 Task: Get directions from San Jacinto Battleground State Historic Site, Texas, United States to Shenandoah National Park, Virginia, United States and explore the nearby supermarkets
Action: Mouse moved to (242, 52)
Screenshot: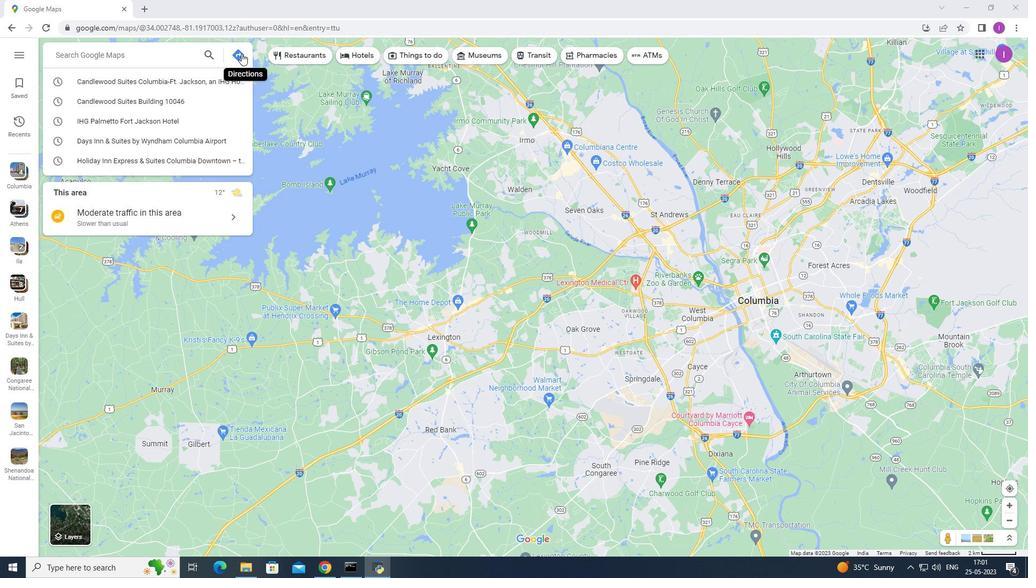 
Action: Mouse pressed left at (242, 52)
Screenshot: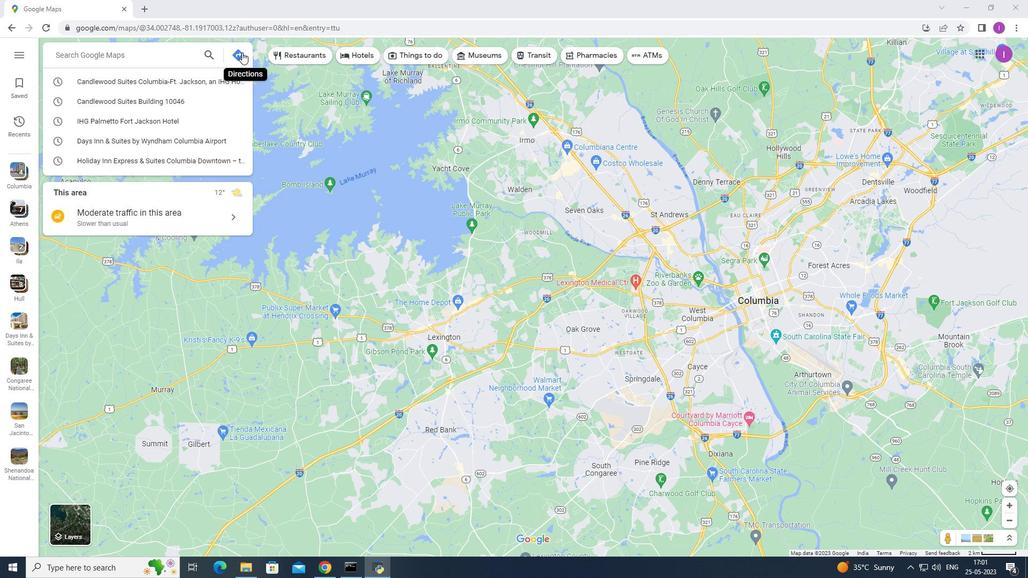
Action: Mouse moved to (135, 90)
Screenshot: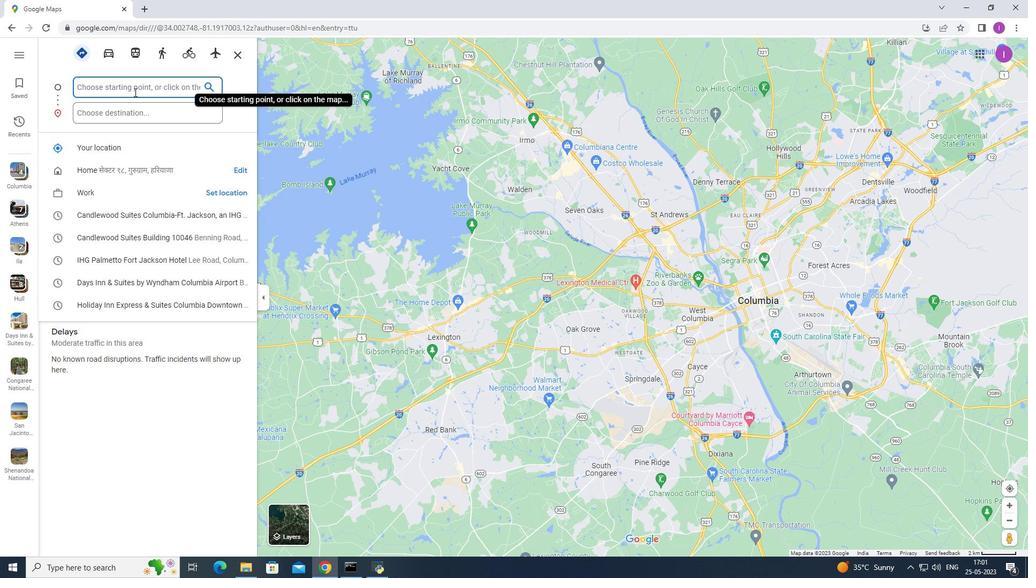 
Action: Key pressed san
Screenshot: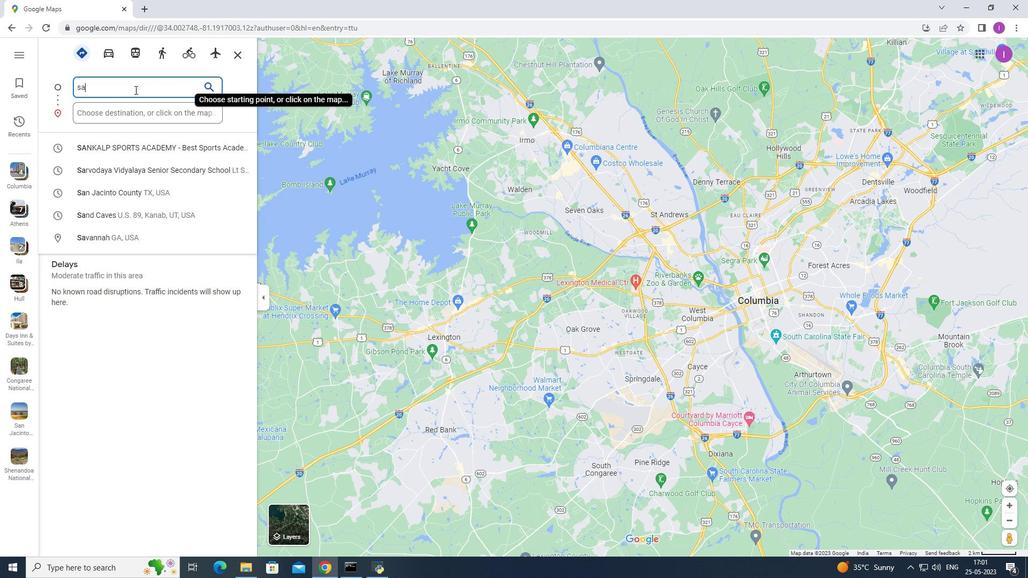 
Action: Mouse moved to (125, 171)
Screenshot: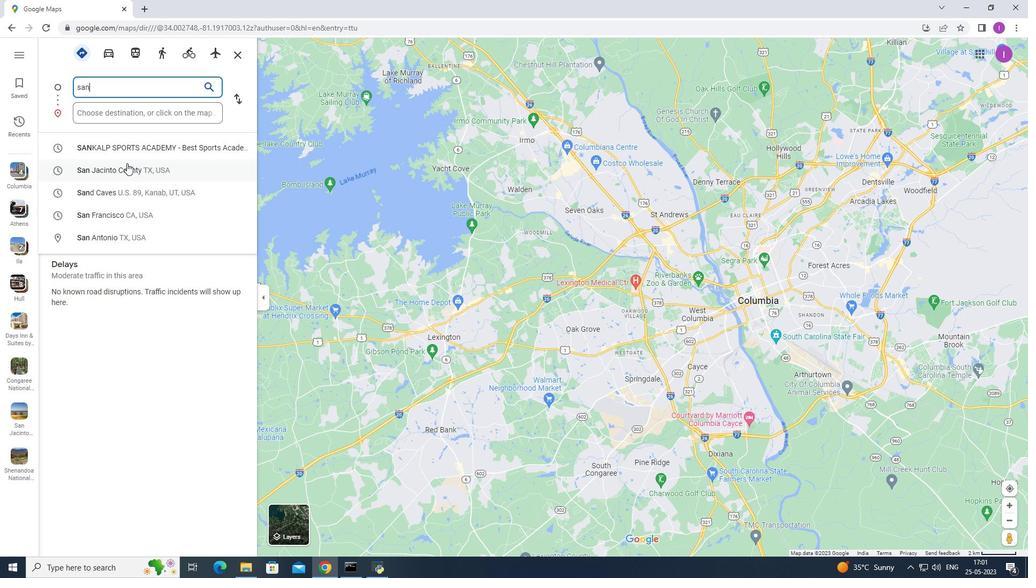 
Action: Mouse pressed left at (125, 171)
Screenshot: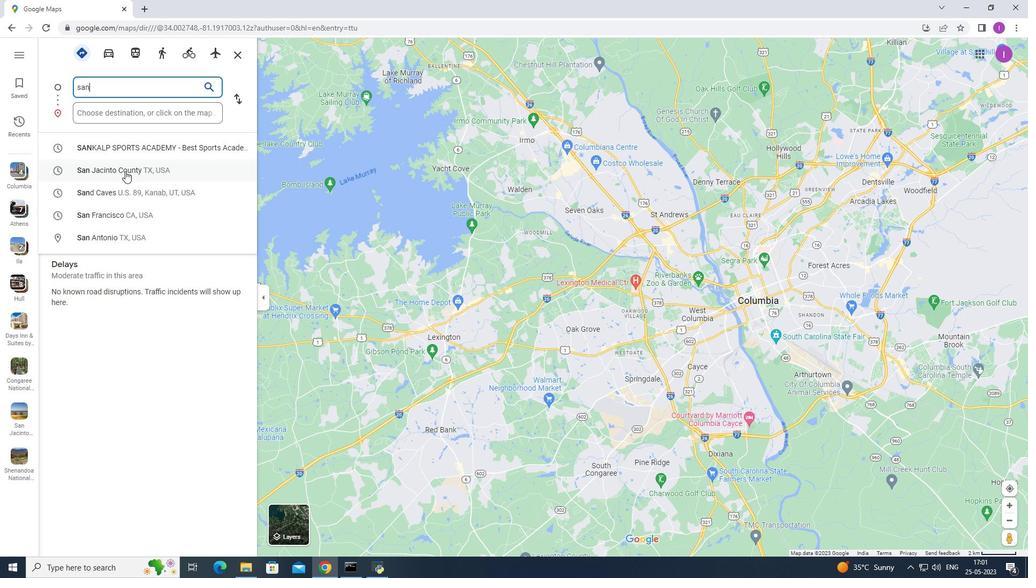 
Action: Mouse moved to (113, 113)
Screenshot: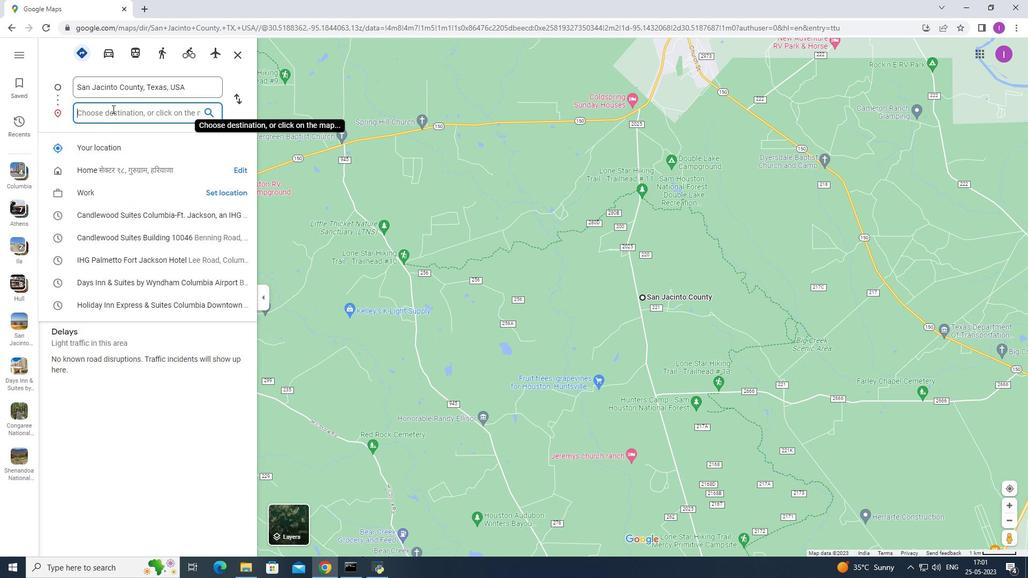 
Action: Mouse pressed left at (113, 113)
Screenshot: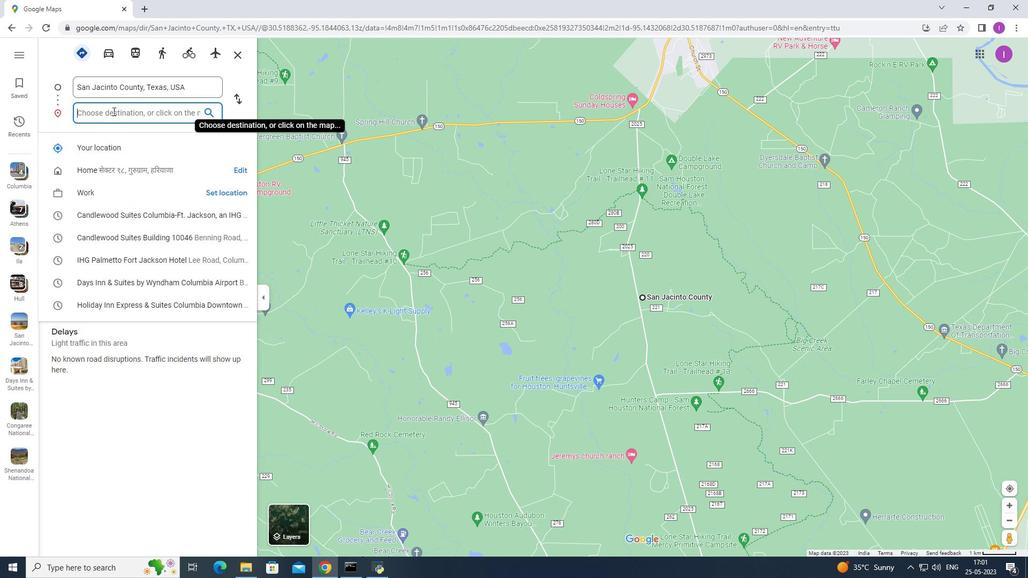 
Action: Mouse moved to (116, 111)
Screenshot: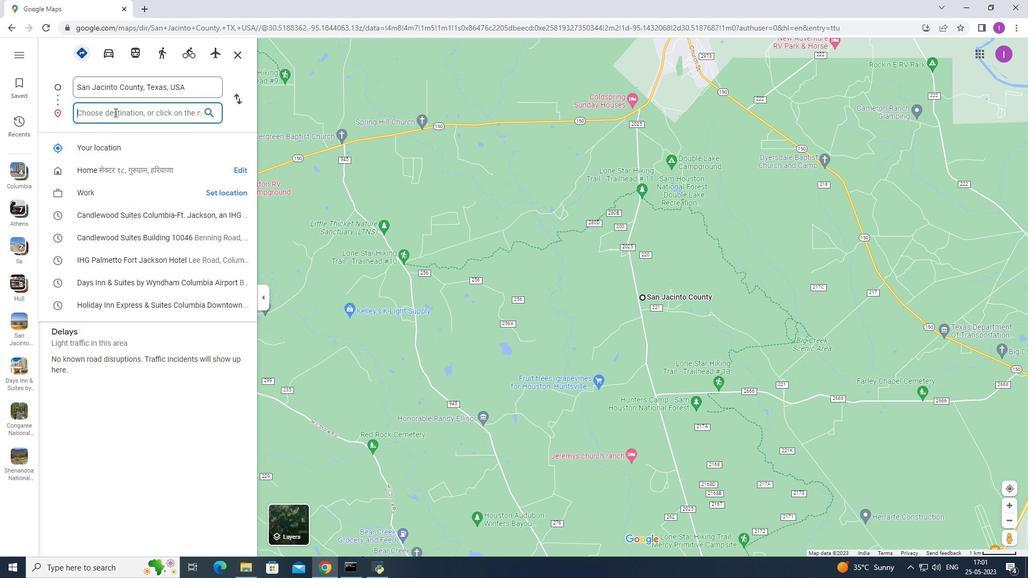 
Action: Key pressed sh
Screenshot: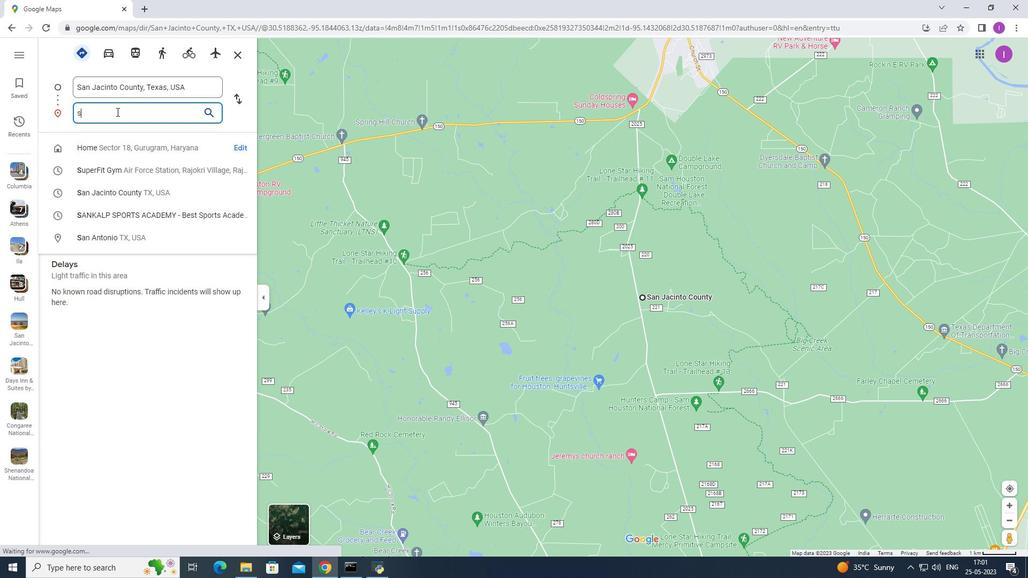 
Action: Mouse moved to (113, 213)
Screenshot: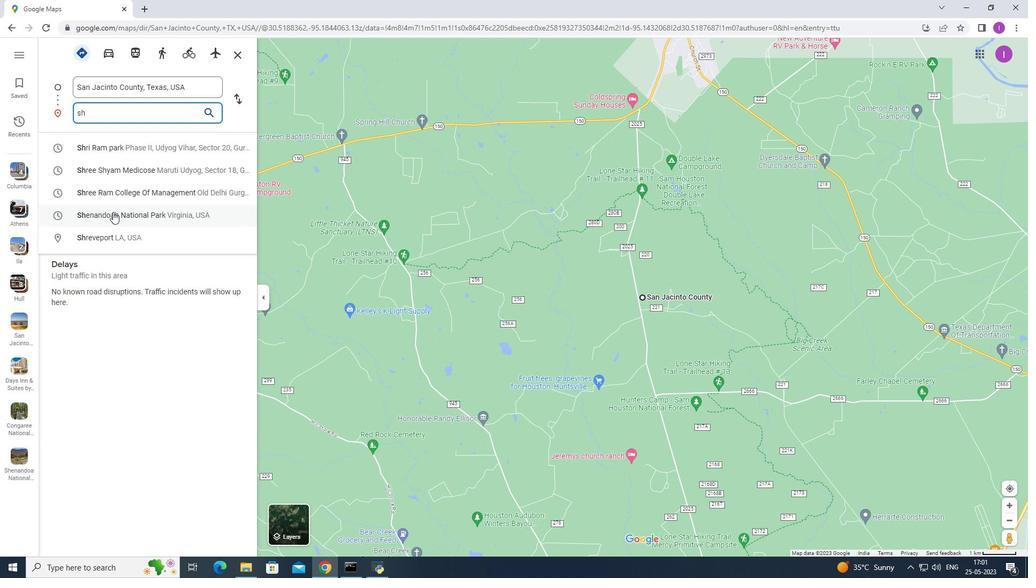
Action: Mouse pressed left at (113, 213)
Screenshot: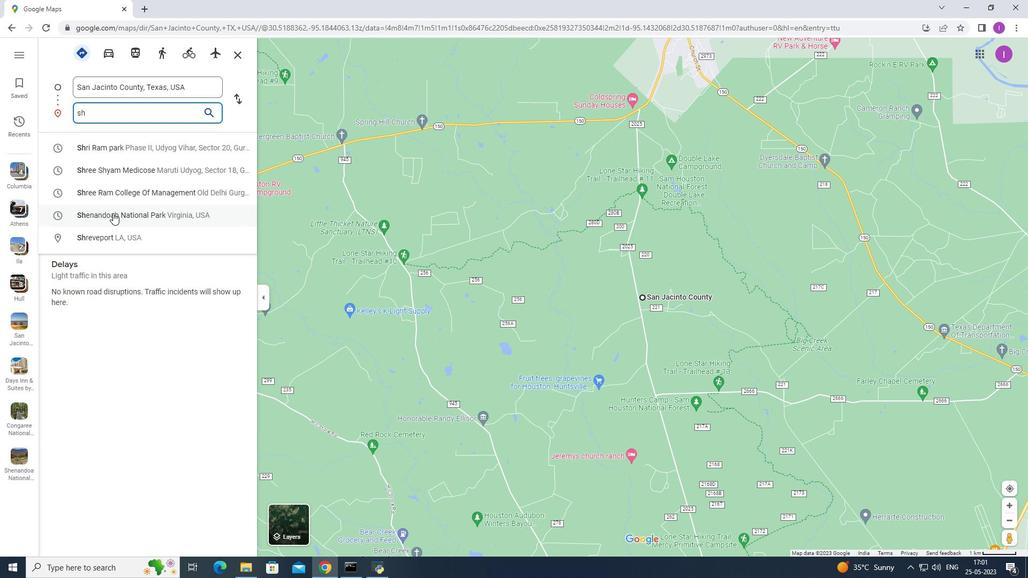 
Action: Mouse moved to (8, 23)
Screenshot: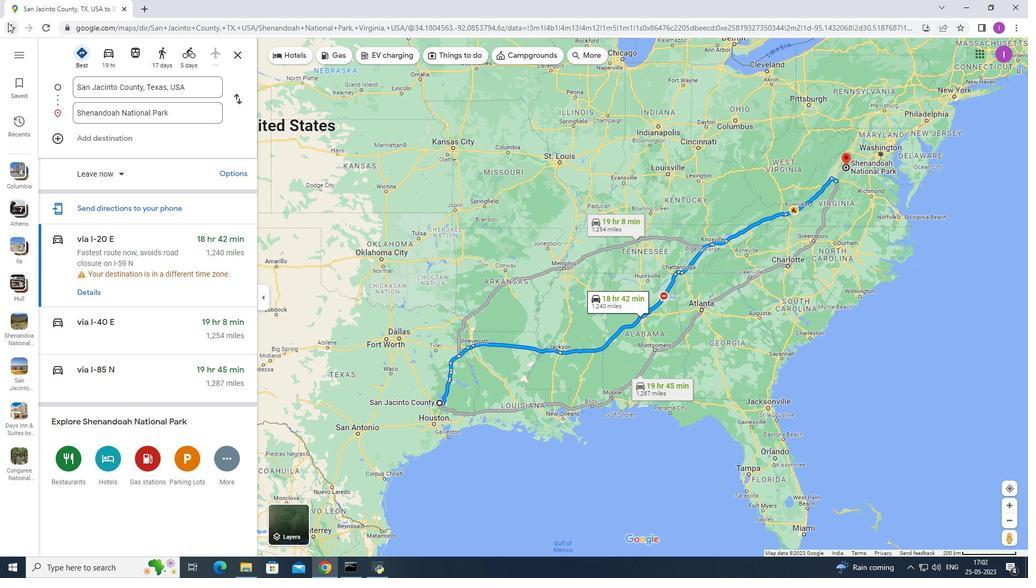 
Action: Mouse pressed left at (8, 23)
Screenshot: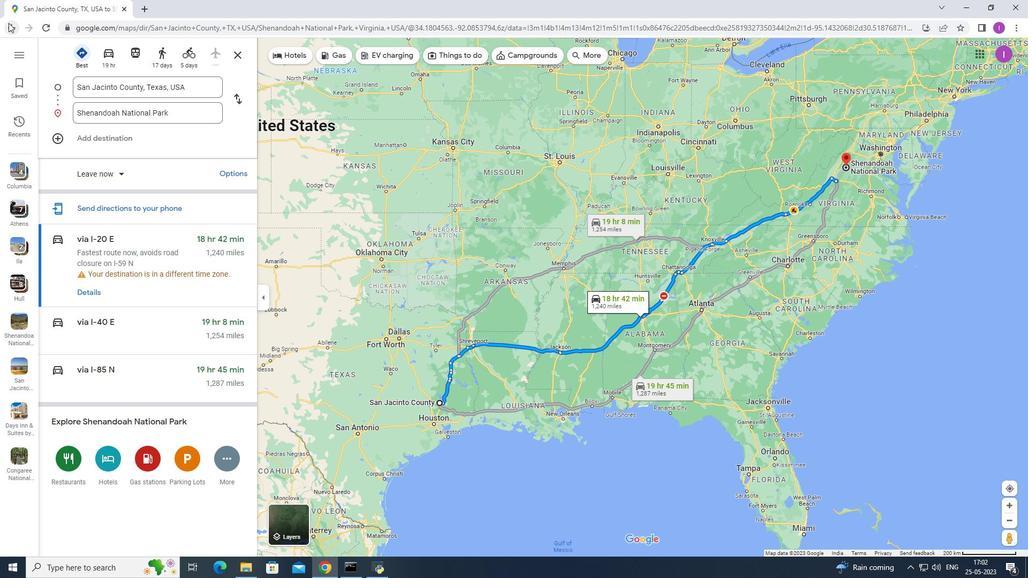 
Action: Mouse moved to (10, 28)
Screenshot: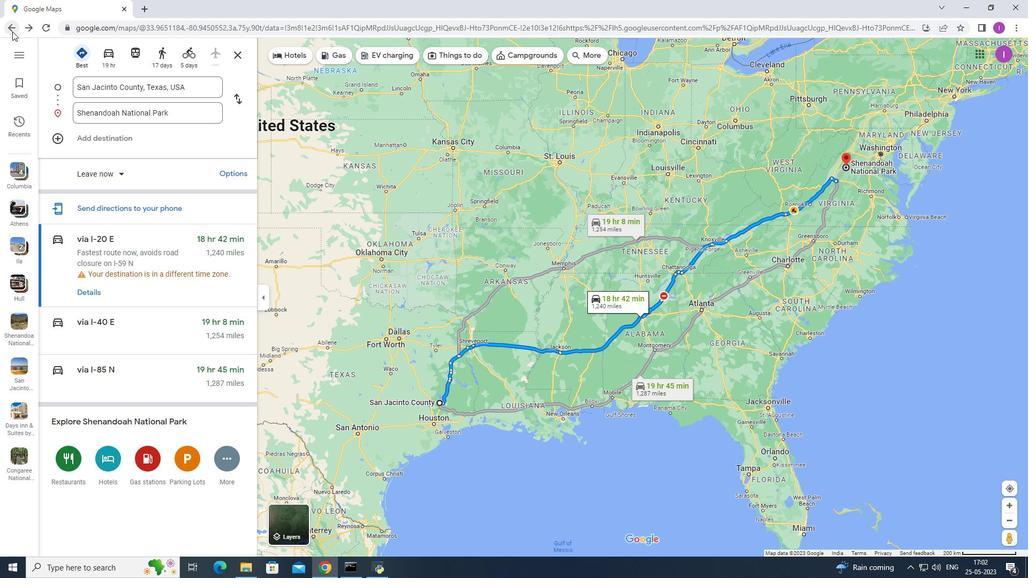 
Action: Mouse pressed left at (10, 28)
Screenshot: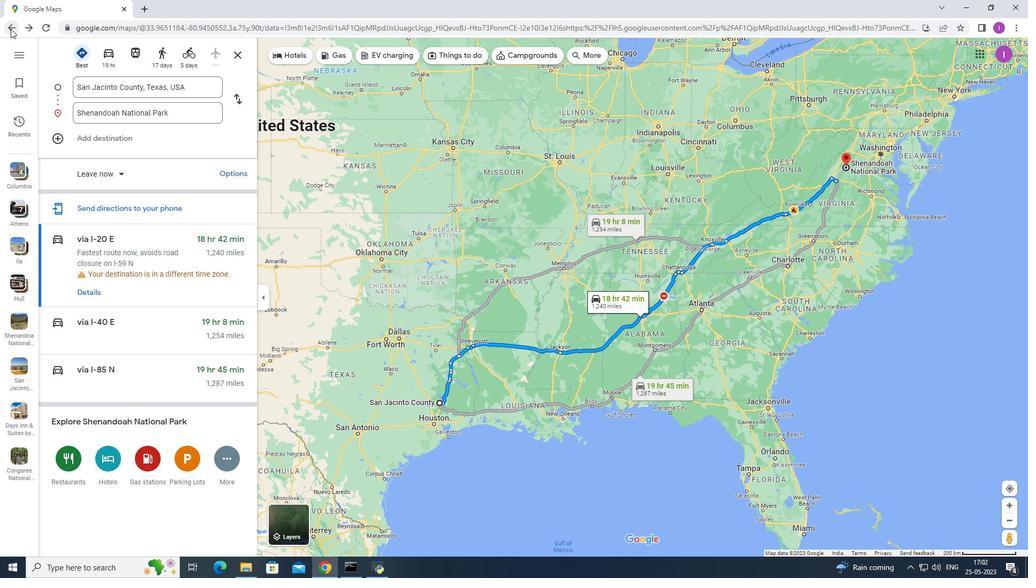 
Action: Mouse moved to (240, 51)
Screenshot: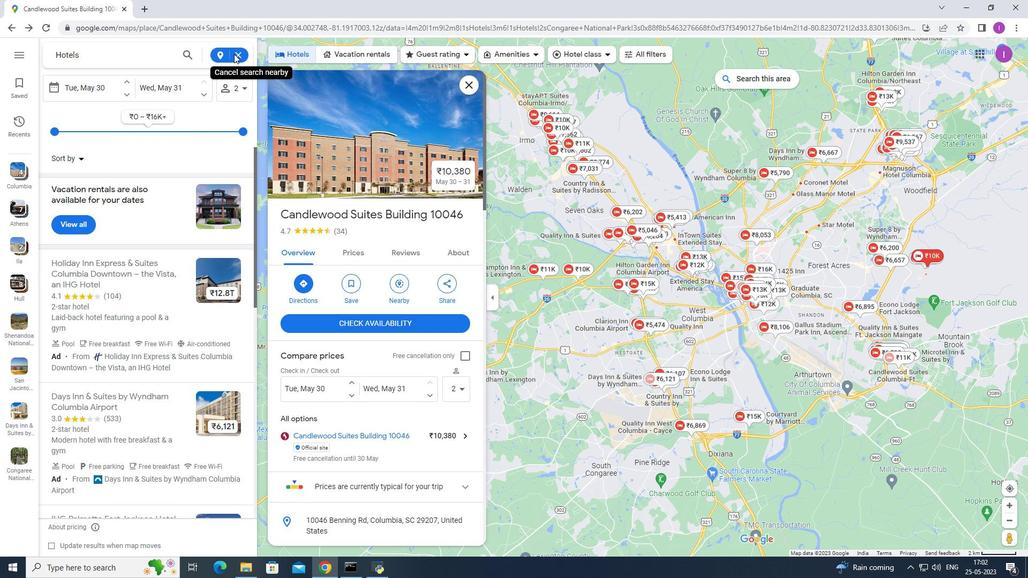 
Action: Mouse pressed left at (240, 51)
Screenshot: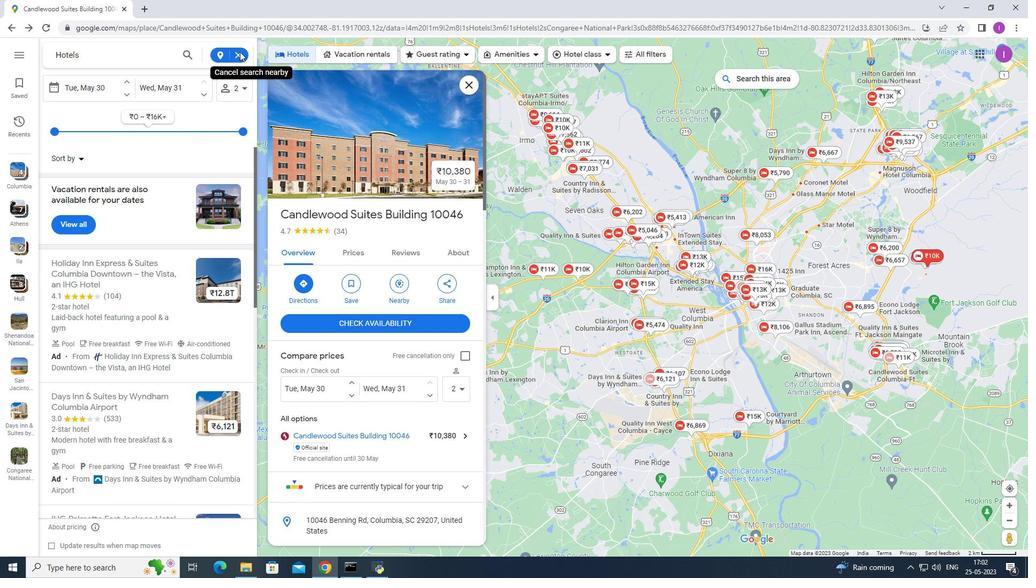 
Action: Mouse moved to (237, 56)
Screenshot: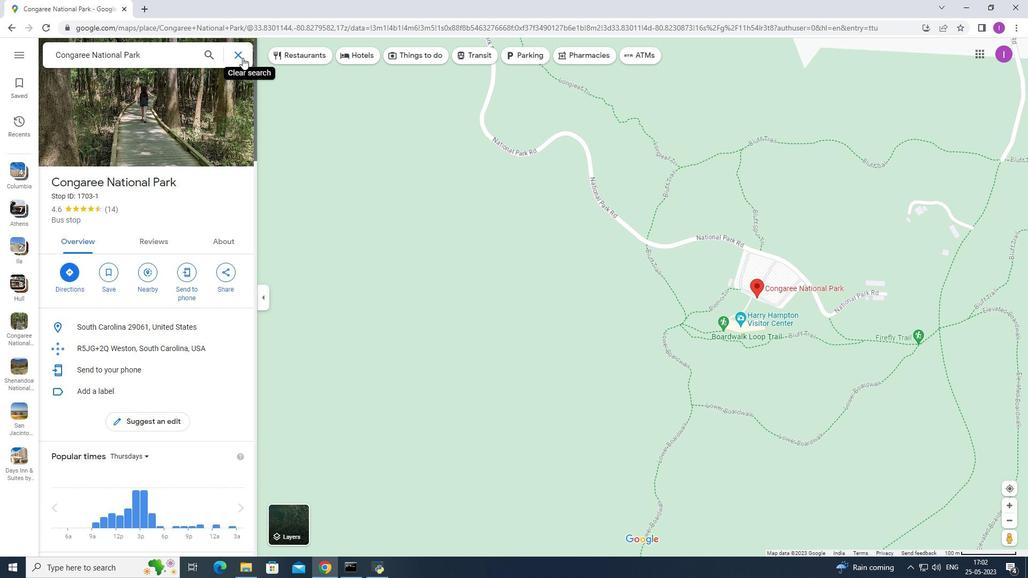 
Action: Mouse pressed left at (237, 56)
Screenshot: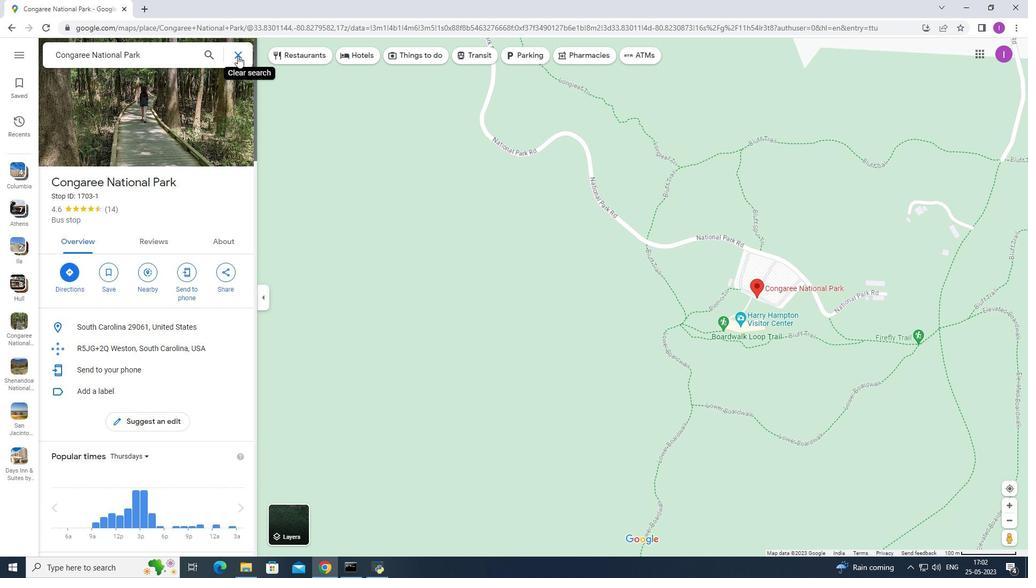 
Action: Mouse moved to (235, 53)
Screenshot: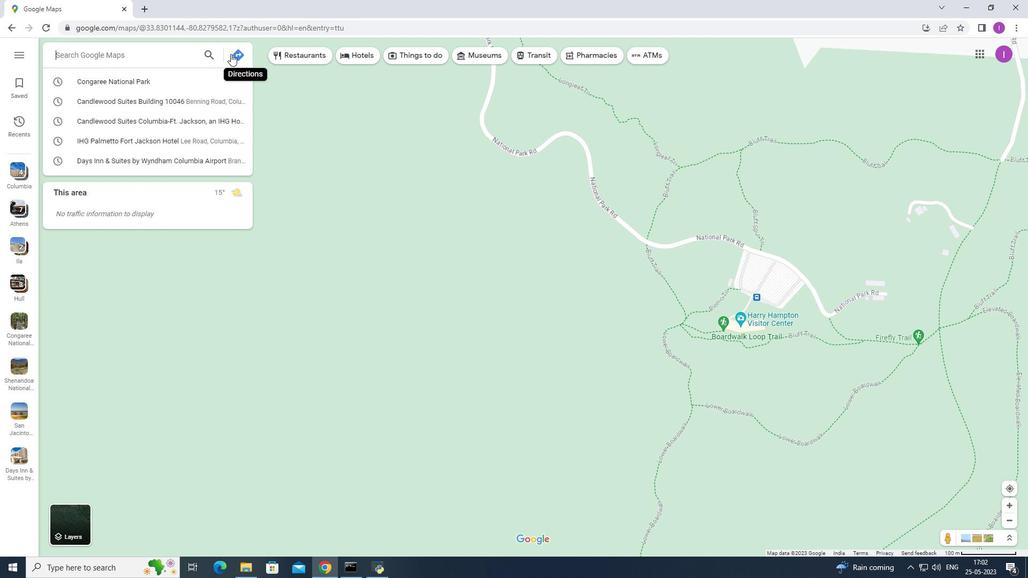 
Action: Mouse pressed left at (235, 53)
Screenshot: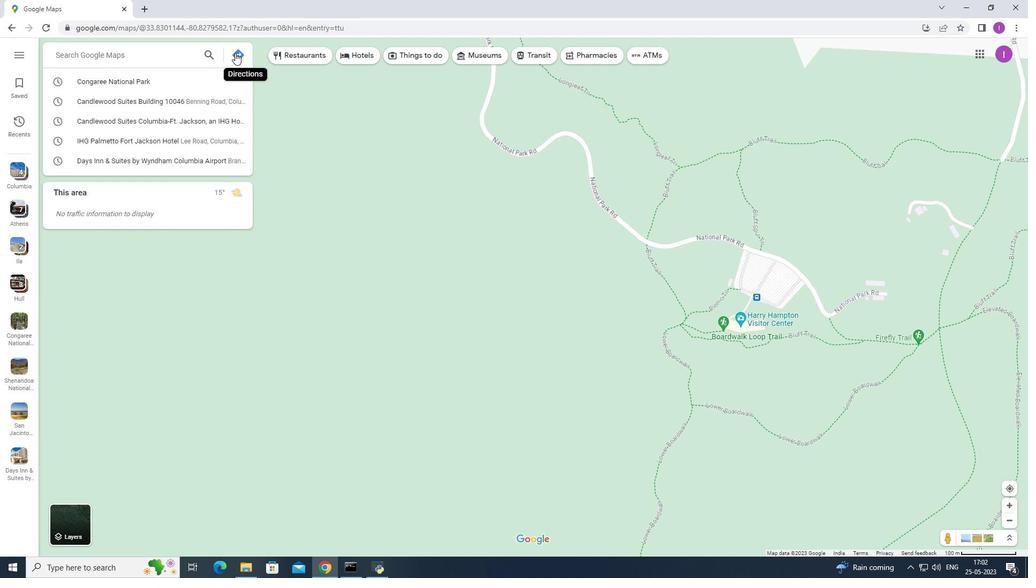 
Action: Mouse moved to (179, 105)
Screenshot: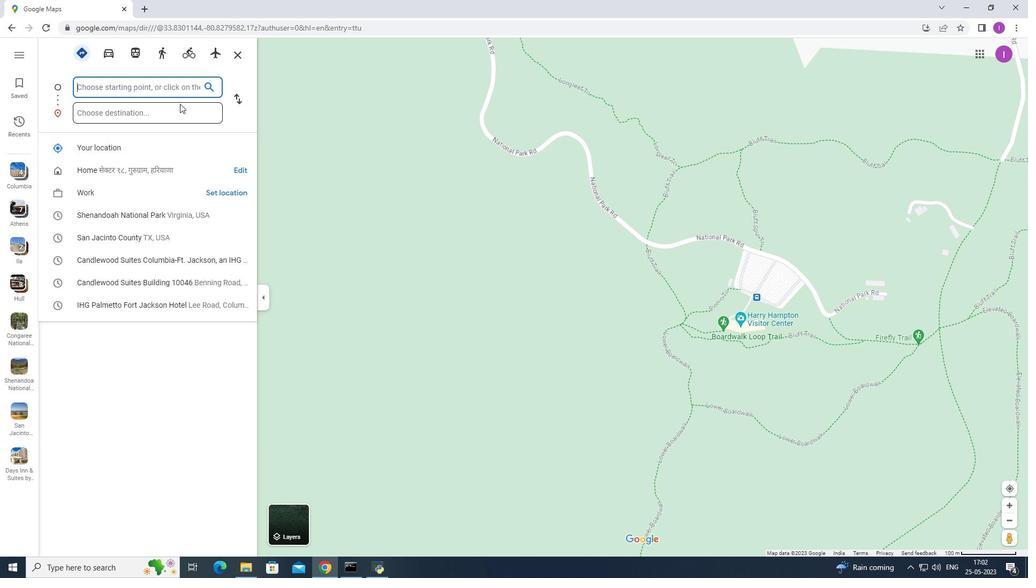 
Action: Key pressed sa
Screenshot: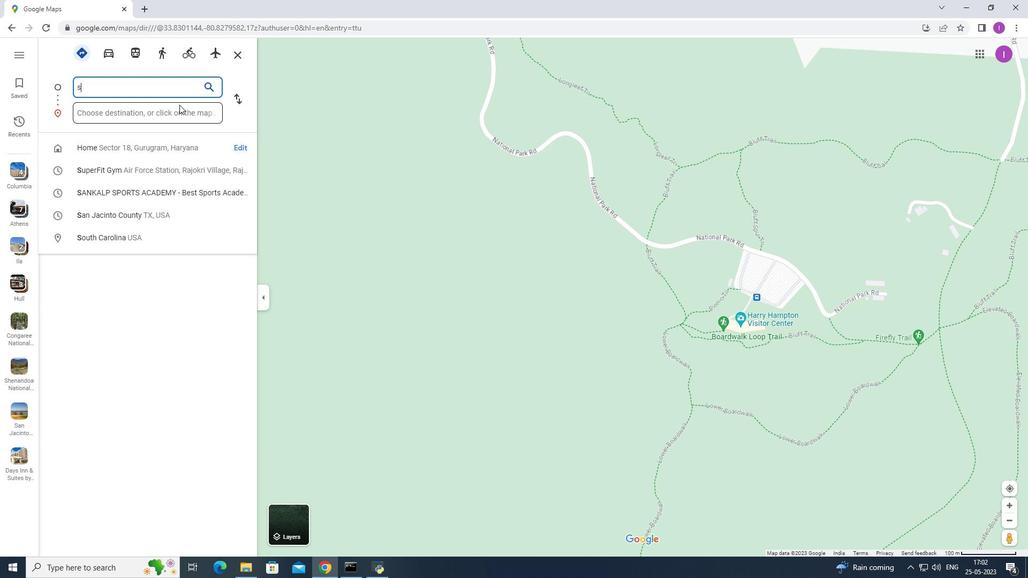 
Action: Mouse moved to (178, 105)
Screenshot: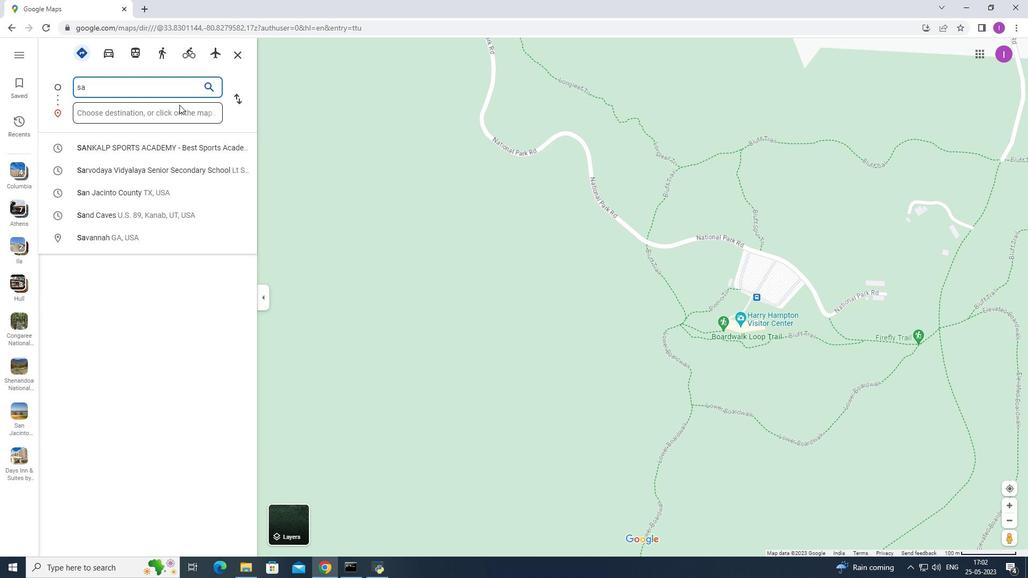 
Action: Key pressed n
Screenshot: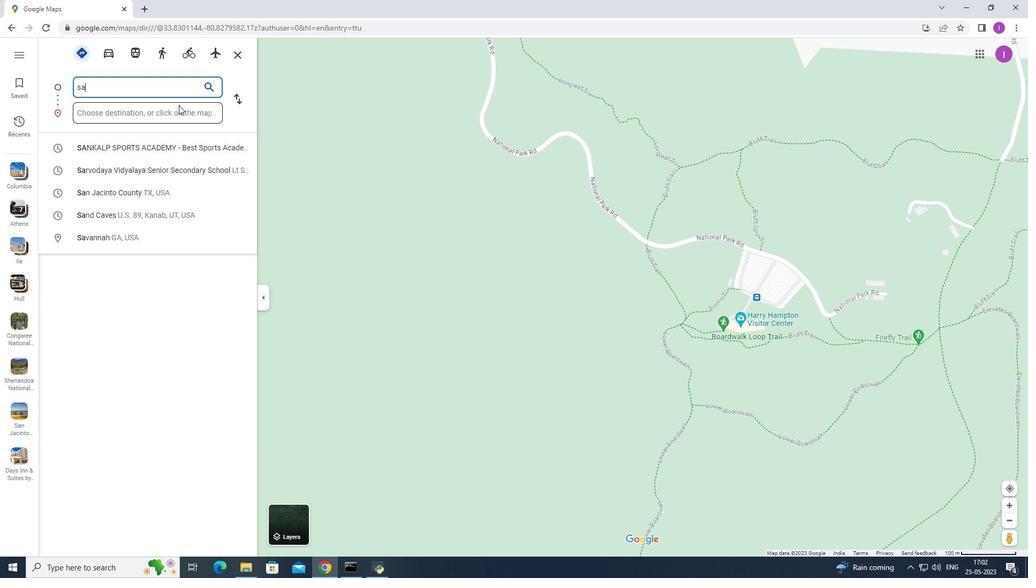 
Action: Mouse moved to (118, 145)
Screenshot: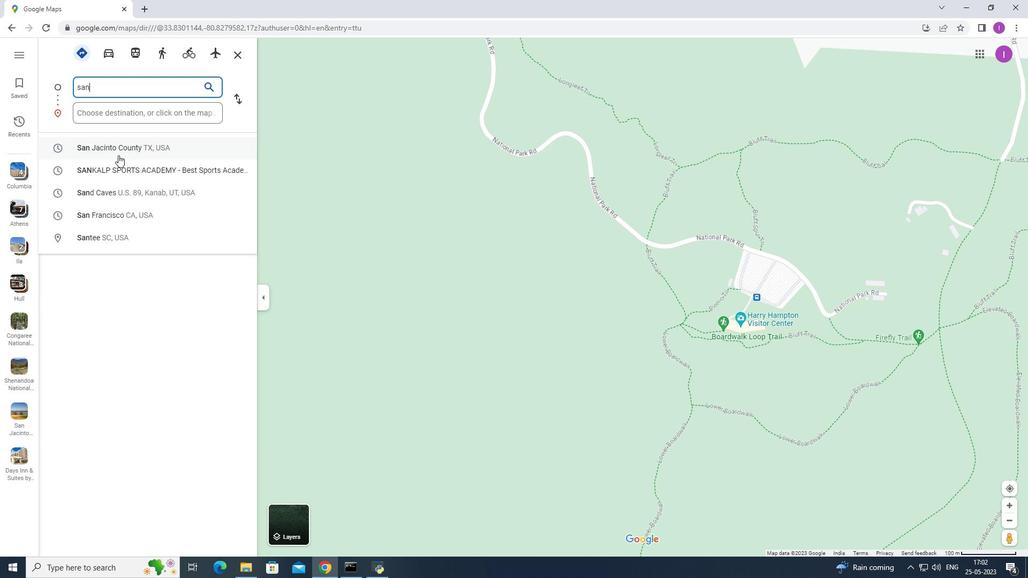 
Action: Mouse pressed left at (118, 145)
Screenshot: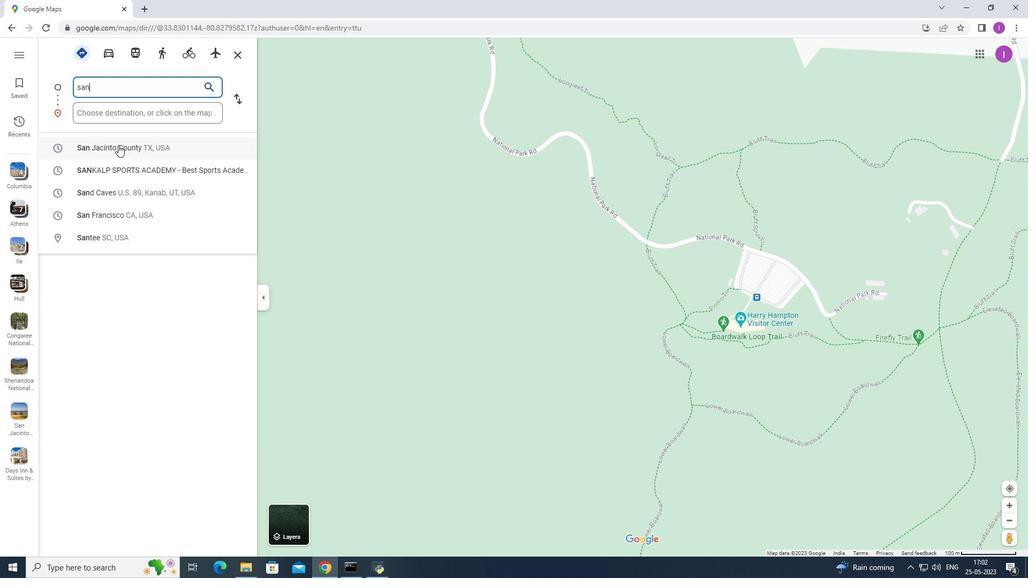 
Action: Mouse moved to (108, 108)
Screenshot: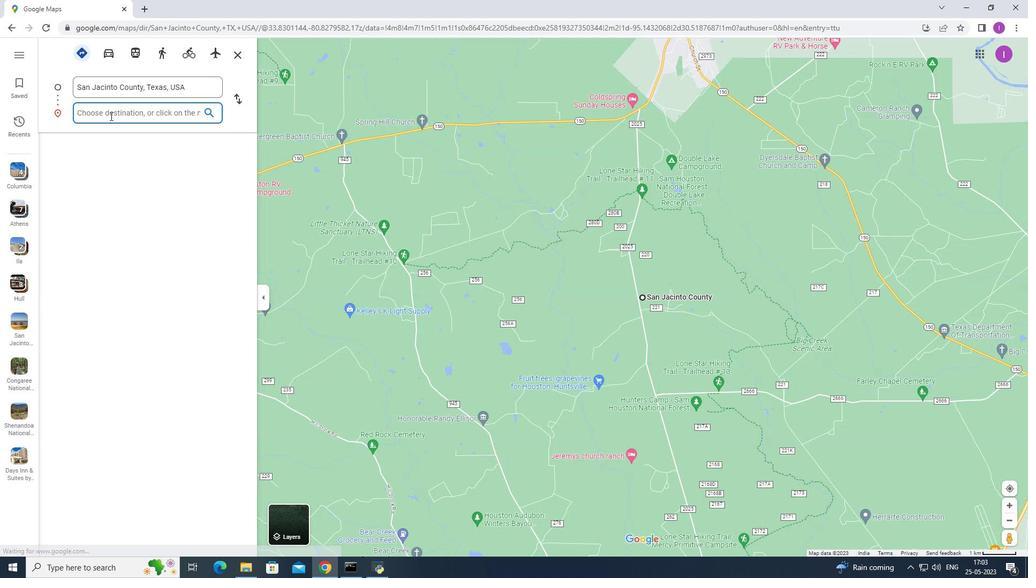 
Action: Mouse pressed left at (108, 108)
Screenshot: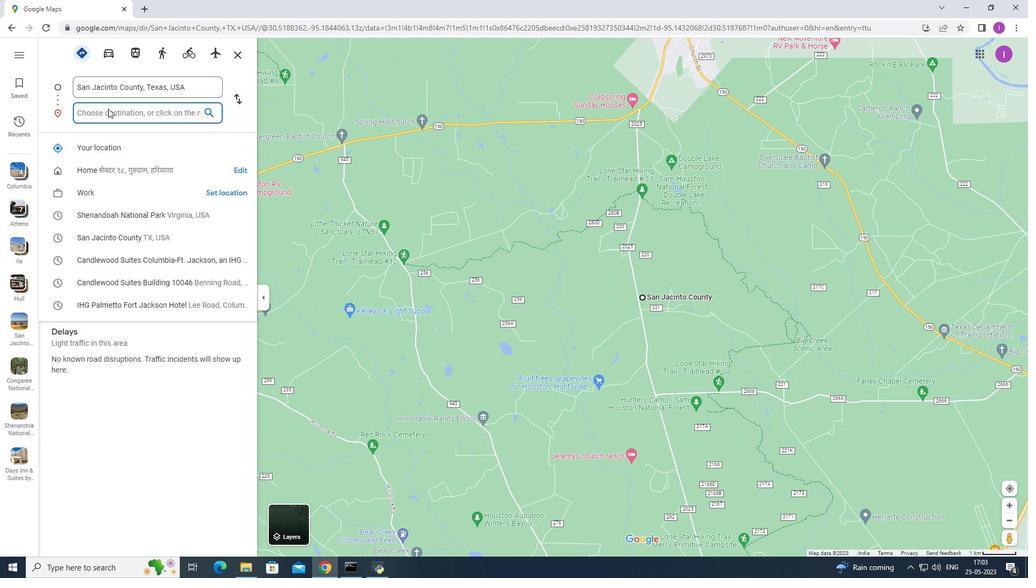 
Action: Mouse moved to (165, 215)
Screenshot: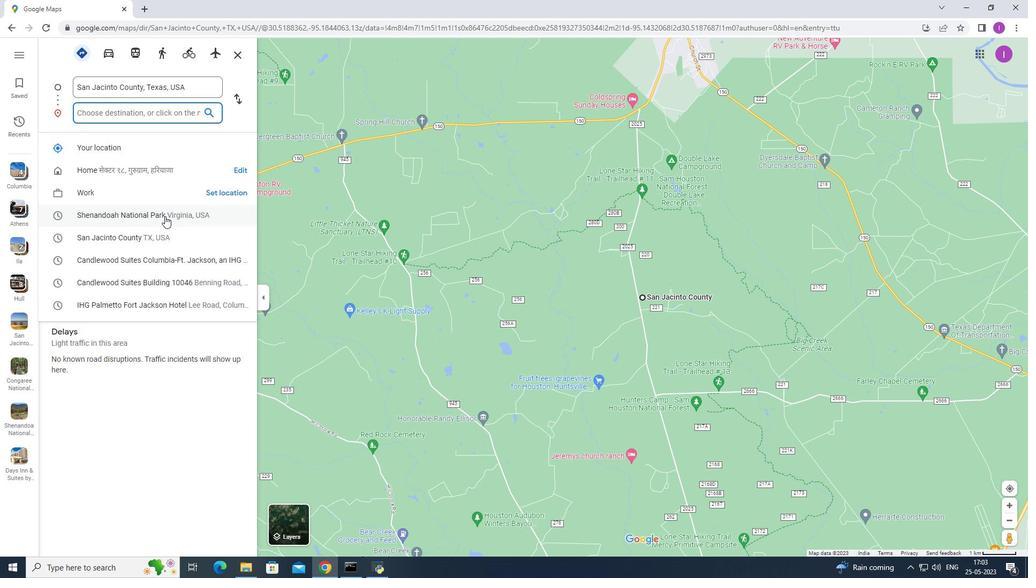 
Action: Mouse pressed left at (165, 215)
Screenshot: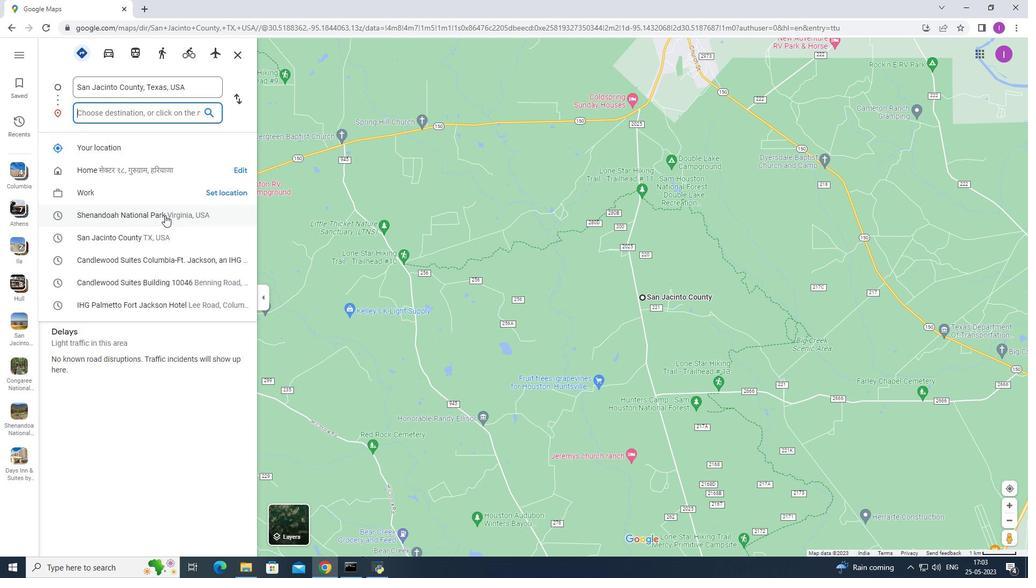 
Action: Mouse moved to (95, 274)
Screenshot: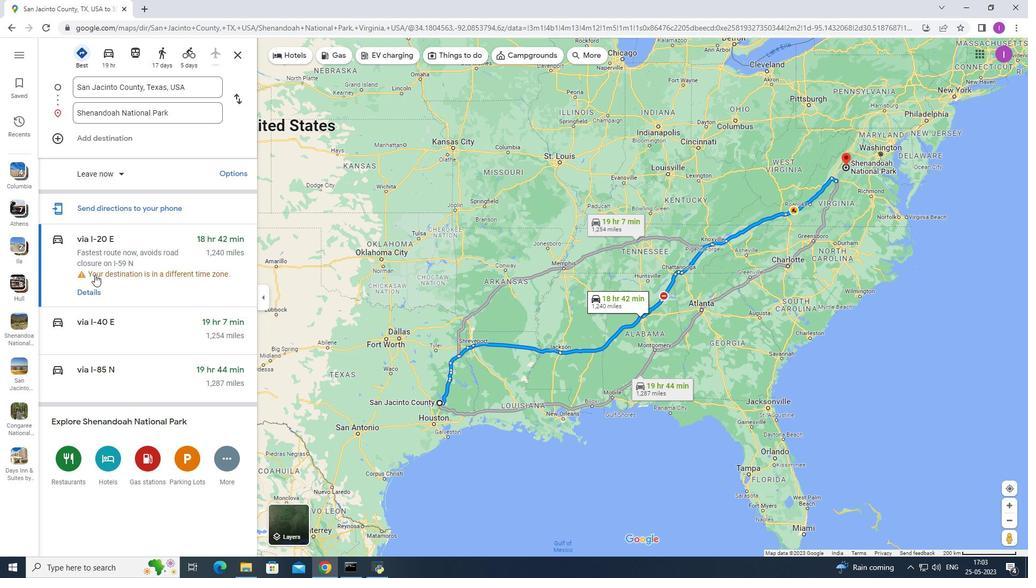 
Action: Mouse scrolled (95, 273) with delta (0, 0)
Screenshot: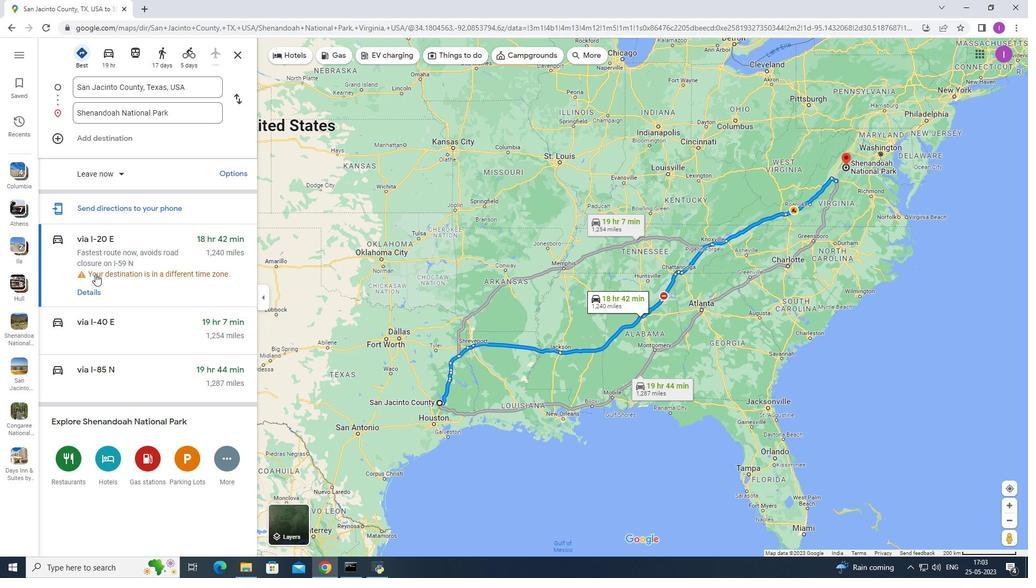 
Action: Mouse scrolled (95, 273) with delta (0, 0)
Screenshot: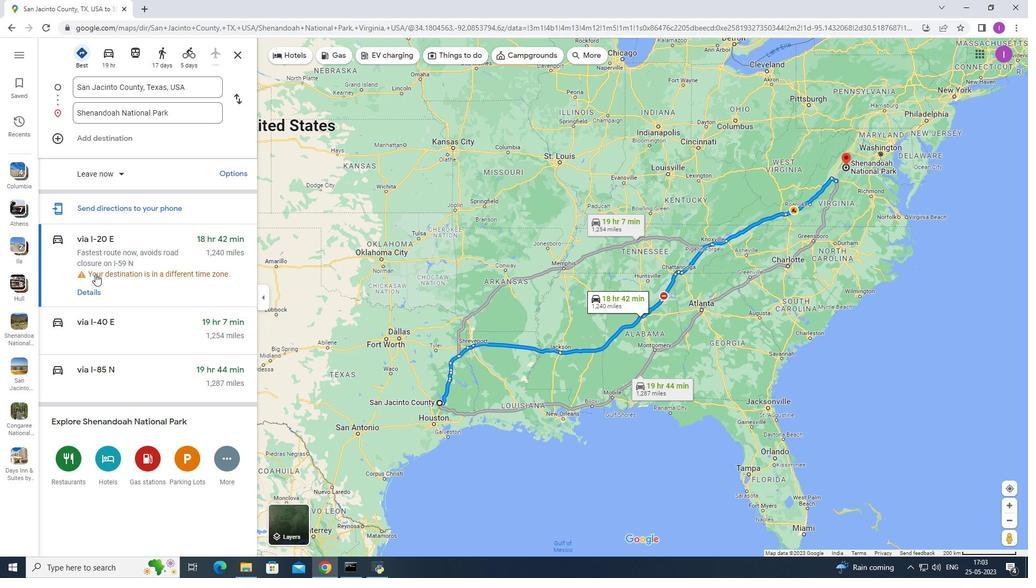 
Action: Mouse scrolled (95, 273) with delta (0, 0)
Screenshot: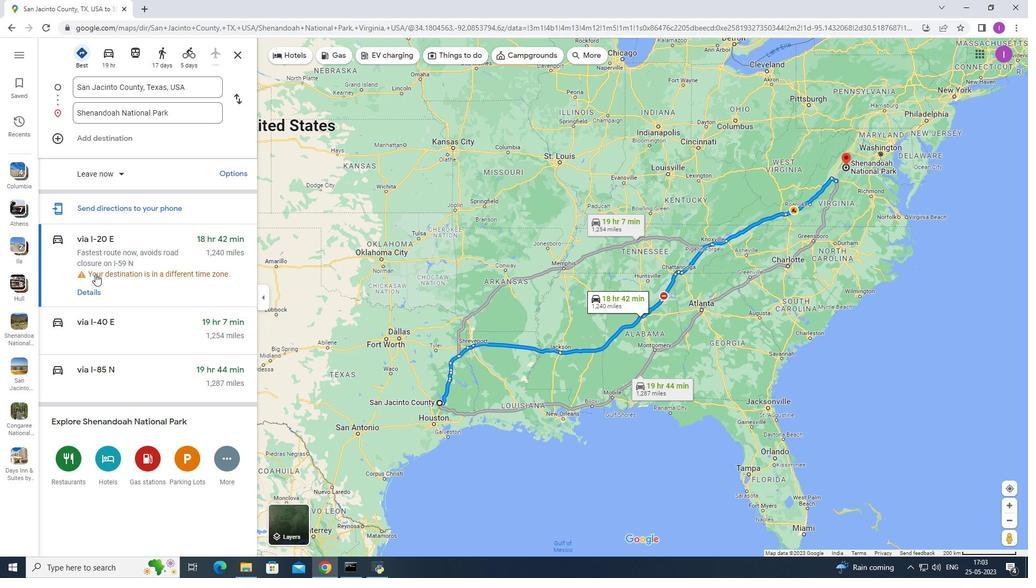 
Action: Mouse scrolled (95, 273) with delta (0, 0)
Screenshot: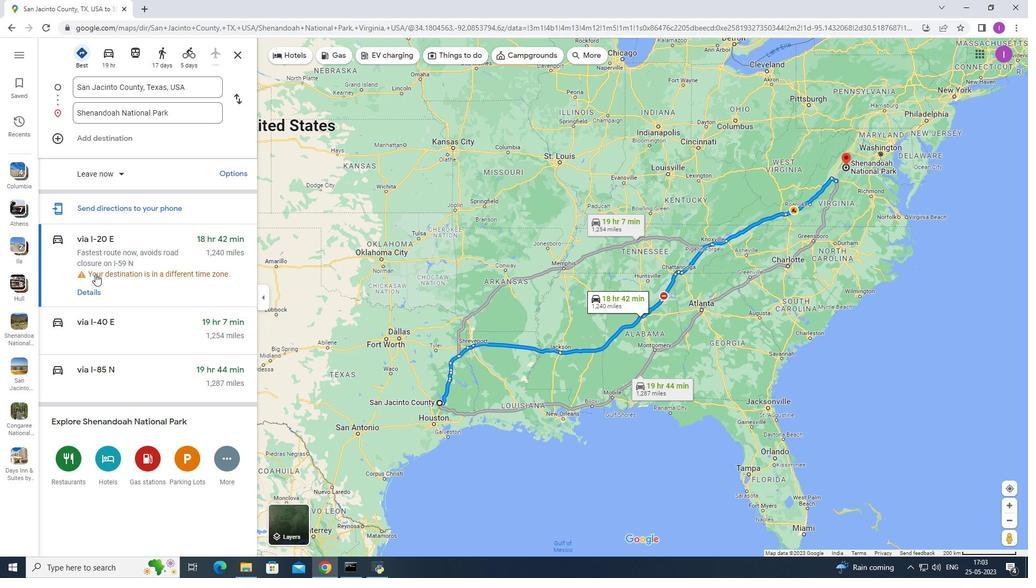 
Action: Mouse moved to (227, 458)
Screenshot: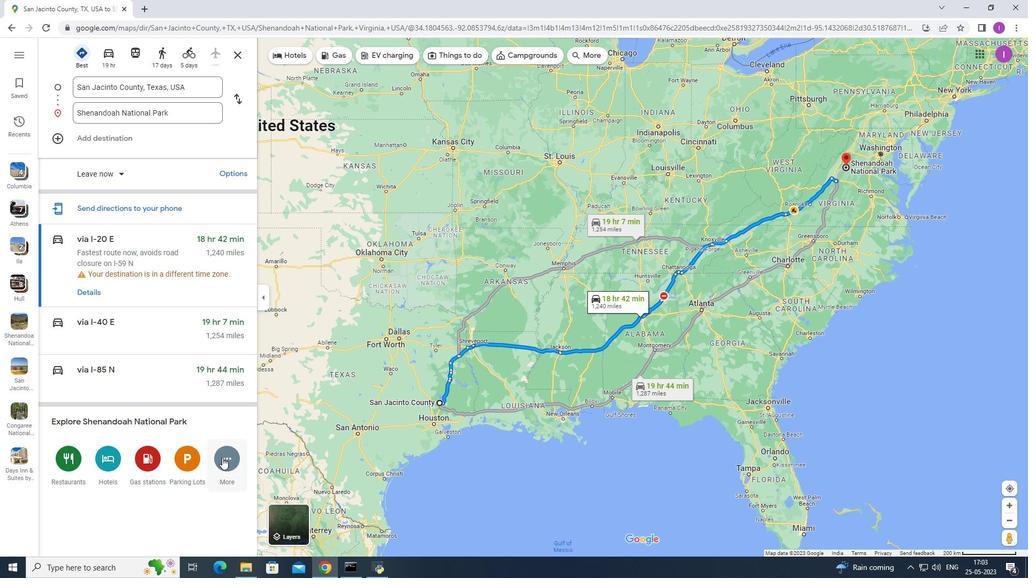 
Action: Mouse pressed left at (227, 458)
Screenshot: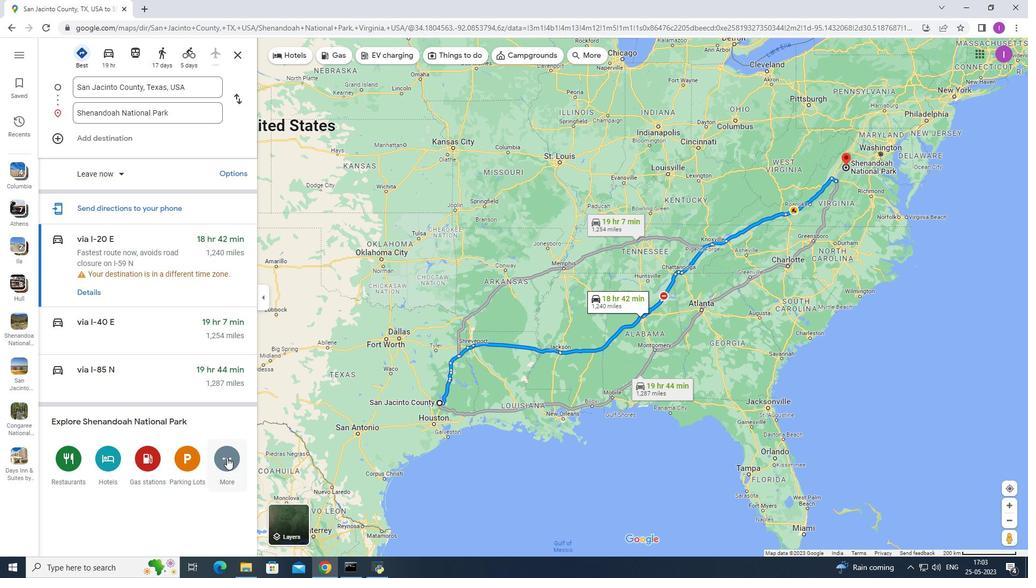 
Action: Mouse moved to (180, 436)
Screenshot: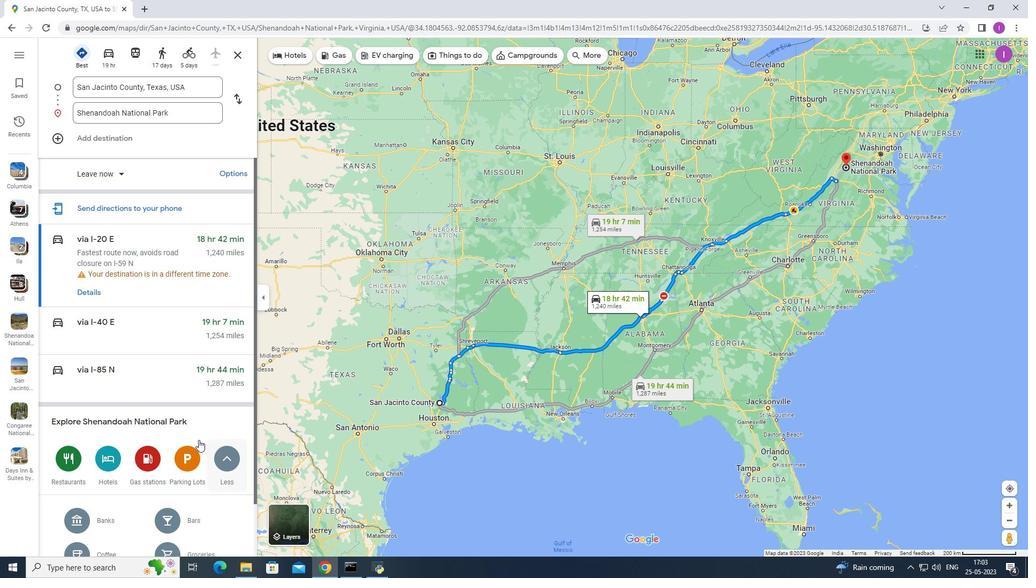 
Action: Mouse scrolled (180, 435) with delta (0, 0)
Screenshot: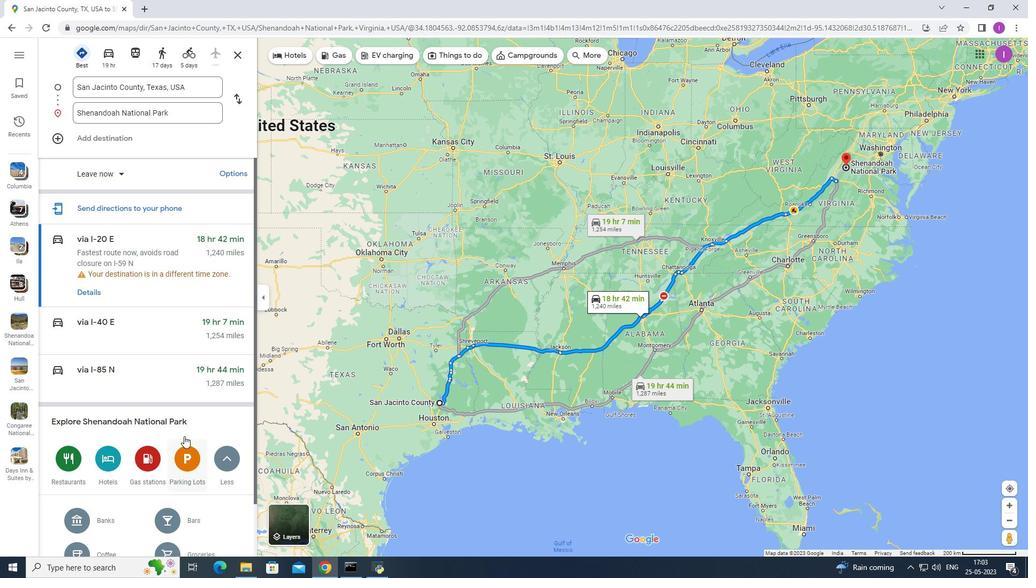 
Action: Mouse scrolled (180, 435) with delta (0, 0)
Screenshot: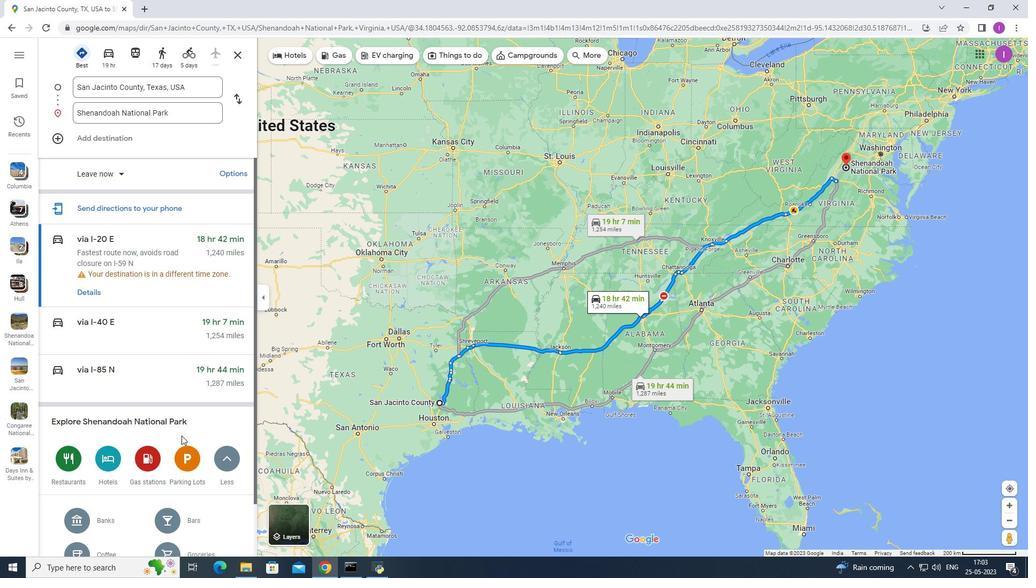 
Action: Mouse scrolled (180, 435) with delta (0, 0)
Screenshot: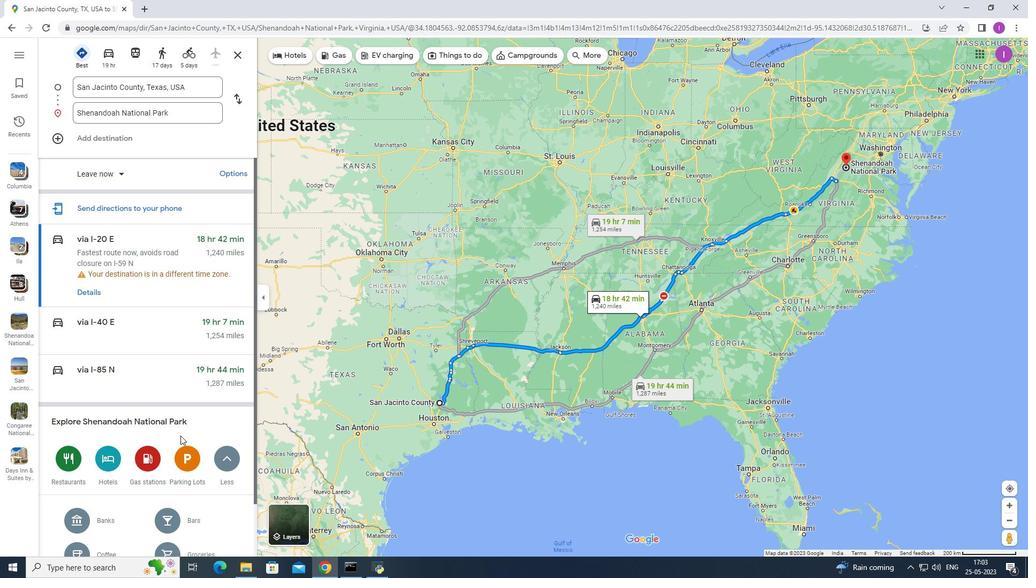 
Action: Mouse scrolled (180, 435) with delta (0, 0)
Screenshot: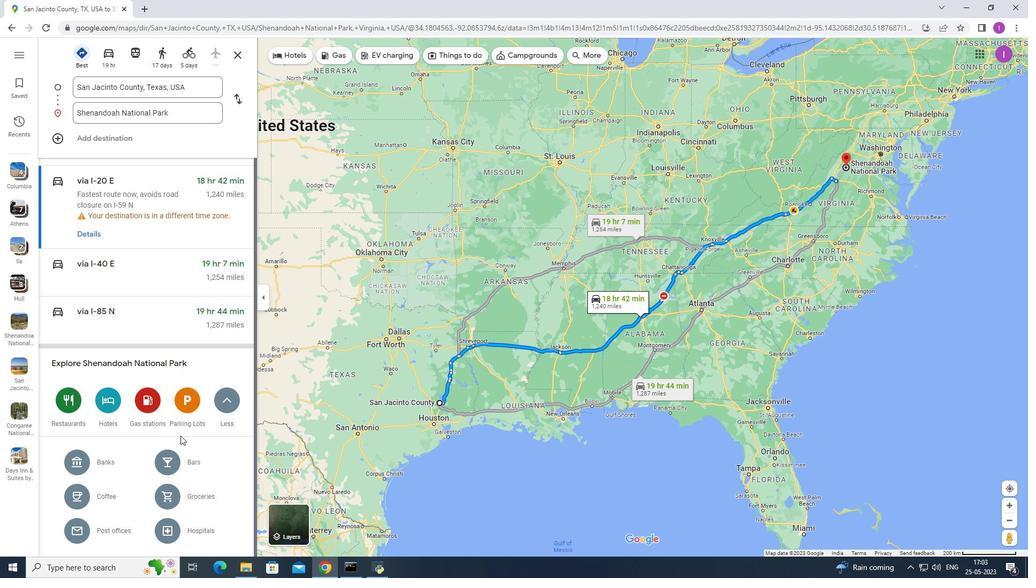 
Action: Mouse scrolled (180, 435) with delta (0, 0)
Screenshot: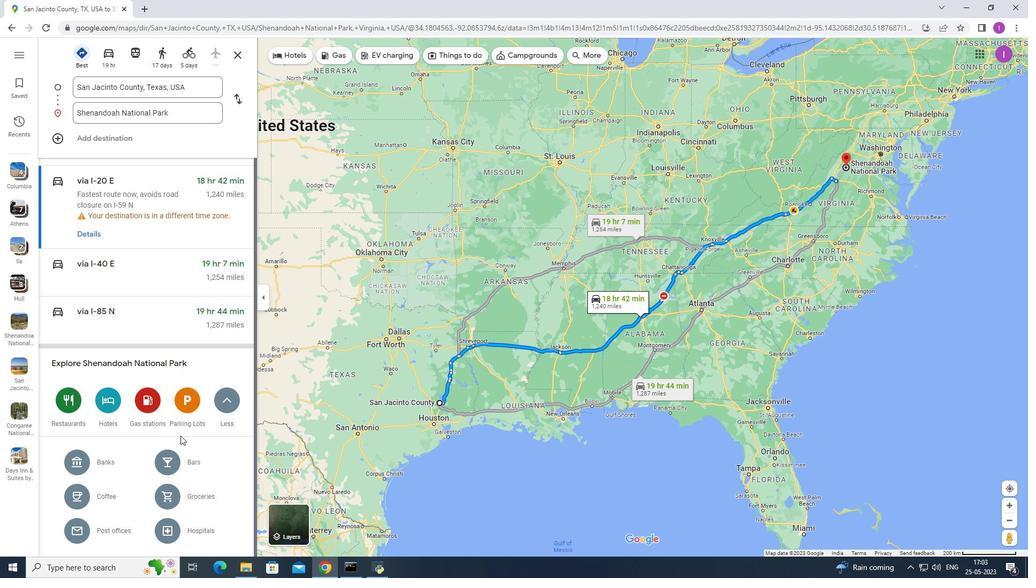 
Action: Mouse moved to (191, 494)
Screenshot: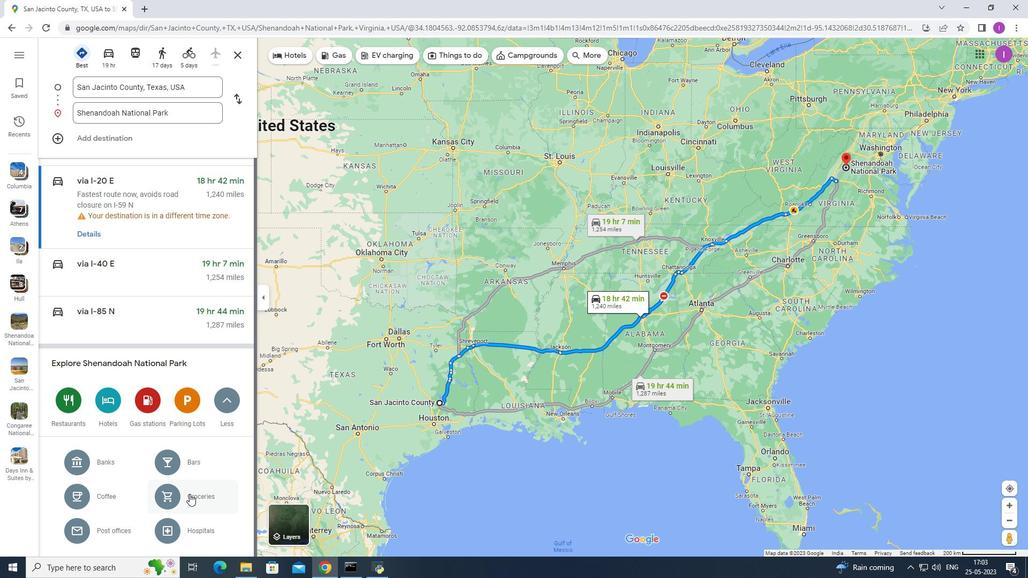 
Action: Mouse pressed left at (191, 494)
Screenshot: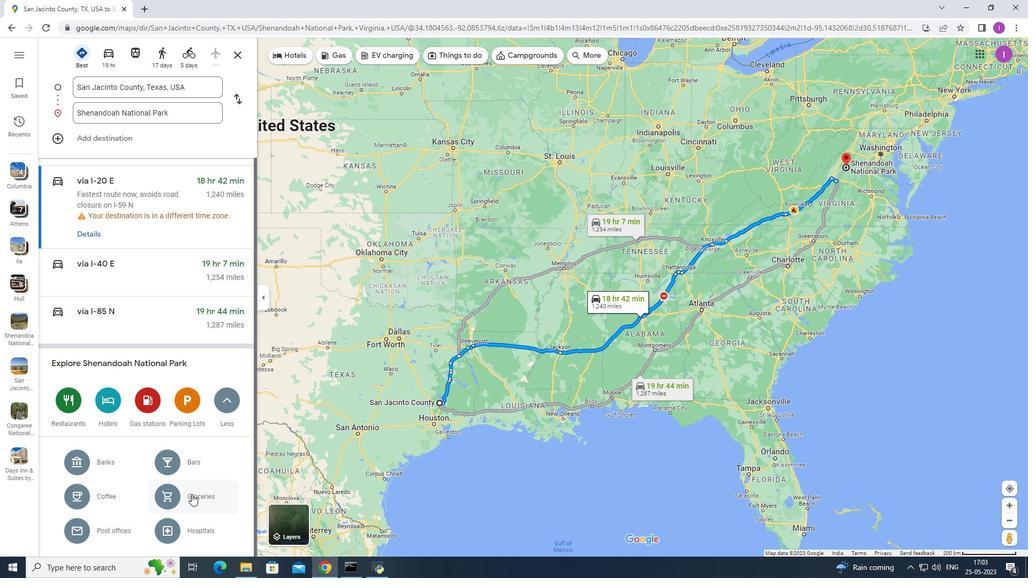 
Action: Mouse moved to (188, 54)
Screenshot: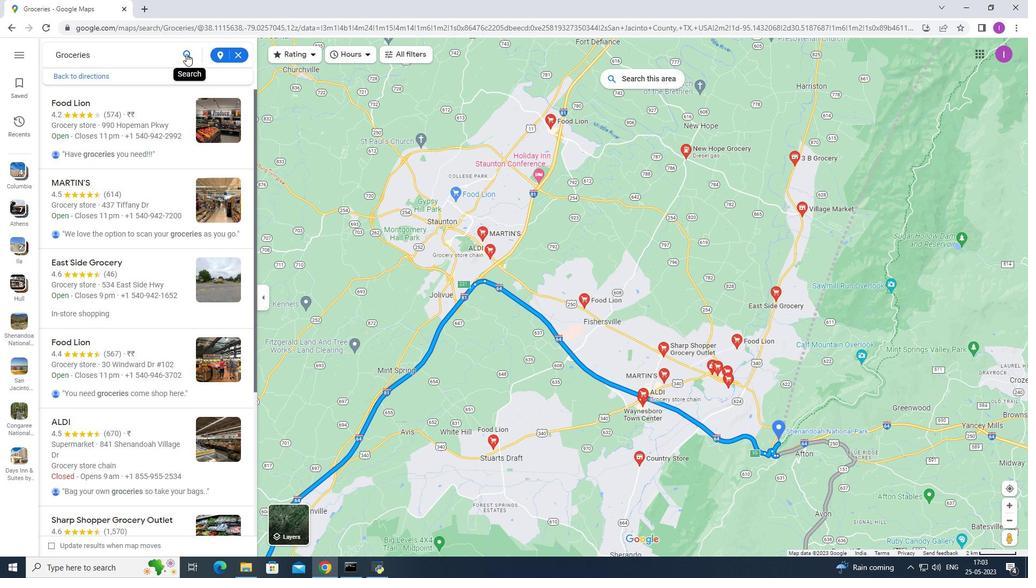 
Action: Mouse pressed left at (188, 54)
Screenshot: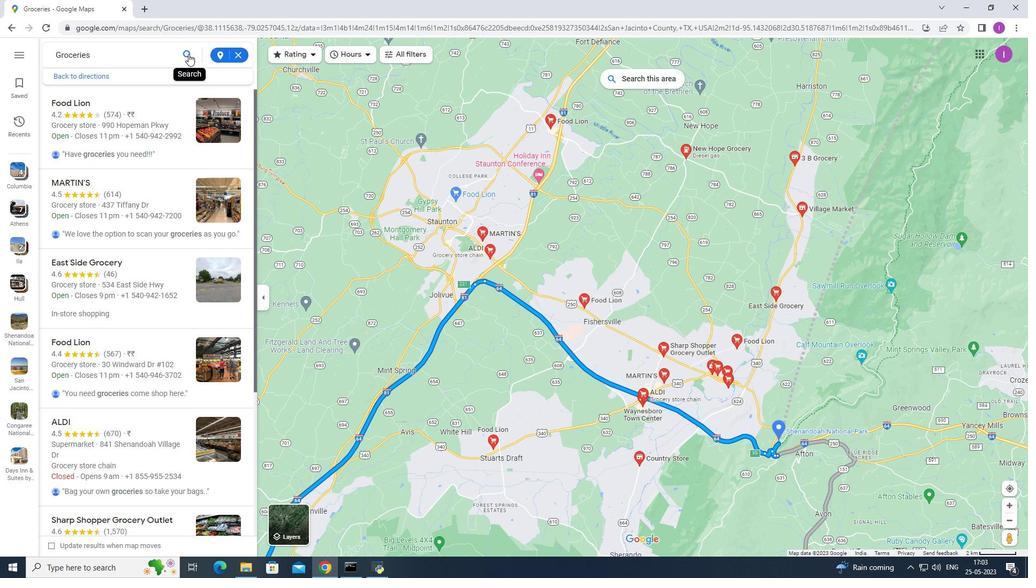 
Action: Mouse moved to (102, 56)
Screenshot: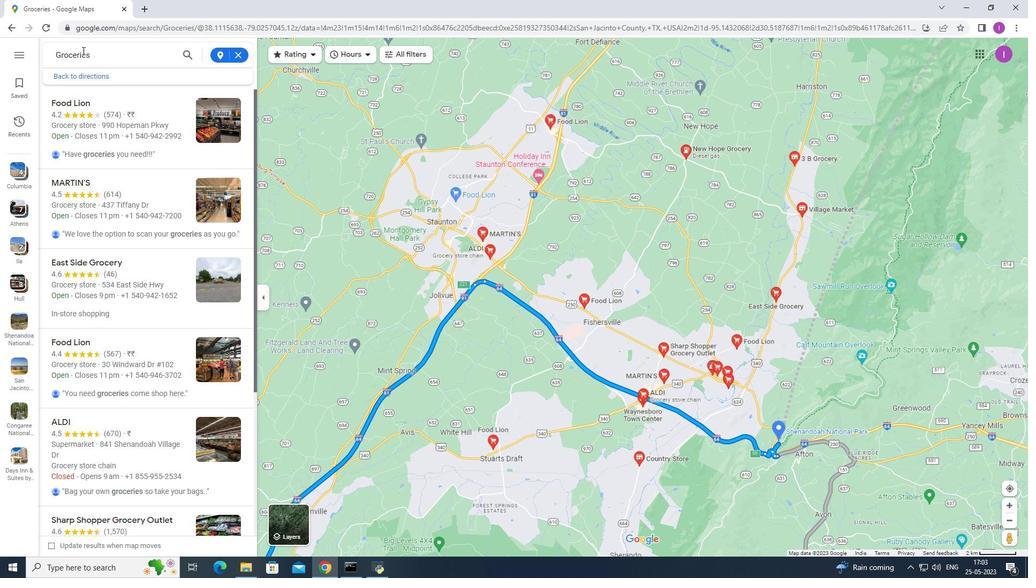 
Action: Mouse pressed left at (102, 56)
Screenshot: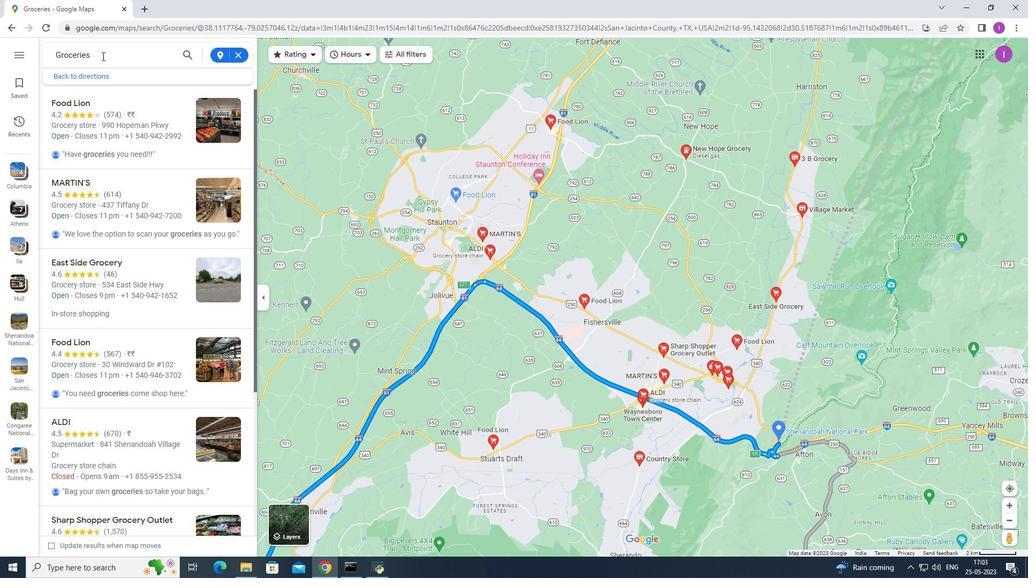 
Action: Mouse moved to (160, 76)
Screenshot: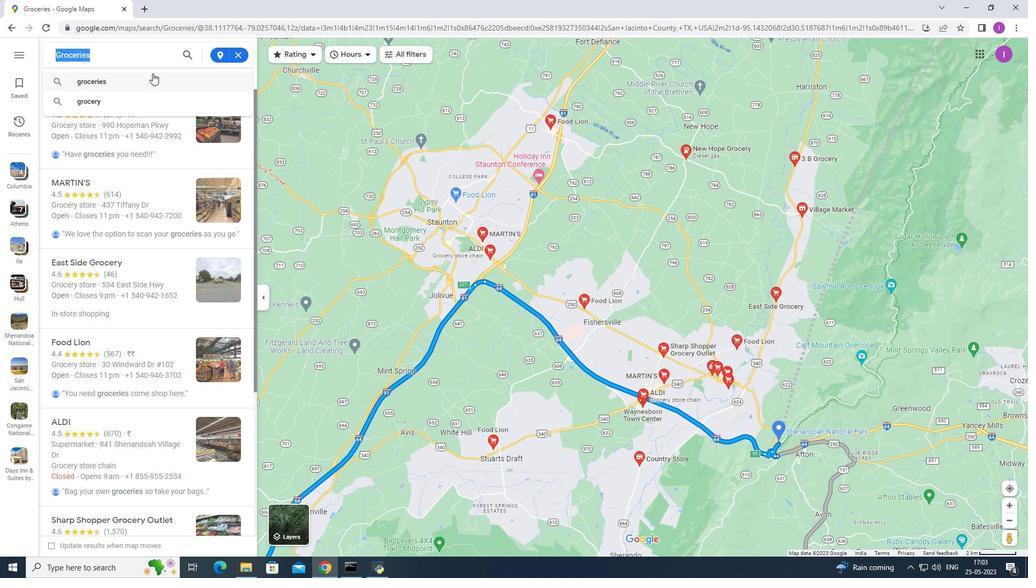 
Action: Key pressed s
Screenshot: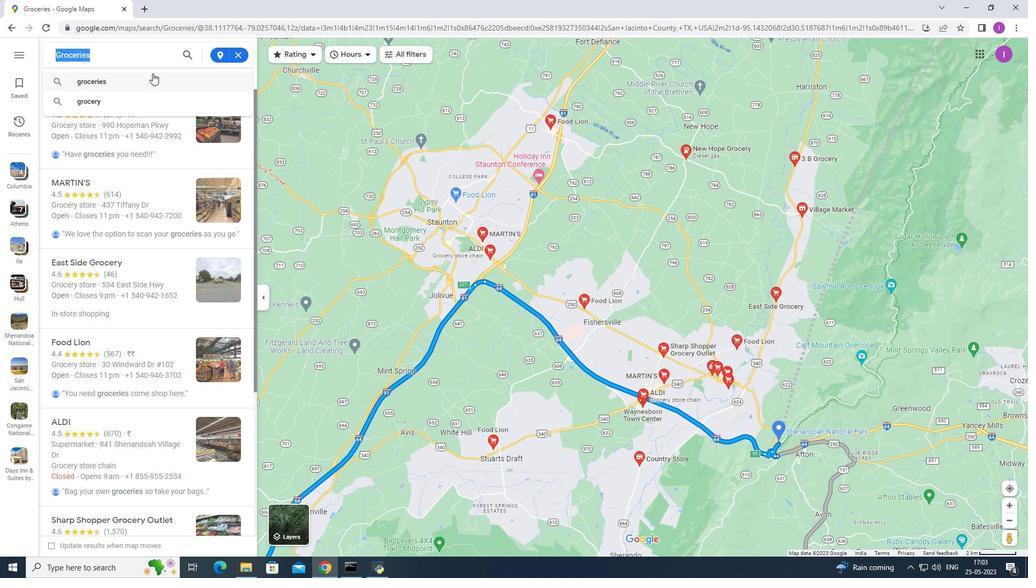 
Action: Mouse moved to (166, 74)
Screenshot: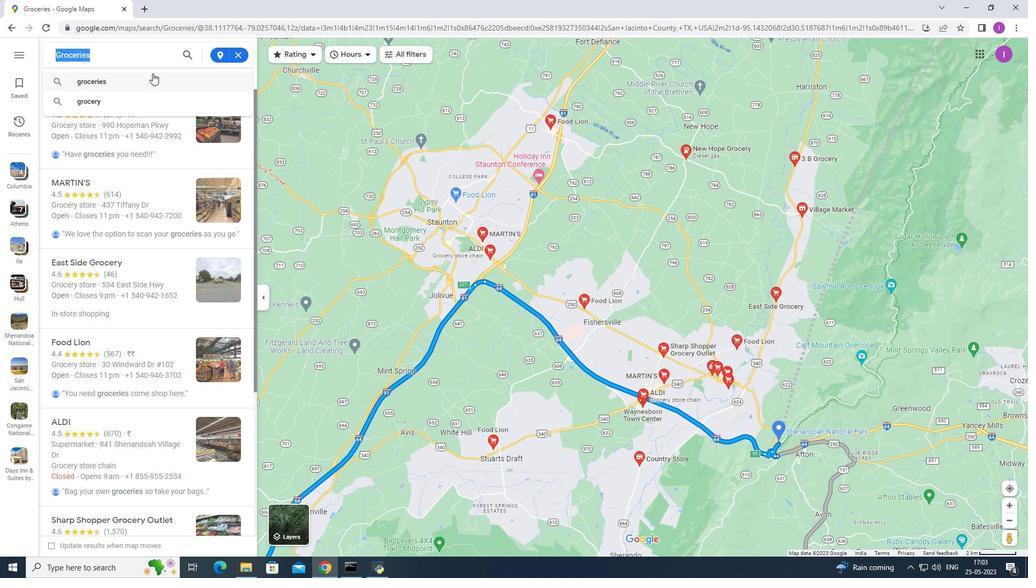 
Action: Key pressed u
Screenshot: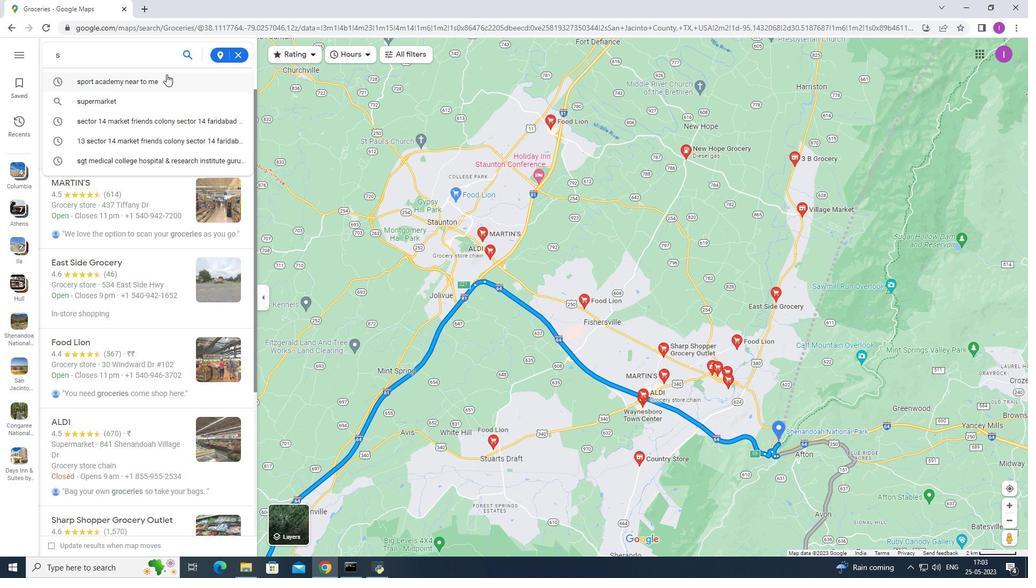 
Action: Mouse moved to (110, 80)
Screenshot: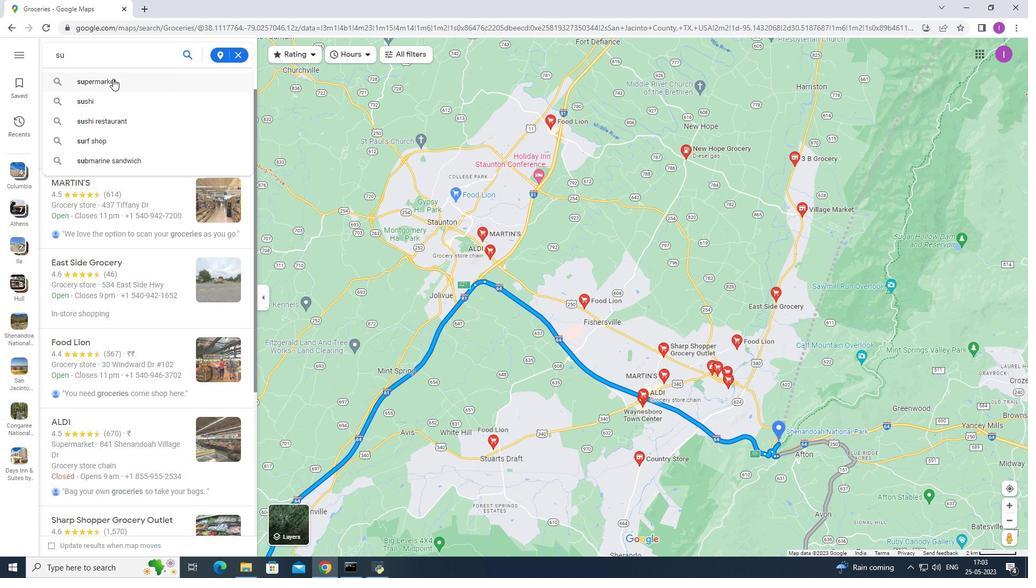 
Action: Mouse pressed left at (110, 80)
Screenshot: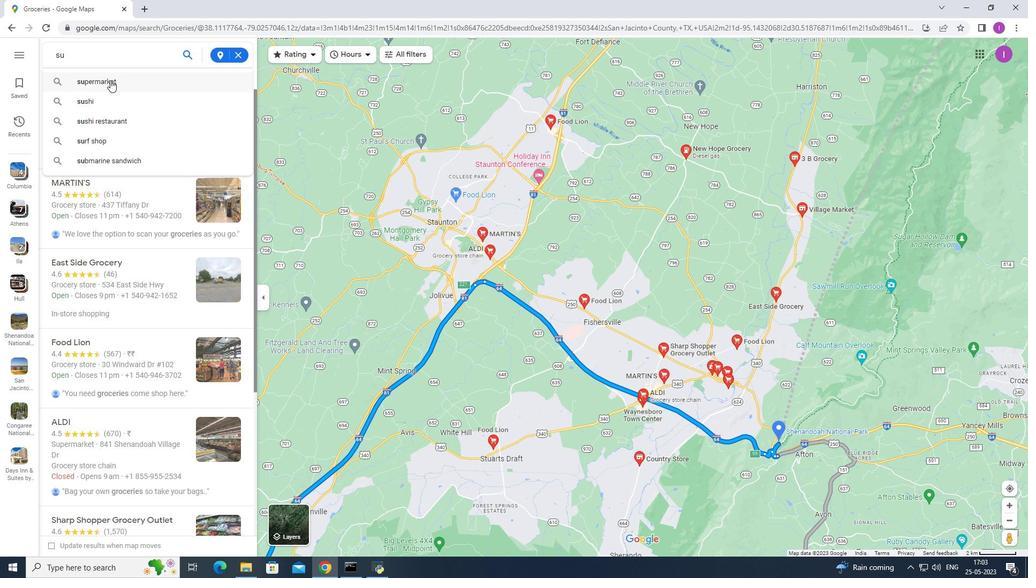 
Action: Mouse moved to (132, 120)
Screenshot: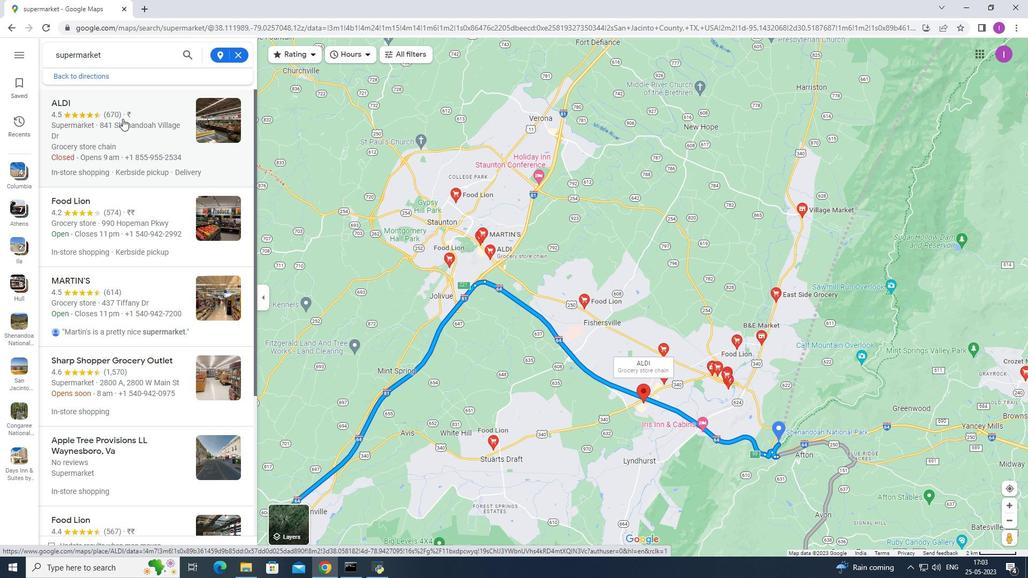 
Action: Mouse pressed left at (132, 120)
Screenshot: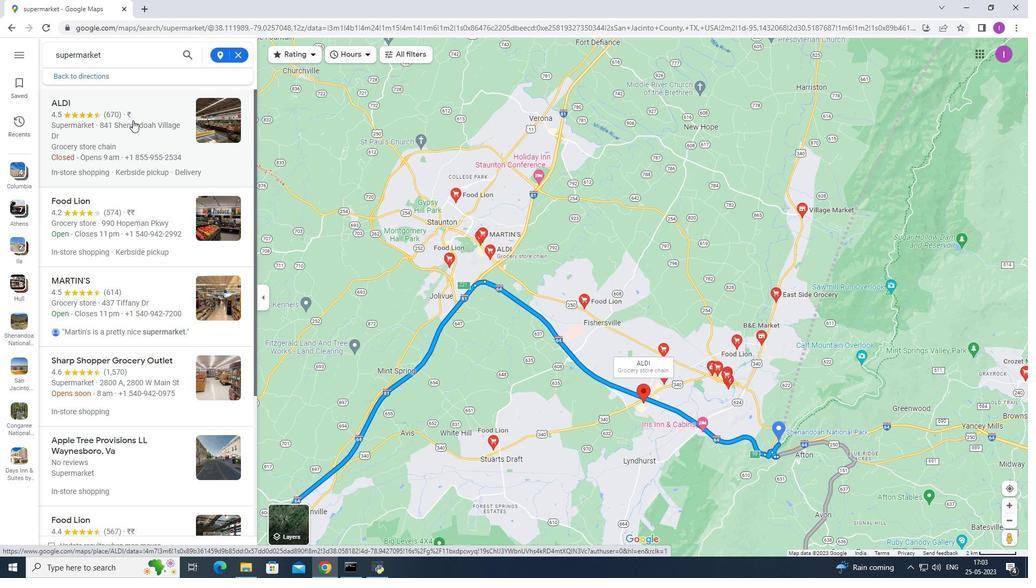 
Action: Mouse moved to (392, 235)
Screenshot: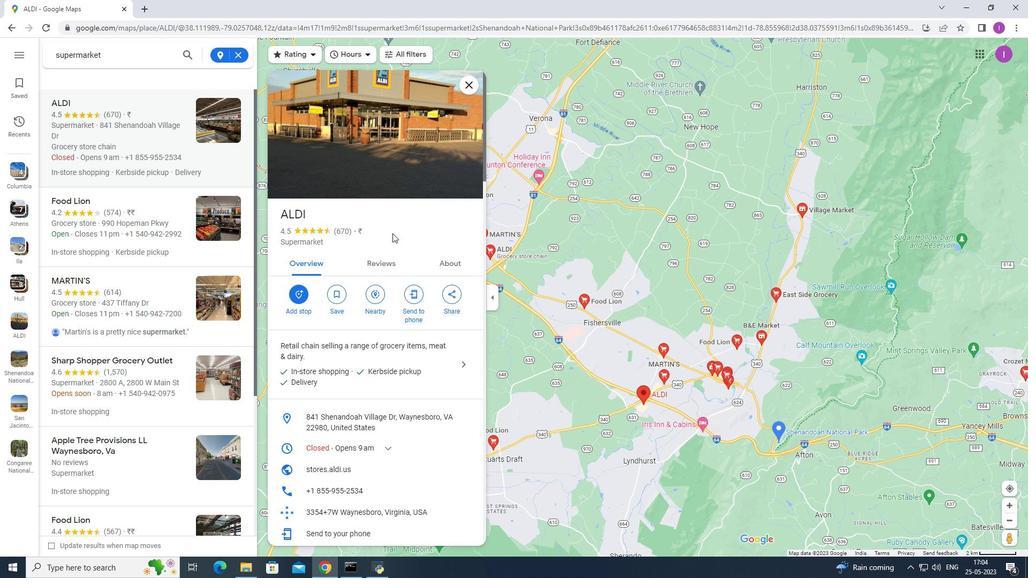 
Action: Mouse scrolled (392, 234) with delta (0, 0)
Screenshot: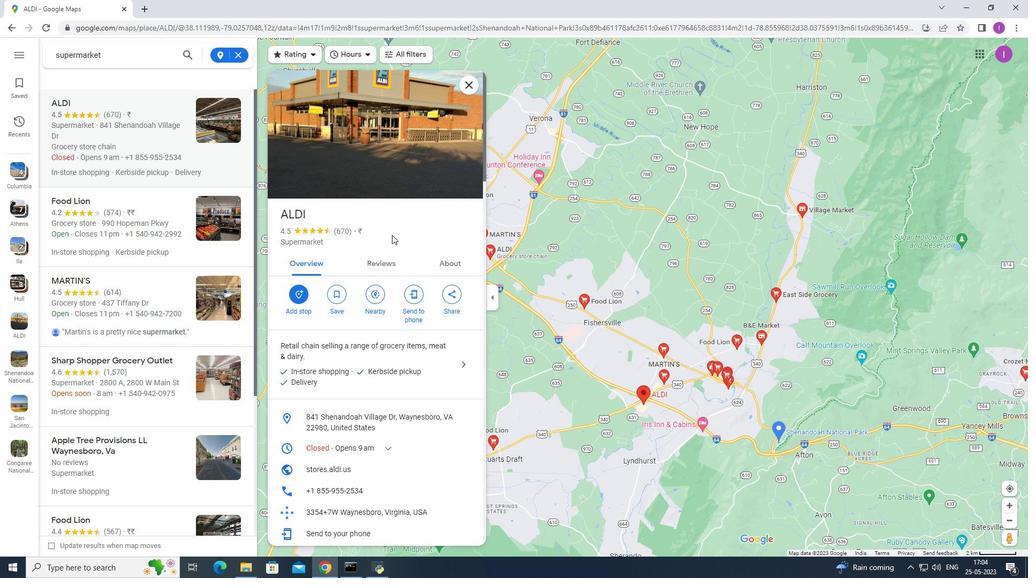 
Action: Mouse moved to (368, 235)
Screenshot: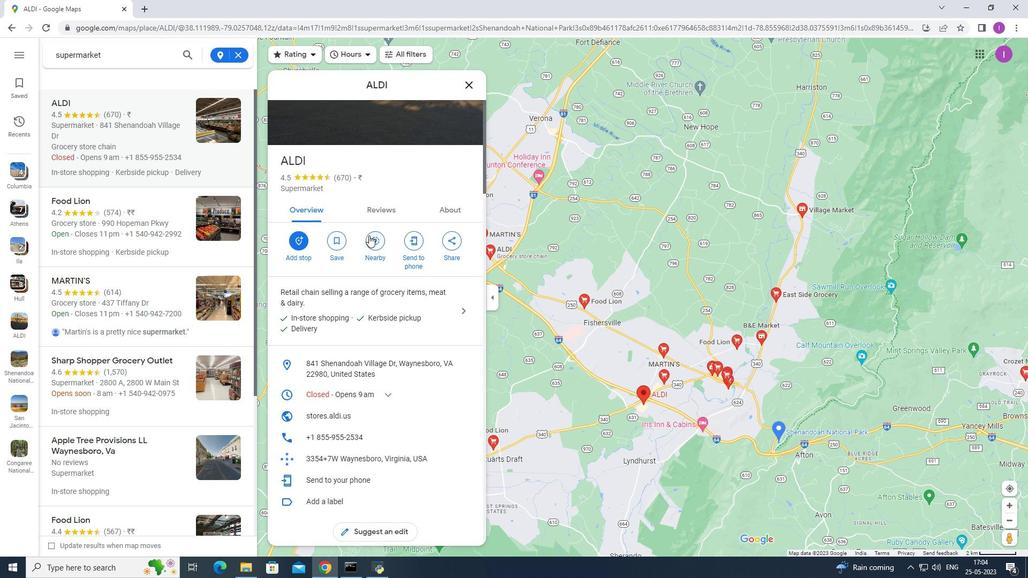 
Action: Mouse scrolled (368, 236) with delta (0, 0)
Screenshot: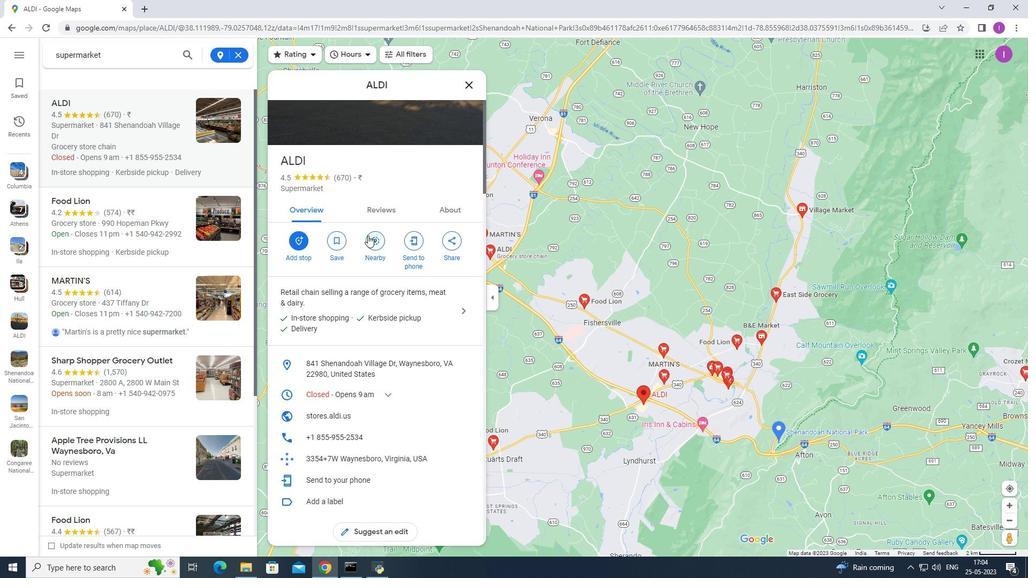 
Action: Mouse scrolled (368, 236) with delta (0, 0)
Screenshot: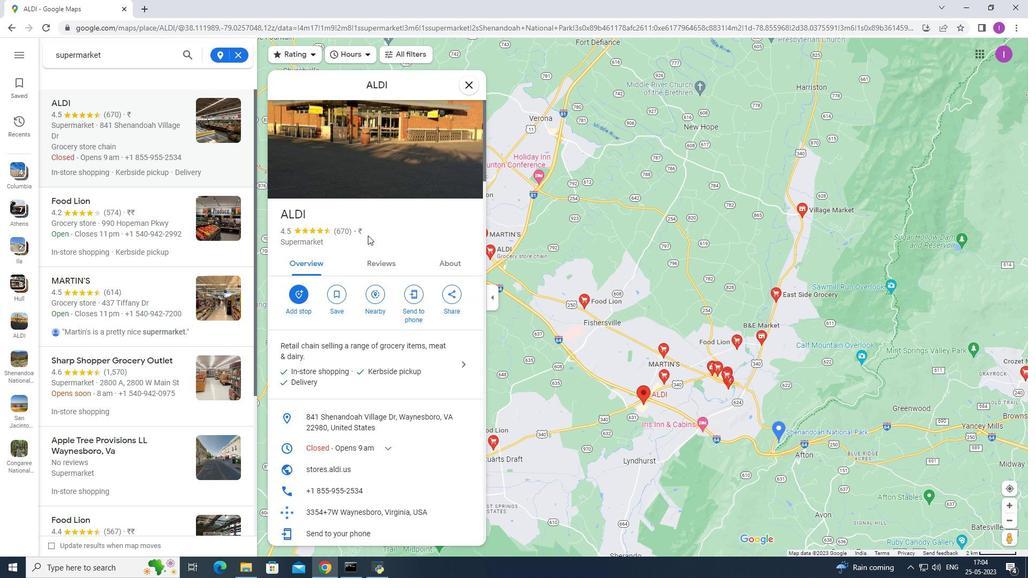 
Action: Mouse scrolled (368, 236) with delta (0, 0)
Screenshot: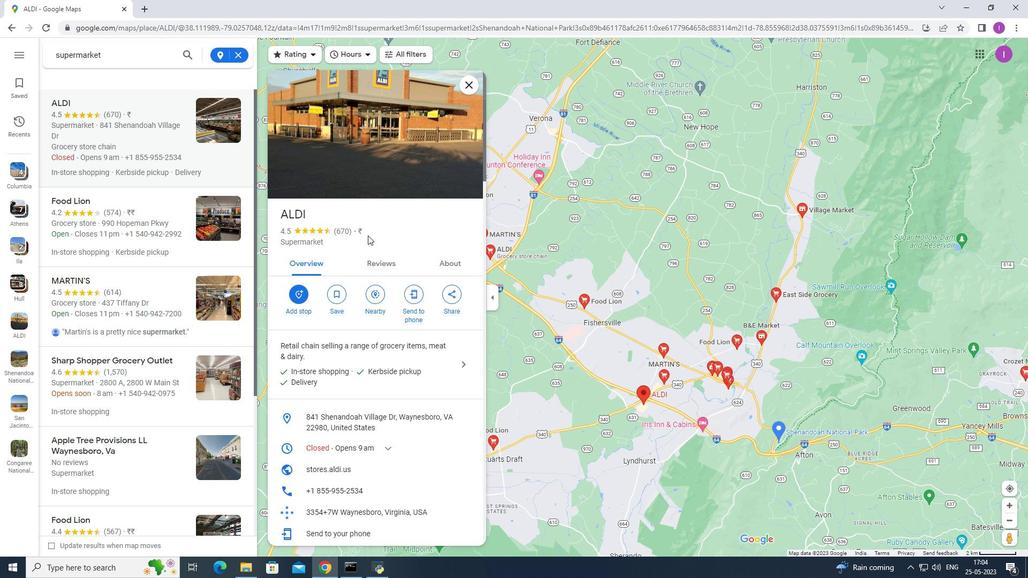 
Action: Mouse moved to (338, 108)
Screenshot: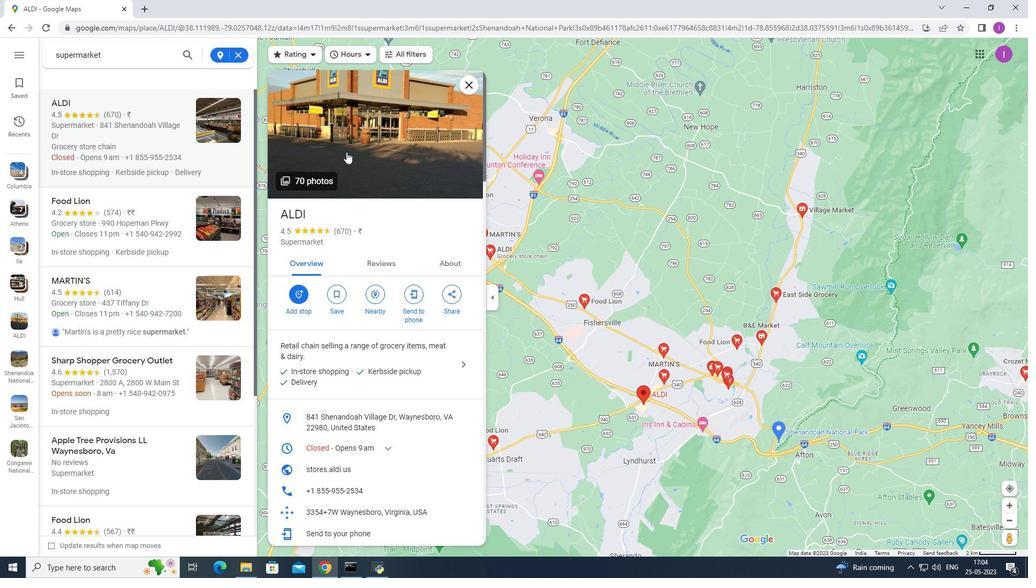 
Action: Mouse scrolled (338, 108) with delta (0, 0)
Screenshot: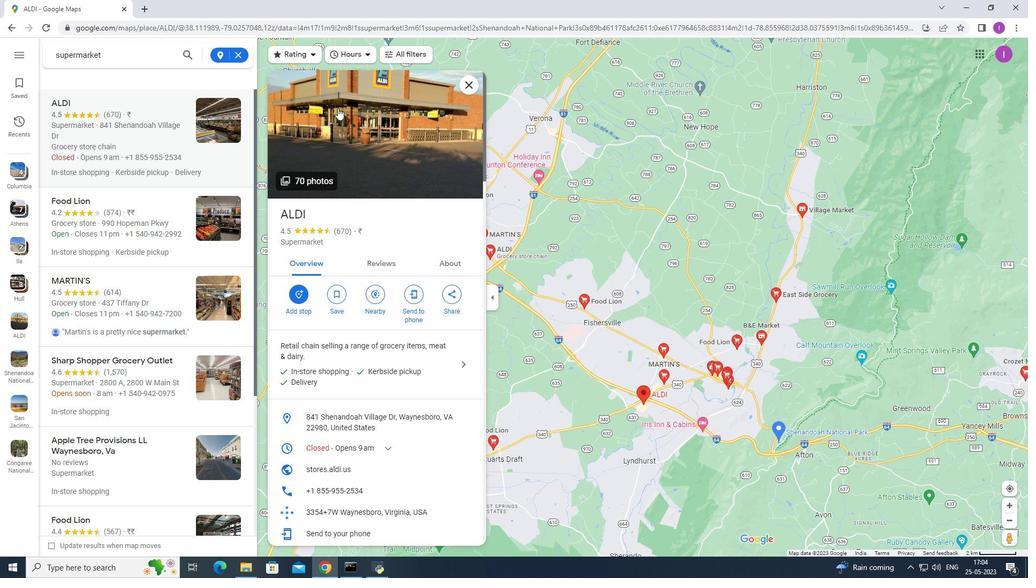 
Action: Mouse scrolled (338, 108) with delta (0, 0)
Screenshot: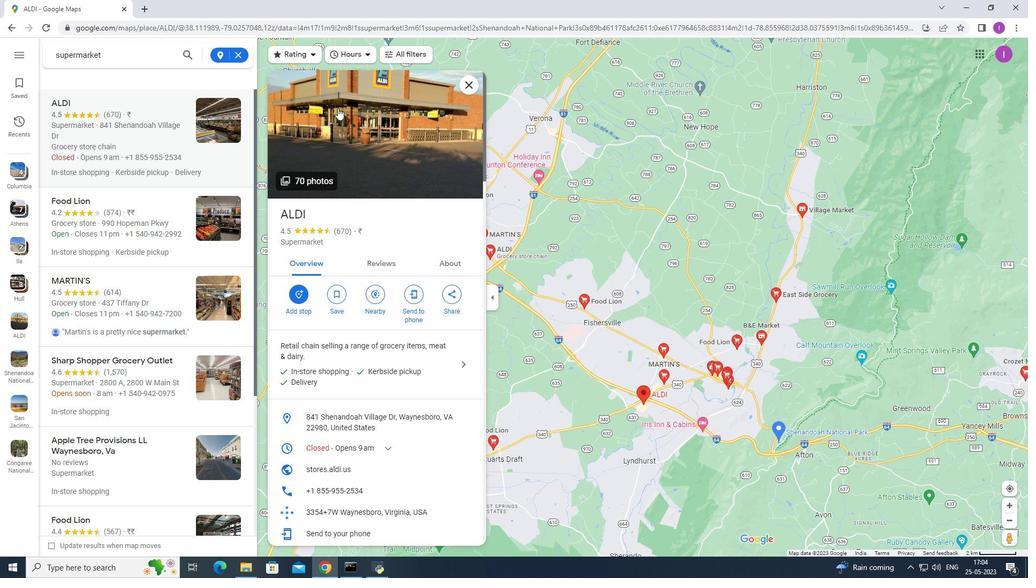 
Action: Mouse moved to (363, 133)
Screenshot: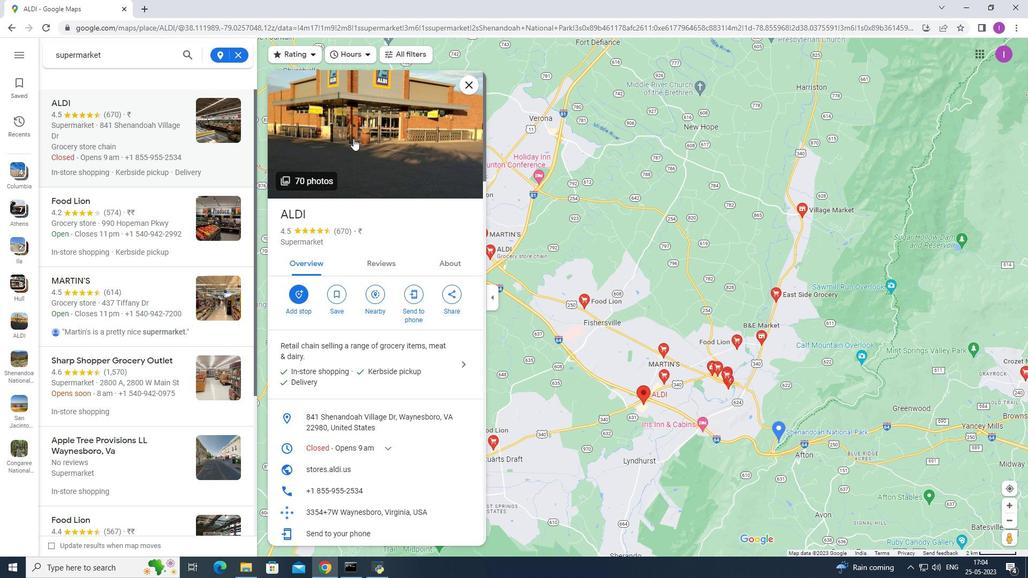 
Action: Mouse pressed left at (363, 133)
Screenshot: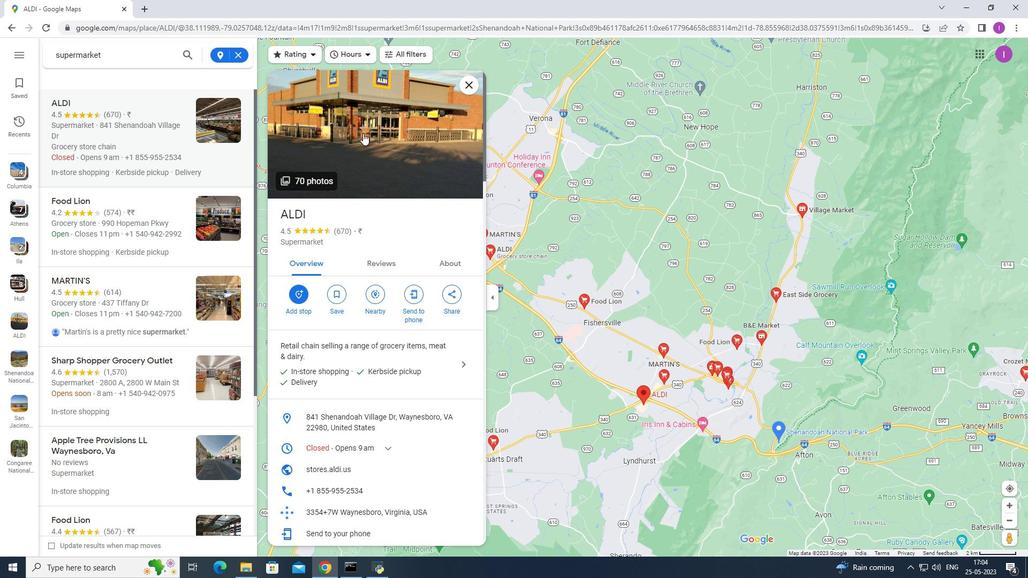 
Action: Mouse moved to (464, 132)
Screenshot: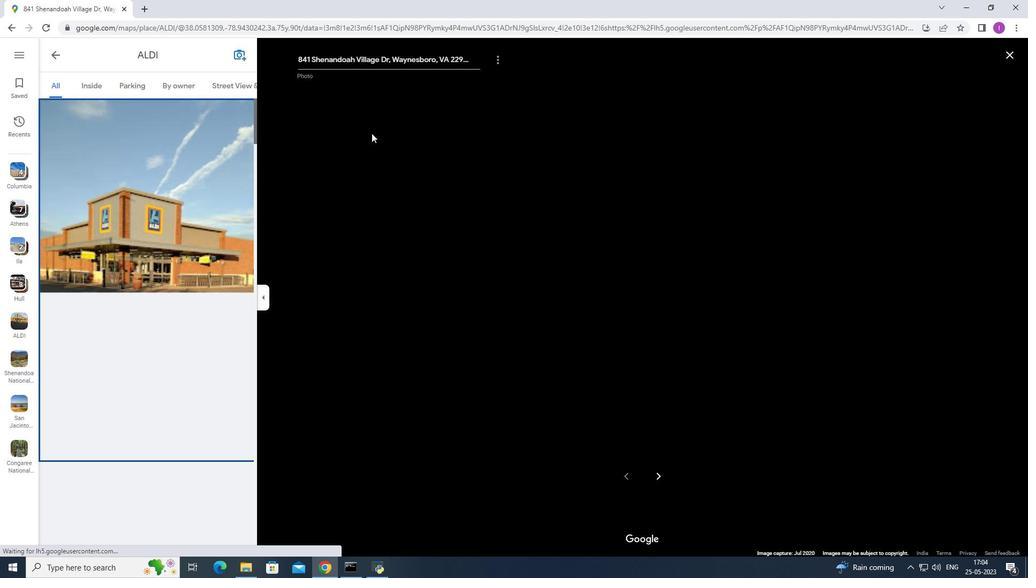 
Action: Key pressed <Key.right><Key.right><Key.right><Key.right><Key.right><Key.right><Key.right><Key.right><Key.right><Key.right><Key.right><Key.right><Key.right><Key.right><Key.right><Key.right><Key.right><Key.right><Key.right><Key.right><Key.right><Key.right><Key.right><Key.right><Key.right><Key.right><Key.right><Key.right><Key.right><Key.right><Key.right><Key.right><Key.right><Key.right><Key.right><Key.right><Key.right><Key.right><Key.right><Key.right><Key.right><Key.right><Key.right><Key.right><Key.right><Key.right><Key.right><Key.right><Key.right><Key.right><Key.right><Key.right><Key.right><Key.right><Key.right><Key.right><Key.right>
Screenshot: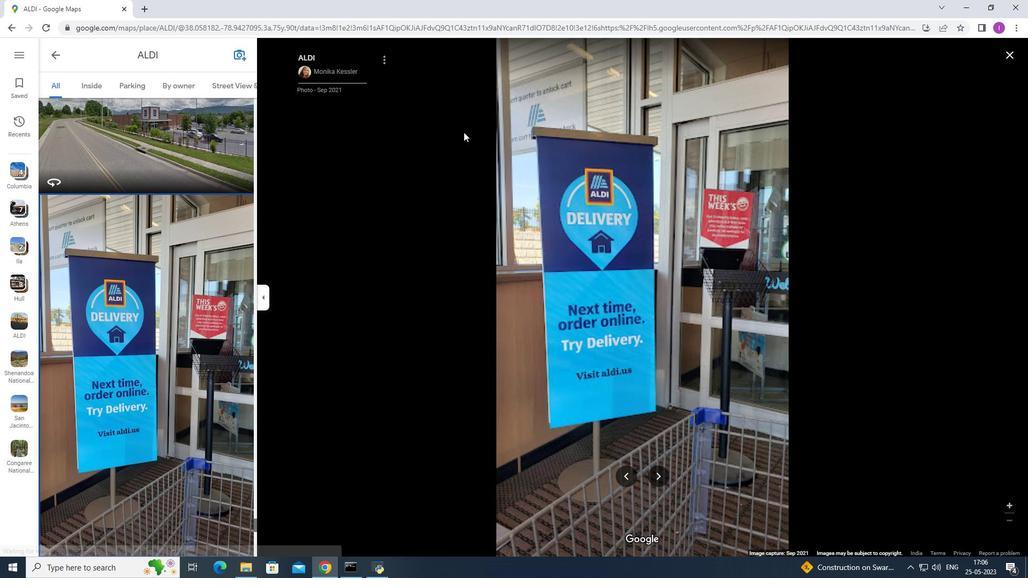 
Action: Mouse moved to (14, 27)
Screenshot: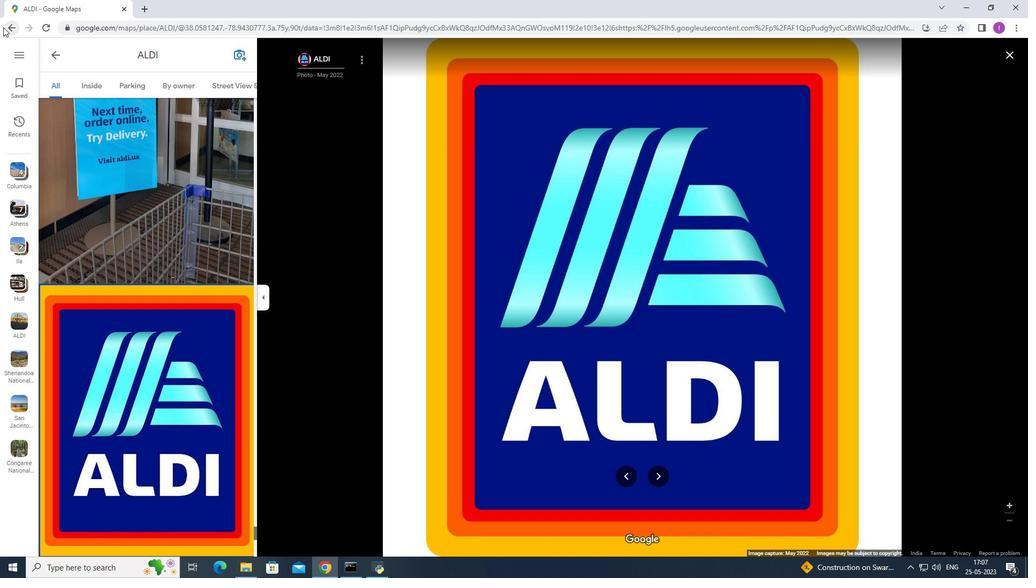 
Action: Mouse pressed left at (14, 27)
Screenshot: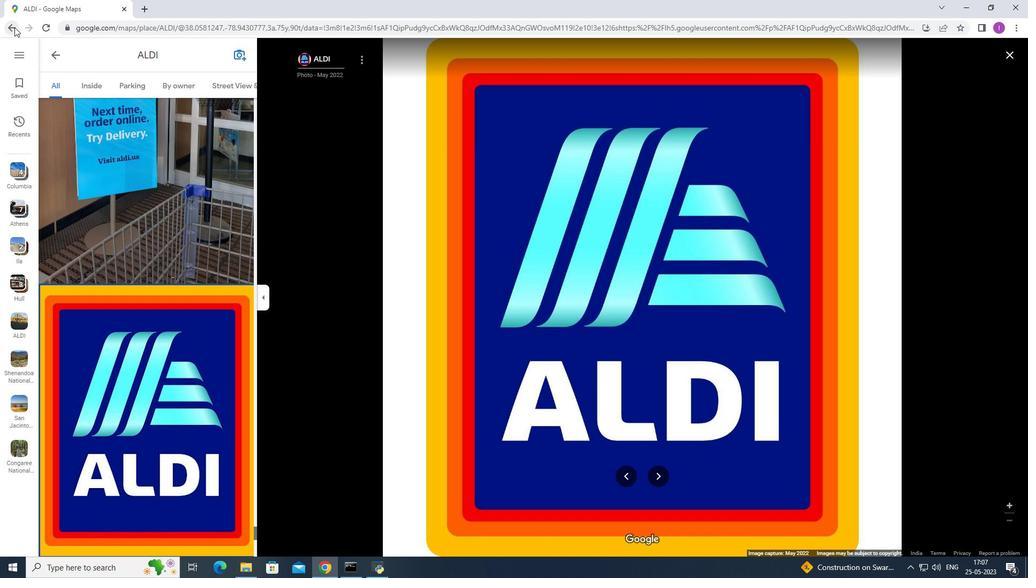 
Action: Mouse moved to (11, 31)
Screenshot: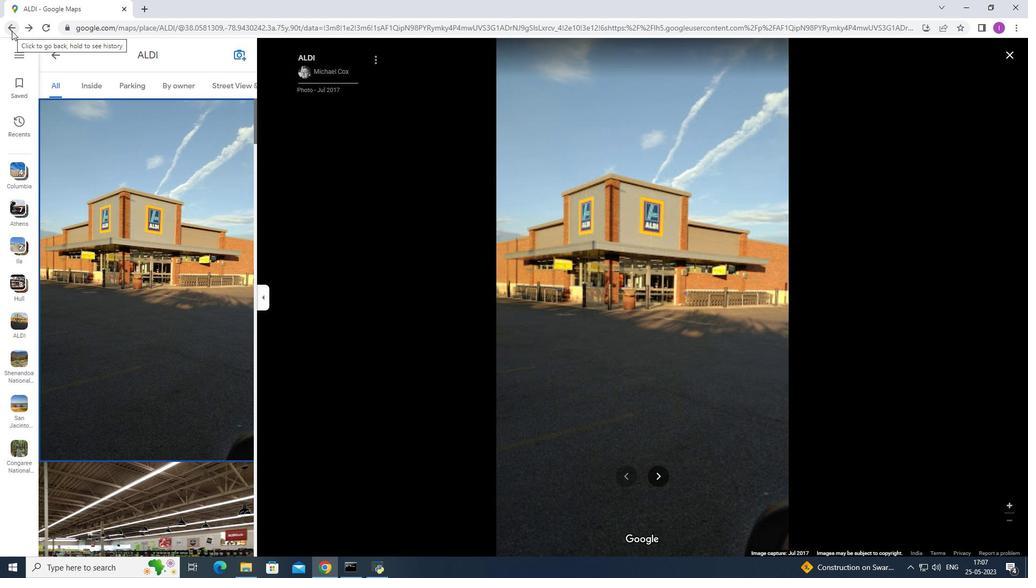 
Action: Mouse pressed left at (11, 31)
Screenshot: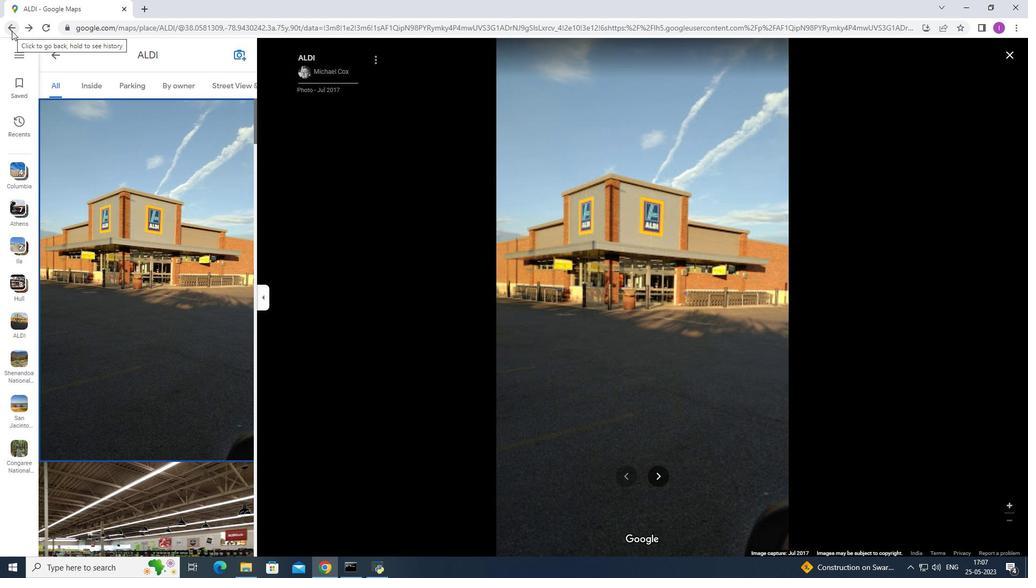 
Action: Mouse pressed left at (11, 31)
Screenshot: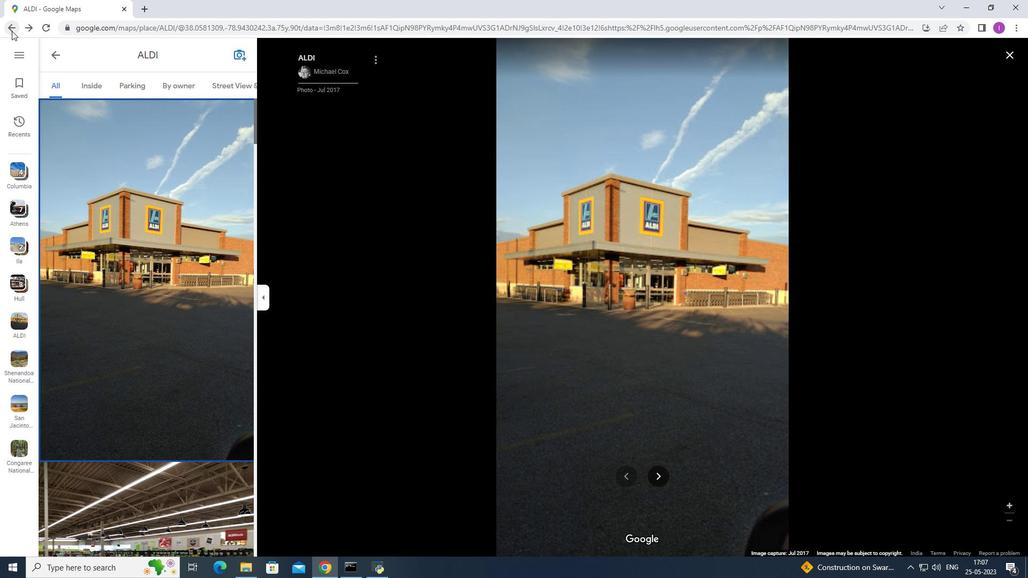
Action: Mouse moved to (11, 31)
Screenshot: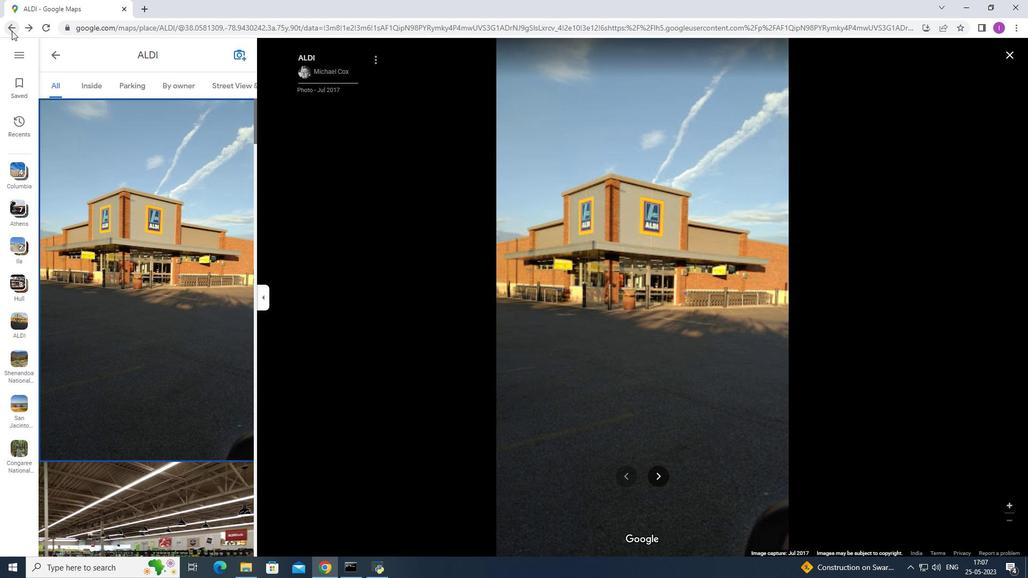 
Action: Mouse pressed left at (11, 31)
Screenshot: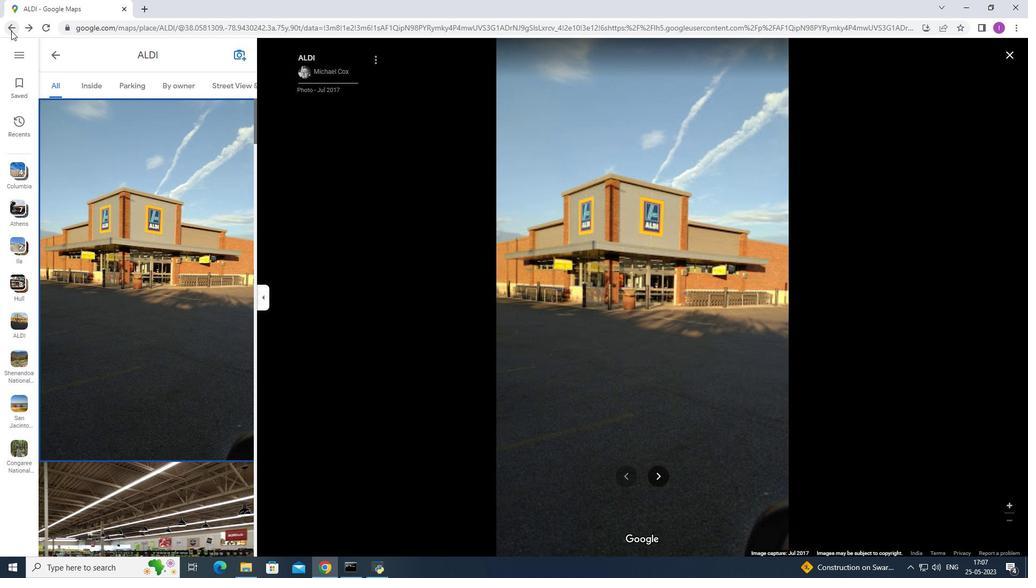 
Action: Mouse moved to (188, 214)
Screenshot: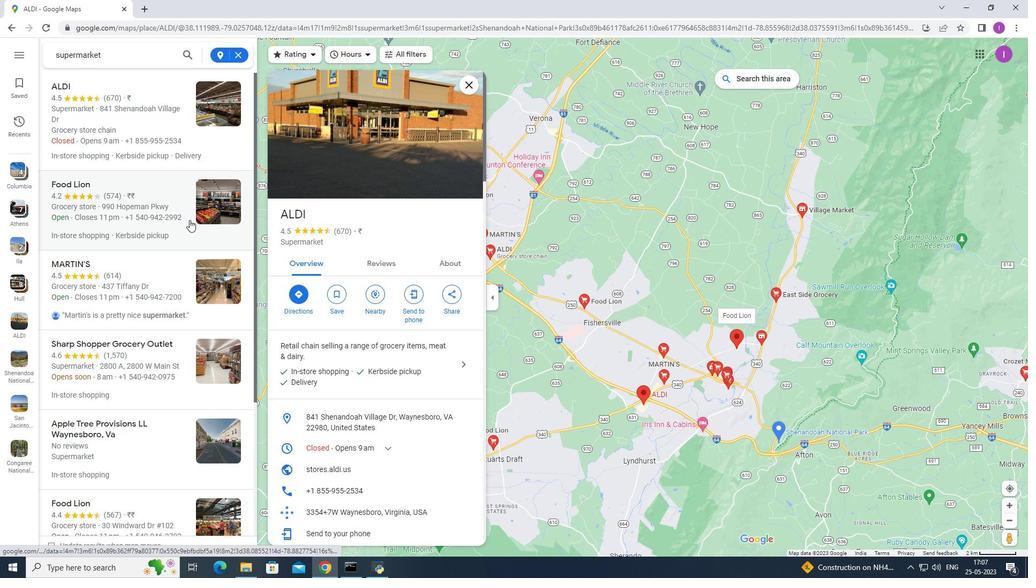 
Action: Mouse scrolled (188, 214) with delta (0, 0)
Screenshot: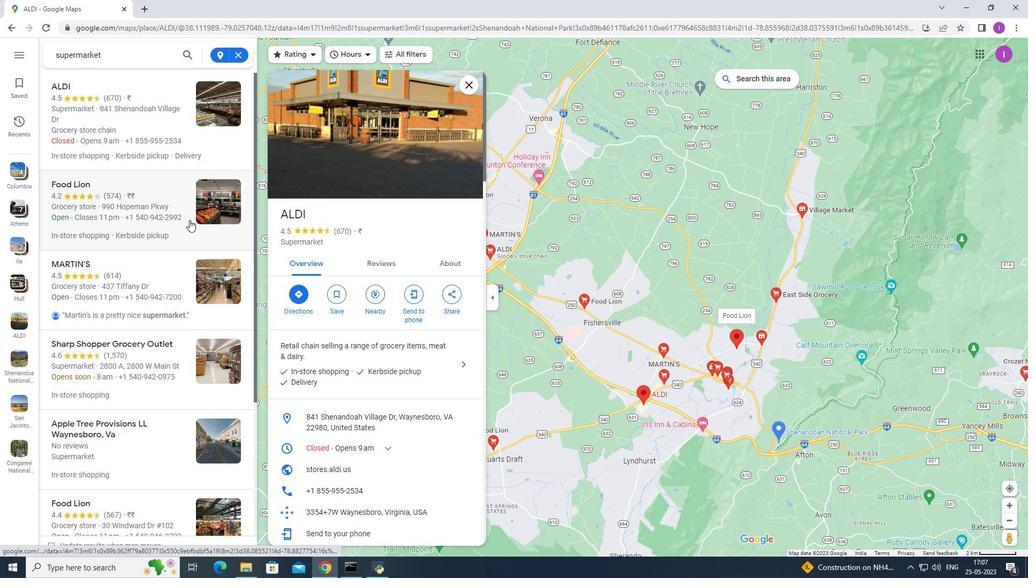 
Action: Mouse scrolled (188, 214) with delta (0, 0)
Screenshot: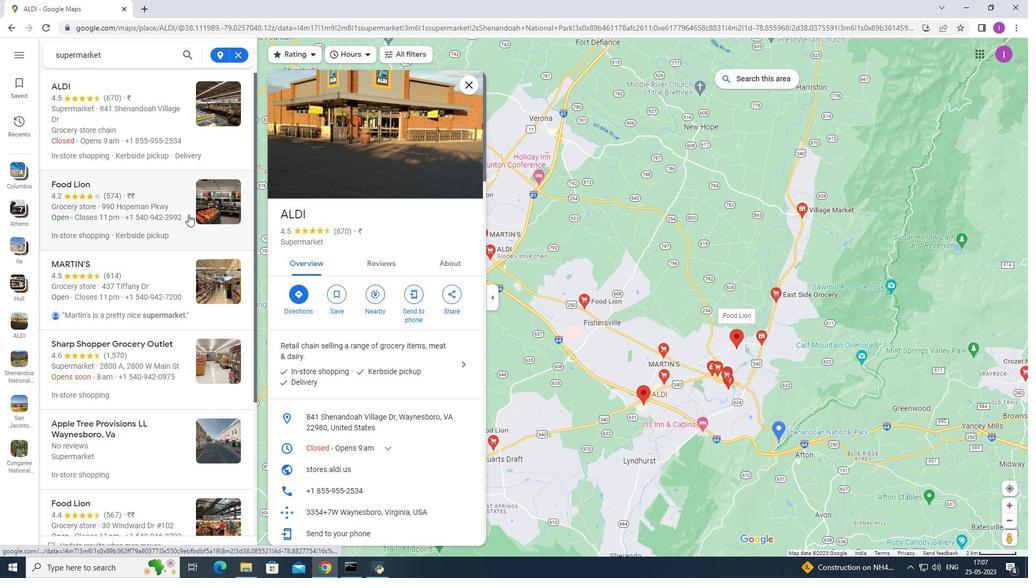 
Action: Mouse scrolled (188, 214) with delta (0, 0)
Screenshot: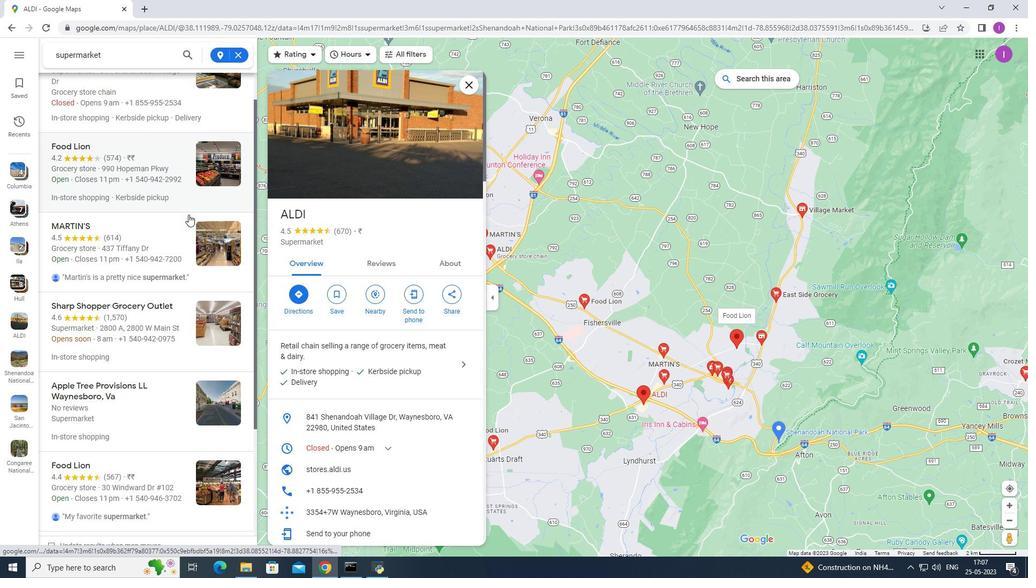 
Action: Mouse moved to (186, 212)
Screenshot: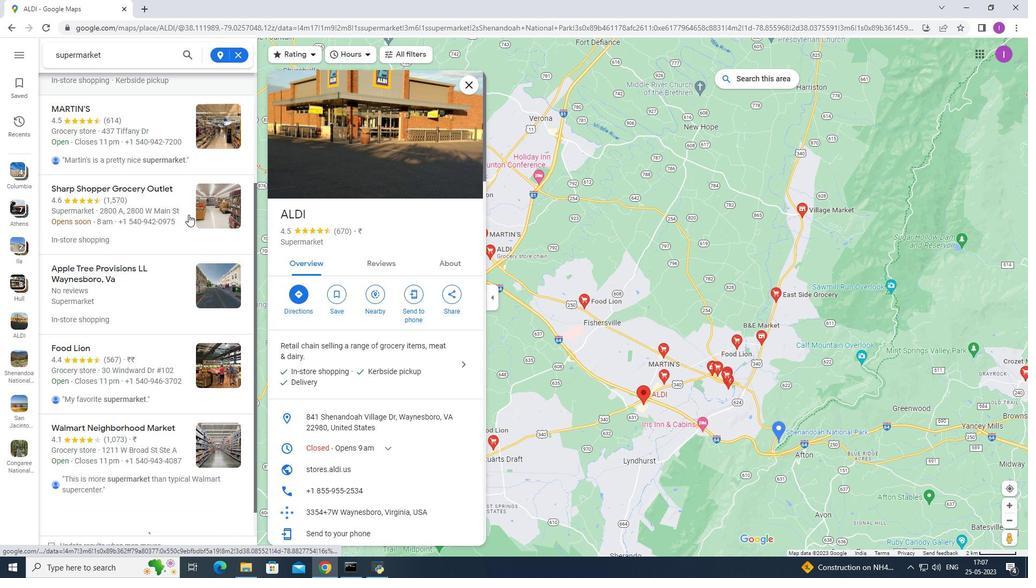 
Action: Mouse scrolled (187, 213) with delta (0, 0)
Screenshot: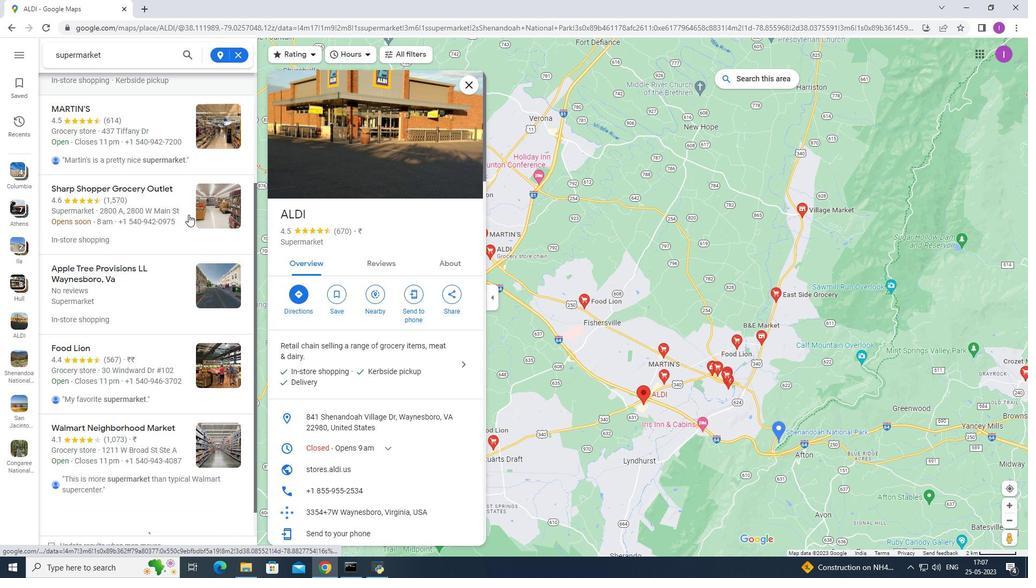 
Action: Mouse scrolled (186, 213) with delta (0, 0)
Screenshot: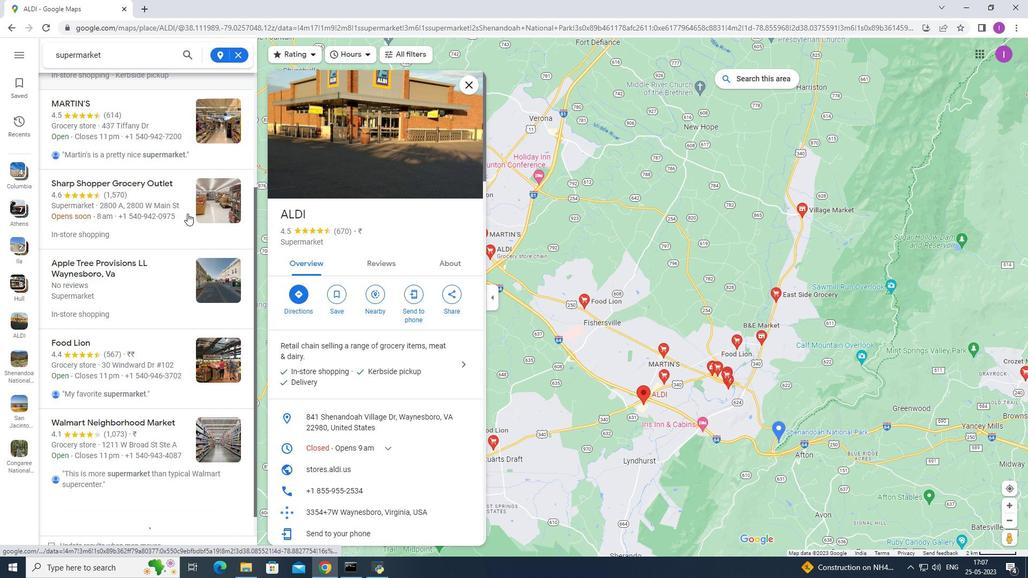 
Action: Mouse moved to (182, 210)
Screenshot: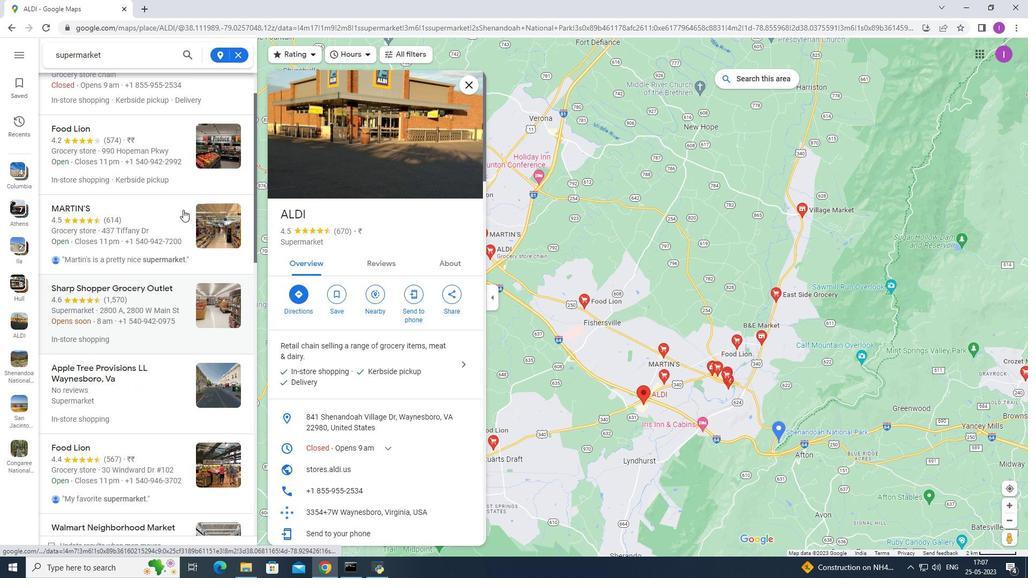 
Action: Mouse scrolled (182, 210) with delta (0, 0)
Screenshot: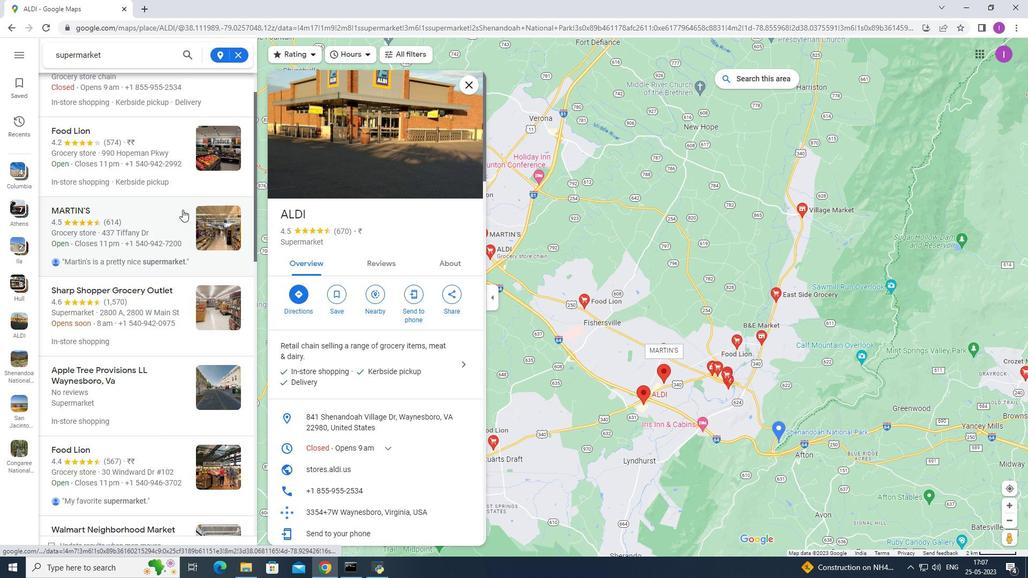 
Action: Mouse scrolled (182, 210) with delta (0, 0)
Screenshot: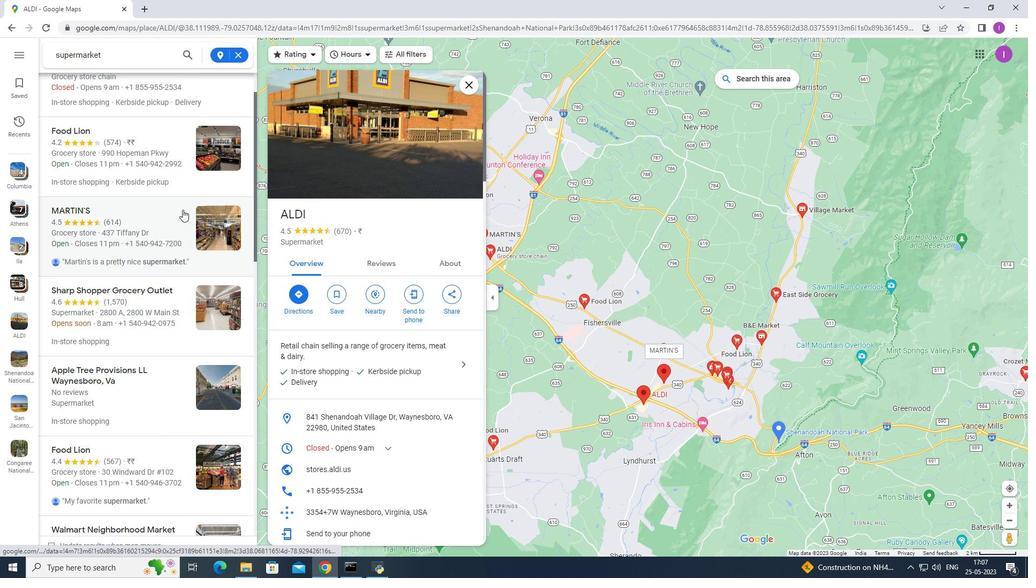 
Action: Mouse scrolled (182, 210) with delta (0, 0)
Screenshot: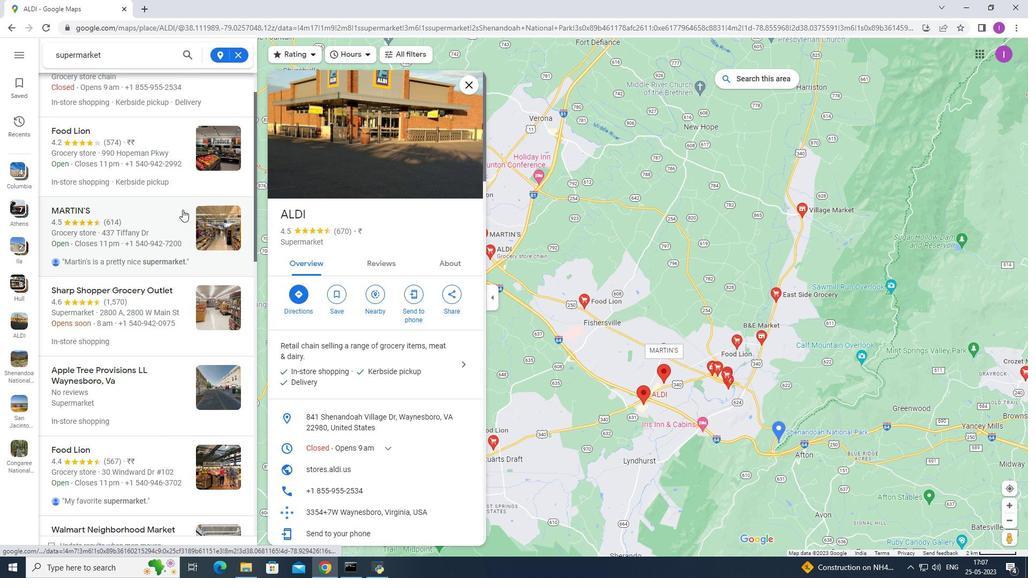 
Action: Mouse moved to (72, 185)
Screenshot: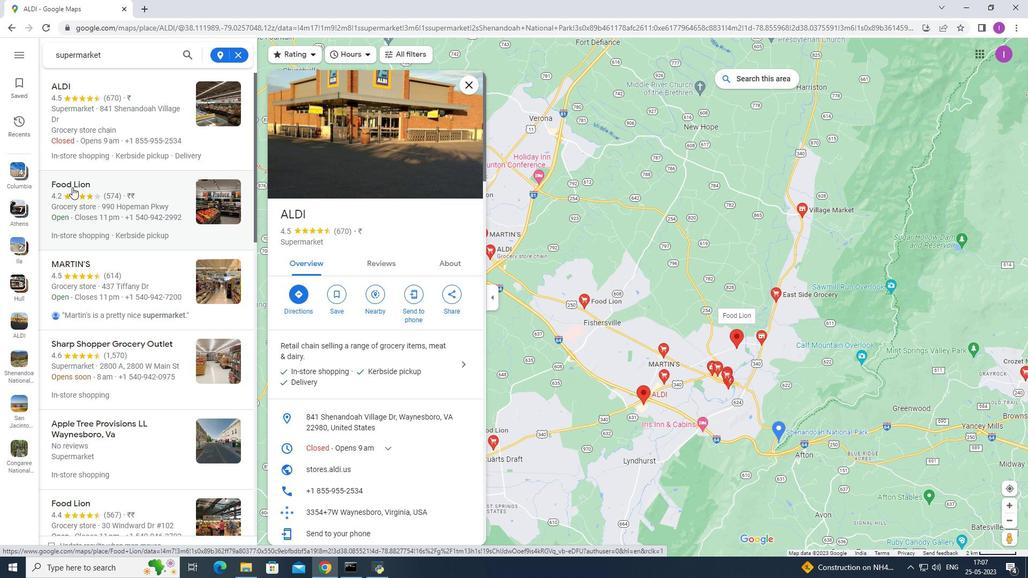 
Action: Mouse pressed left at (72, 185)
Screenshot: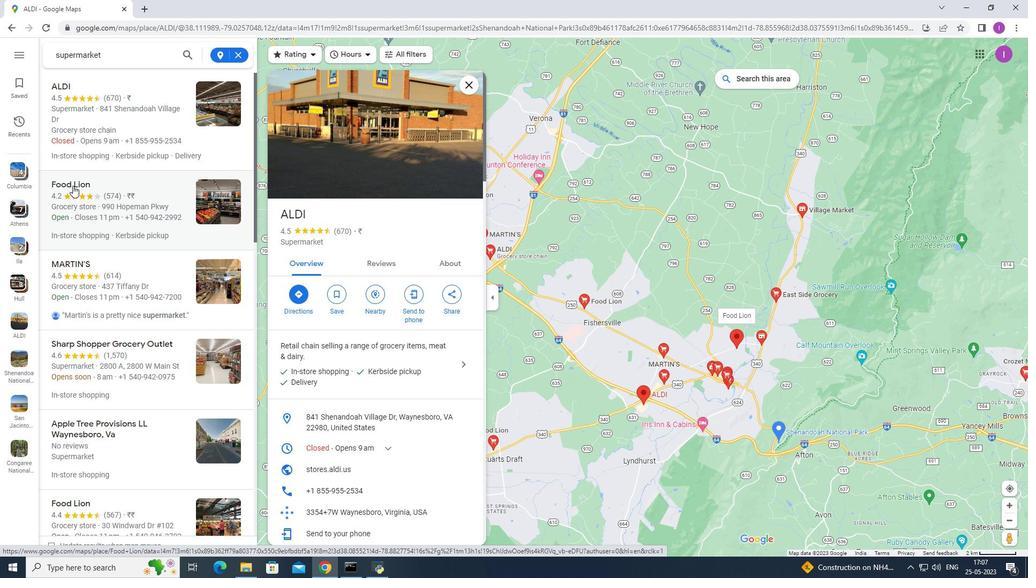 
Action: Mouse pressed left at (72, 185)
Screenshot: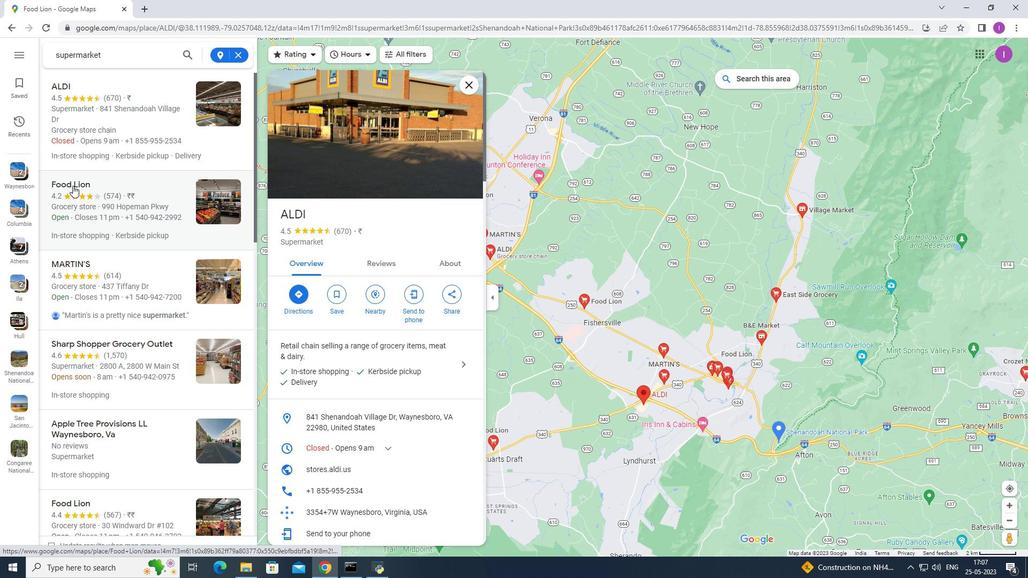 
Action: Mouse moved to (387, 150)
Screenshot: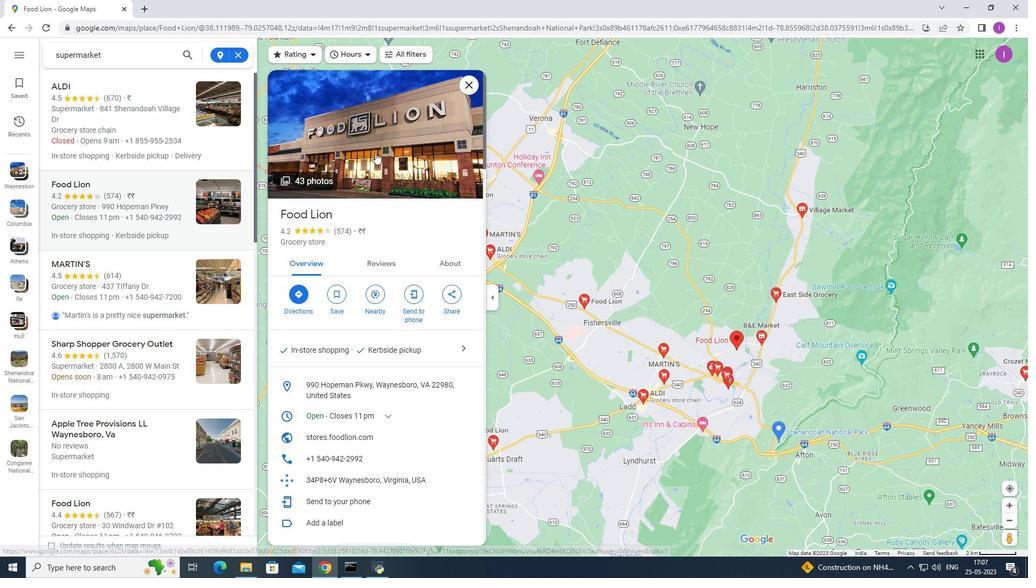 
Action: Mouse pressed left at (387, 150)
Screenshot: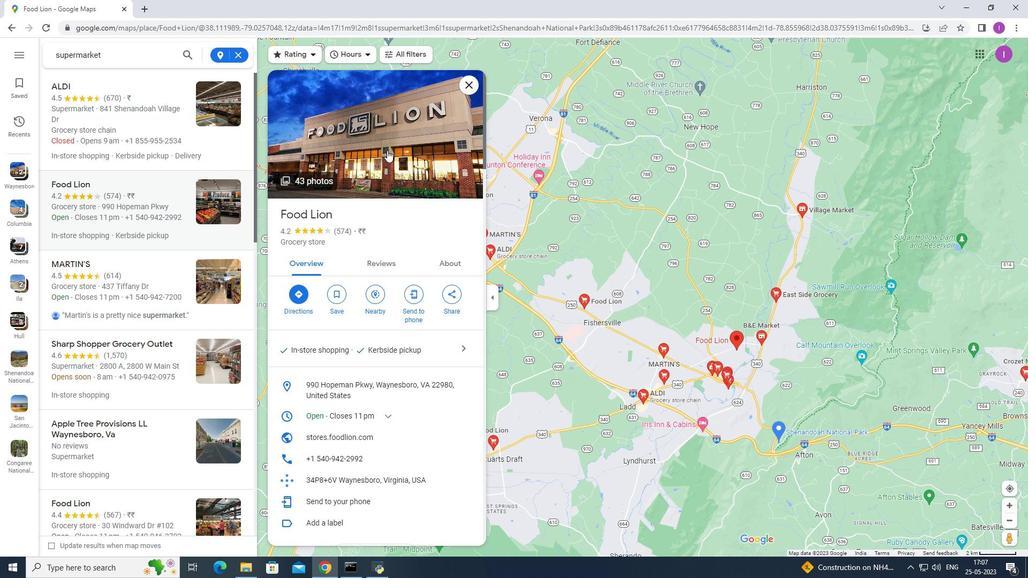 
Action: Mouse moved to (431, 146)
Screenshot: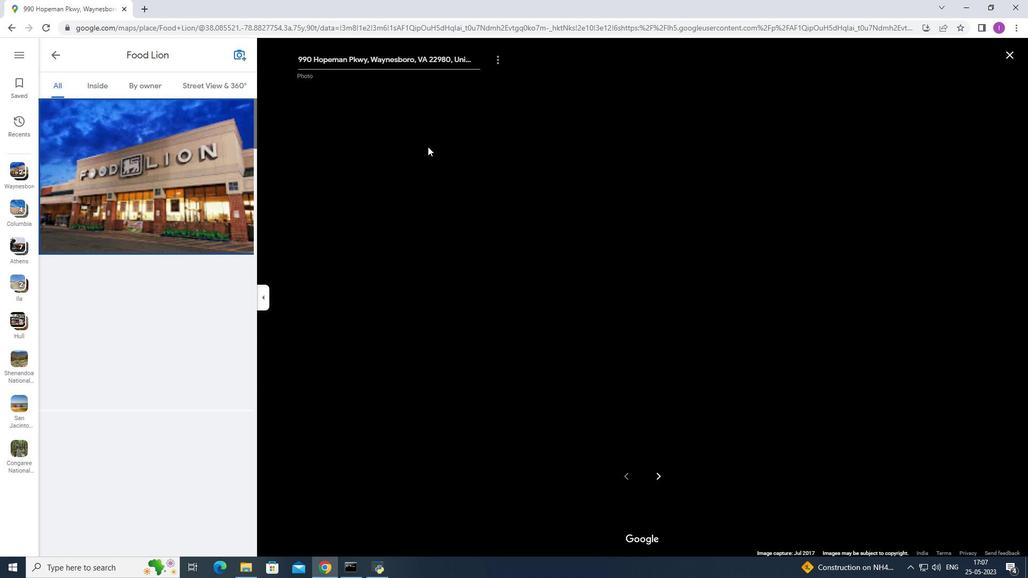 
Action: Key pressed <Key.right><Key.right><Key.right><Key.right><Key.right><Key.right><Key.right><Key.right><Key.right><Key.right><Key.down><Key.down><Key.down><Key.down><Key.down><Key.down><Key.down><Key.down><Key.down><Key.down><Key.right><Key.right><Key.right><Key.right><Key.right><Key.right><Key.right><Key.right><Key.right><Key.right><Key.right><Key.right><Key.right><Key.right><Key.right><Key.right><Key.right><Key.right><Key.right><Key.right><Key.right><Key.right><Key.right><Key.right><Key.right><Key.right><Key.right><Key.right><Key.right><Key.right><Key.right><Key.right><Key.right><Key.right>
Screenshot: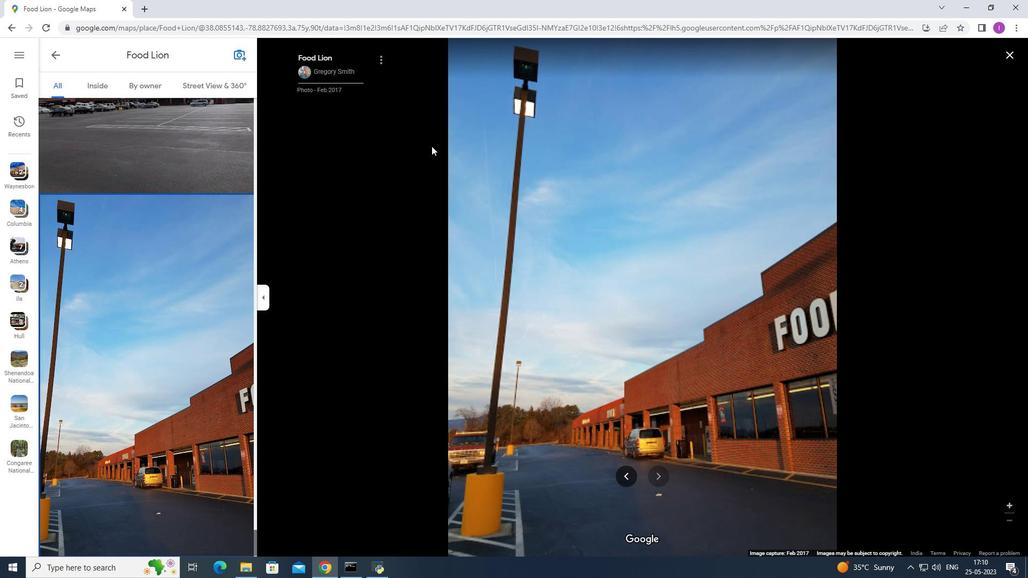 
Action: Mouse moved to (10, 28)
Screenshot: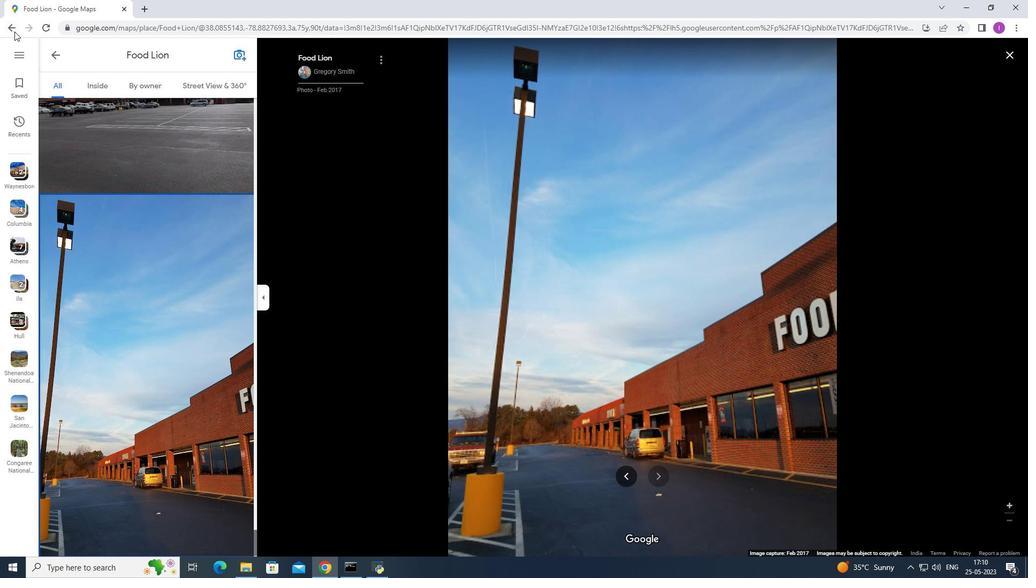 
Action: Mouse pressed left at (10, 28)
Screenshot: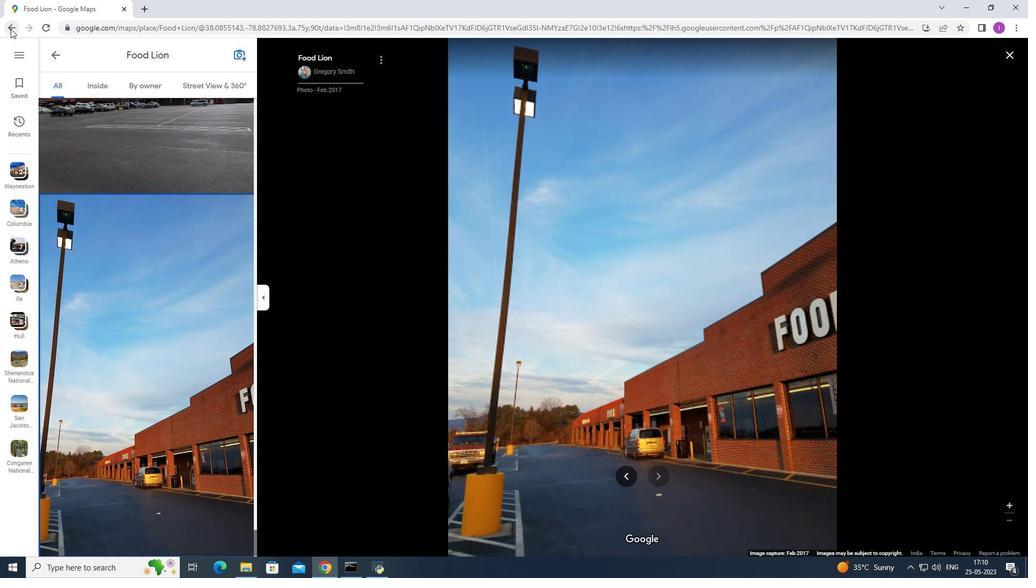 
Action: Mouse moved to (12, 28)
Screenshot: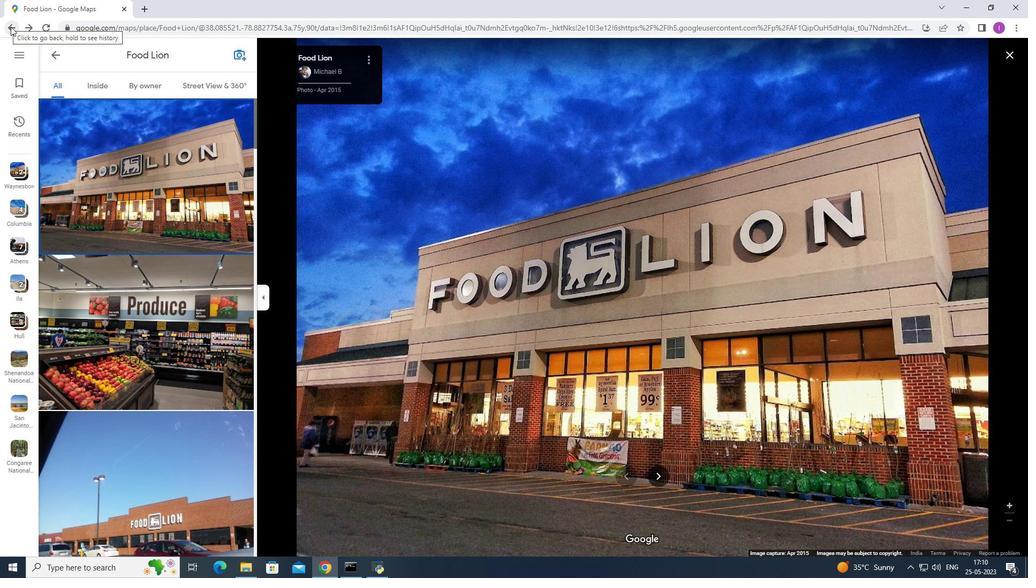 
Action: Mouse pressed left at (12, 28)
Screenshot: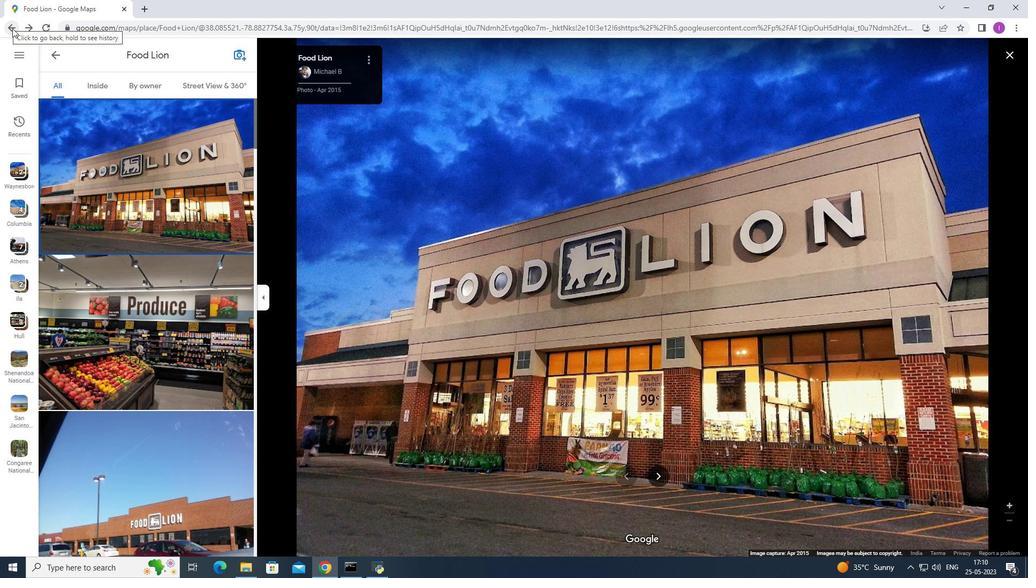 
Action: Mouse moved to (10, 29)
Screenshot: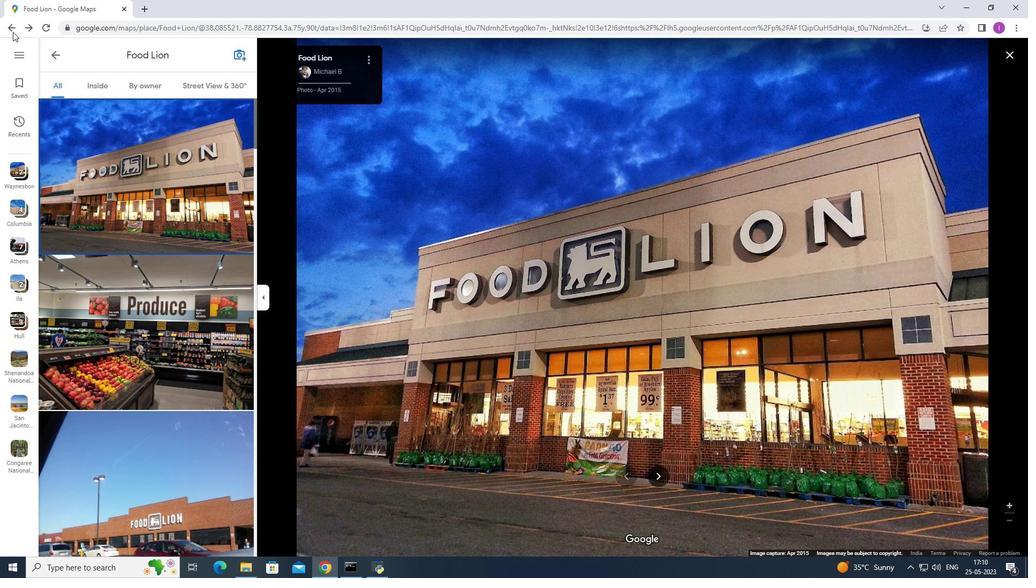 
Action: Mouse pressed left at (10, 29)
Screenshot: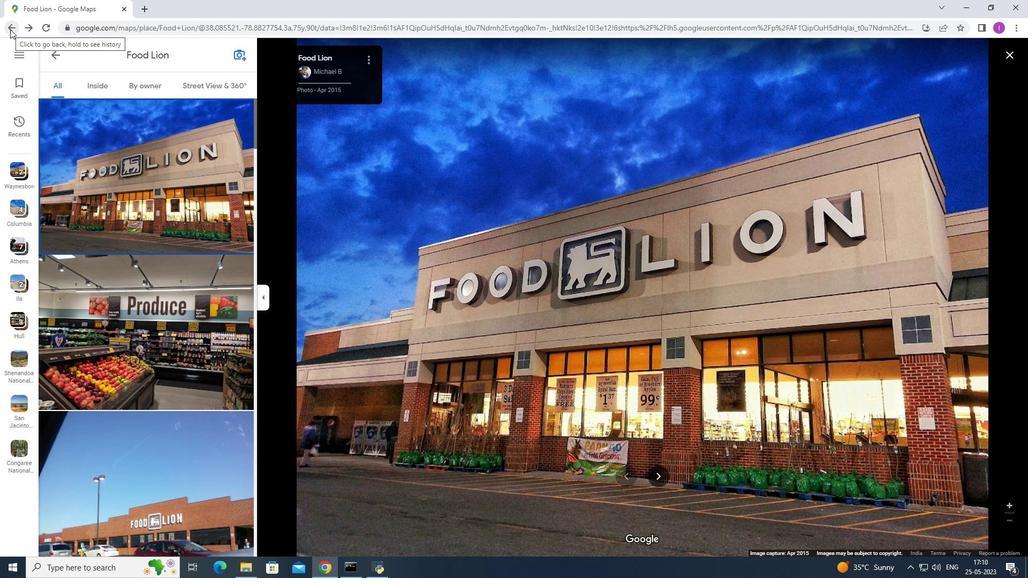 
Action: Mouse moved to (11, 28)
Screenshot: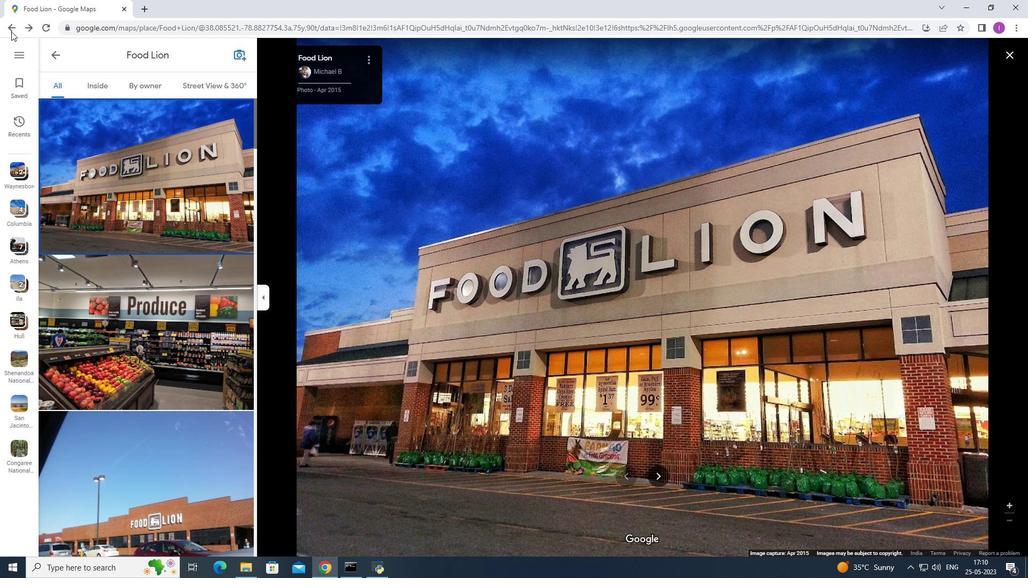 
Action: Mouse pressed left at (11, 28)
Screenshot: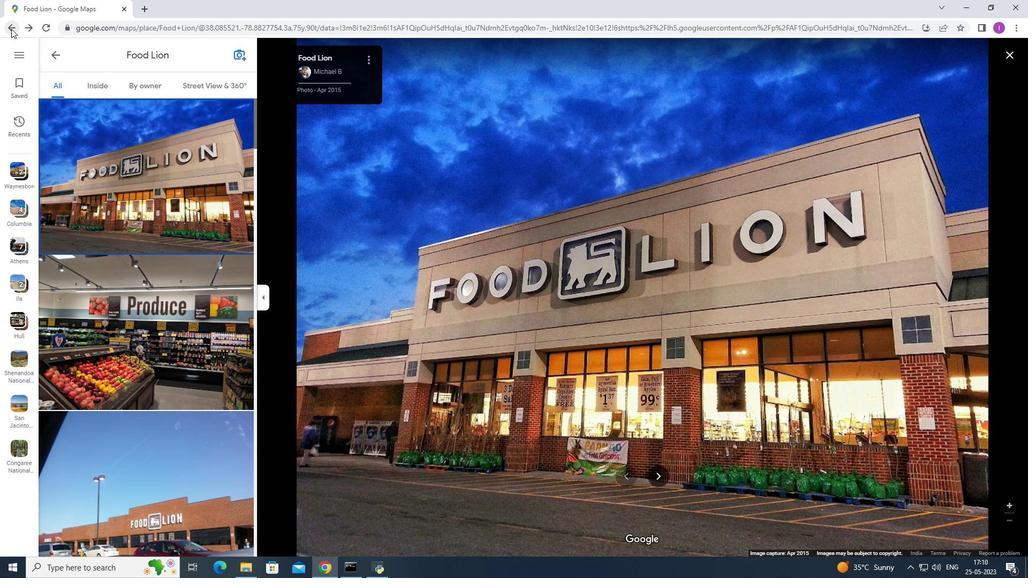 
Action: Mouse moved to (166, 255)
Screenshot: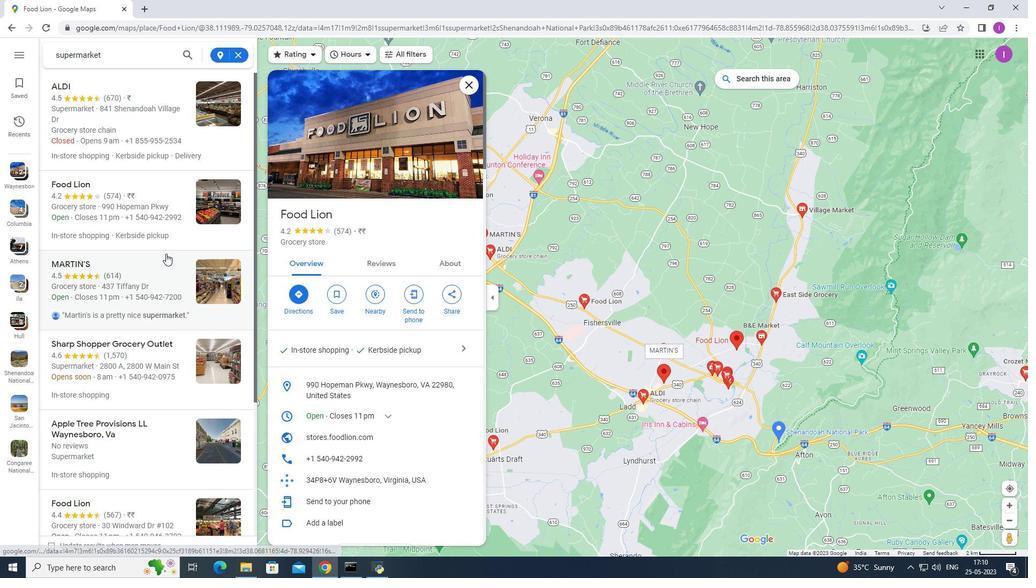 
Action: Mouse scrolled (166, 254) with delta (0, 0)
Screenshot: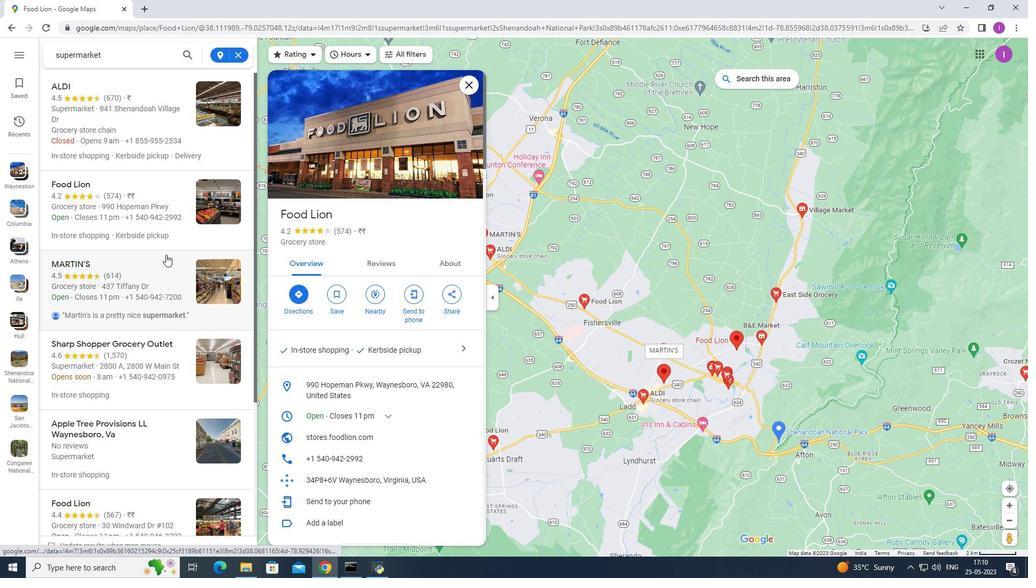 
Action: Mouse scrolled (166, 254) with delta (0, 0)
Screenshot: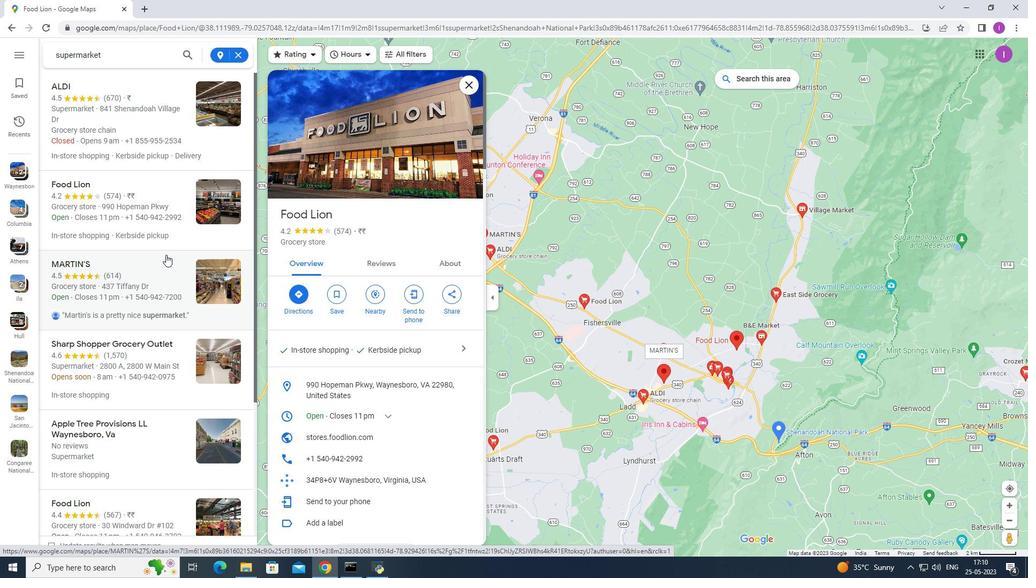 
Action: Mouse moved to (153, 189)
Screenshot: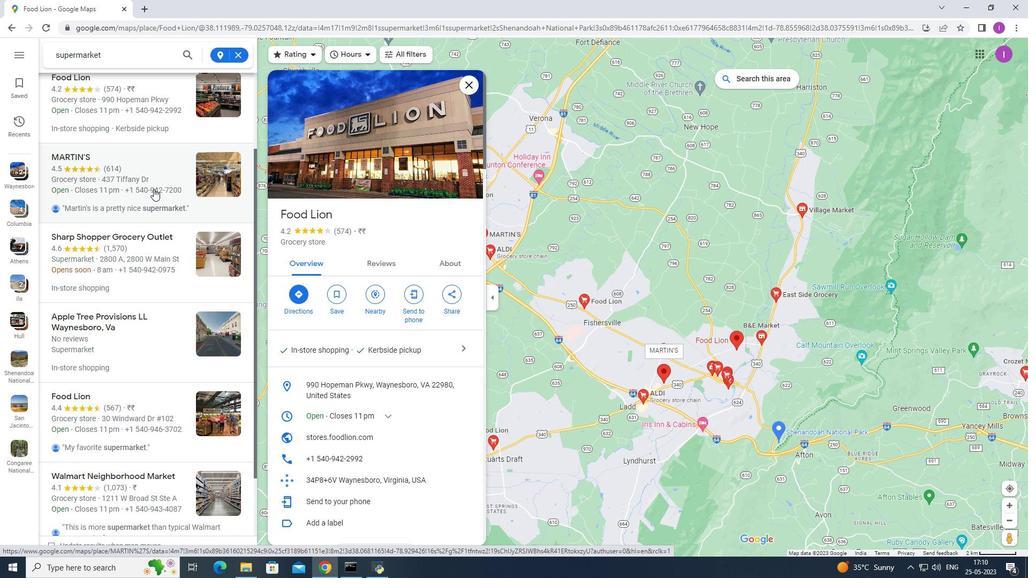 
Action: Mouse scrolled (153, 189) with delta (0, 0)
Screenshot: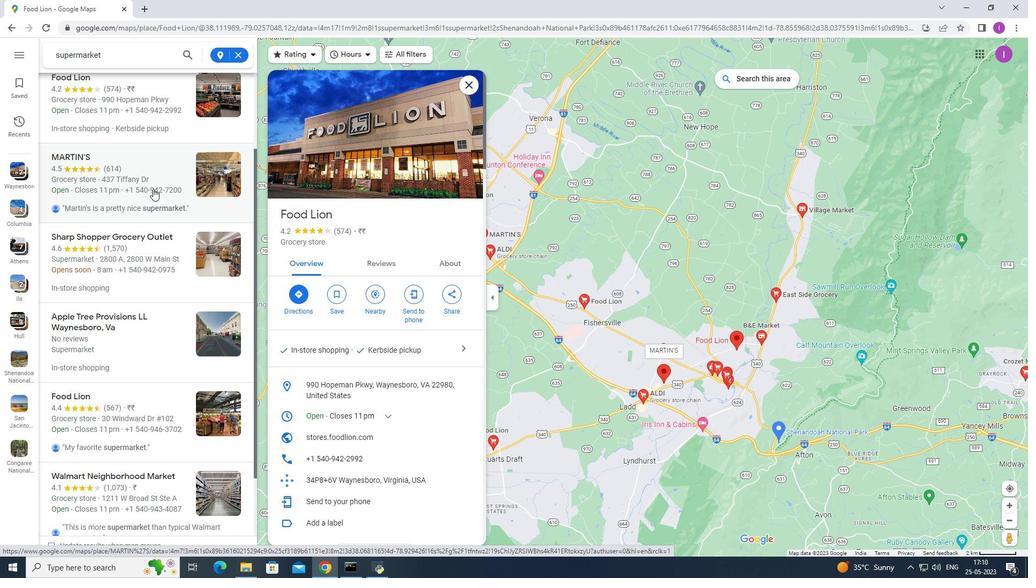 
Action: Mouse scrolled (153, 189) with delta (0, 0)
Screenshot: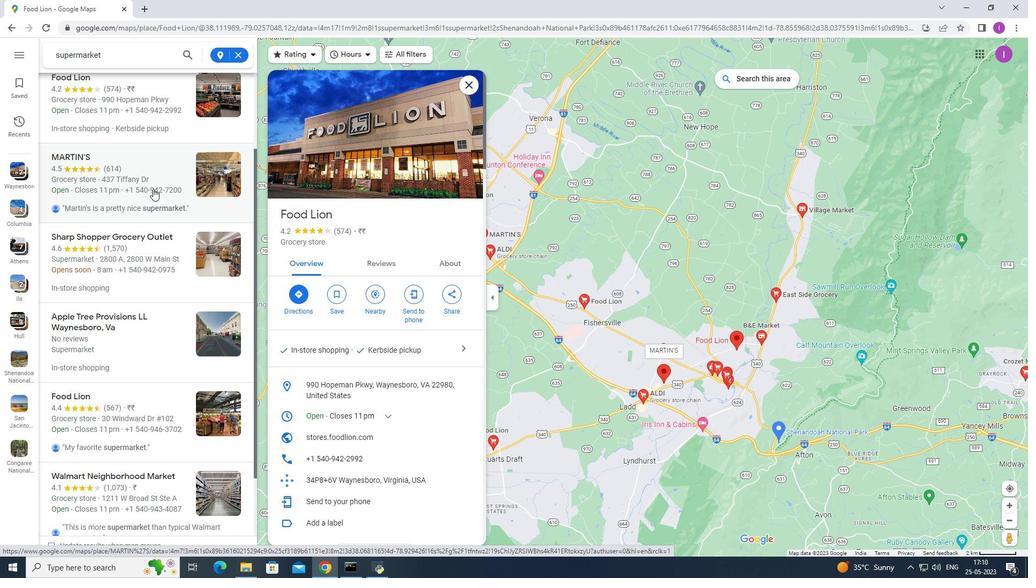 
Action: Mouse moved to (152, 189)
Screenshot: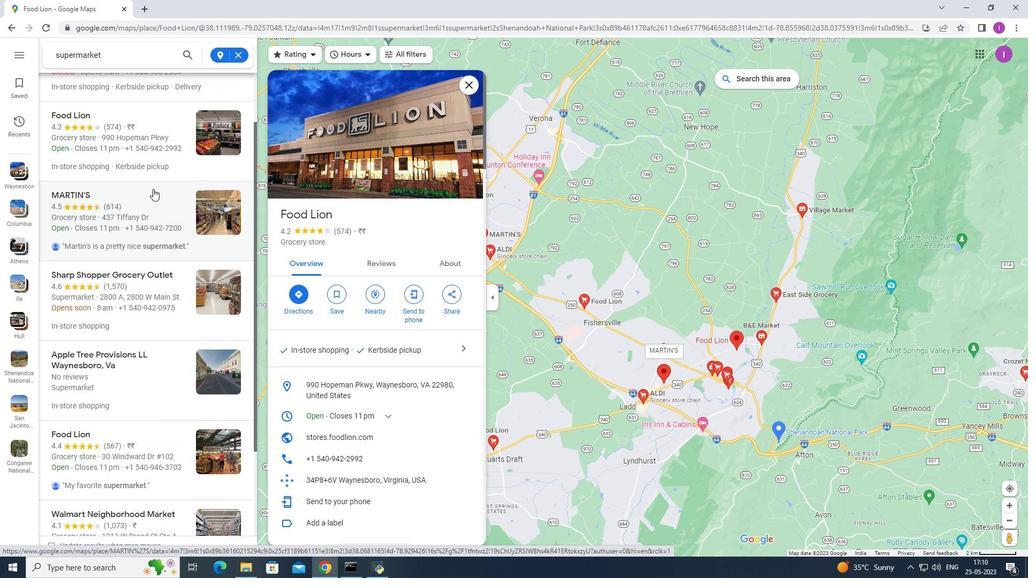 
Action: Mouse scrolled (152, 189) with delta (0, 0)
Screenshot: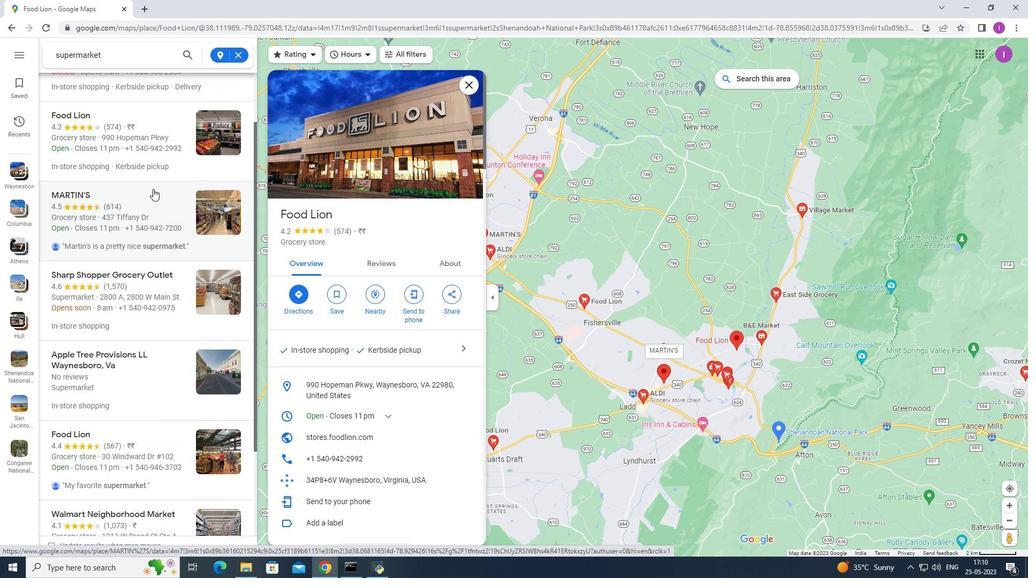 
Action: Mouse moved to (149, 191)
Screenshot: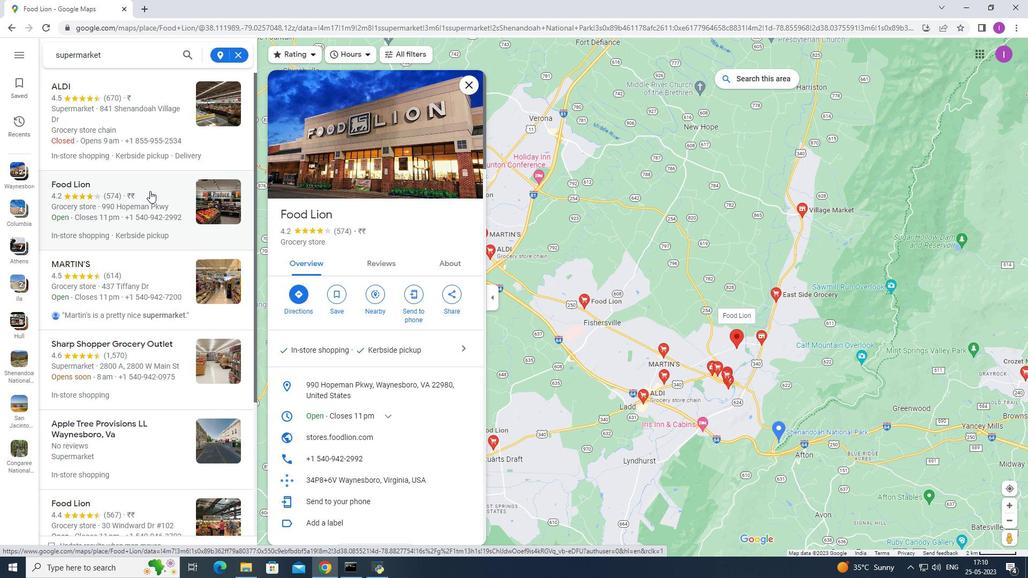 
Action: Mouse scrolled (149, 192) with delta (0, 0)
Screenshot: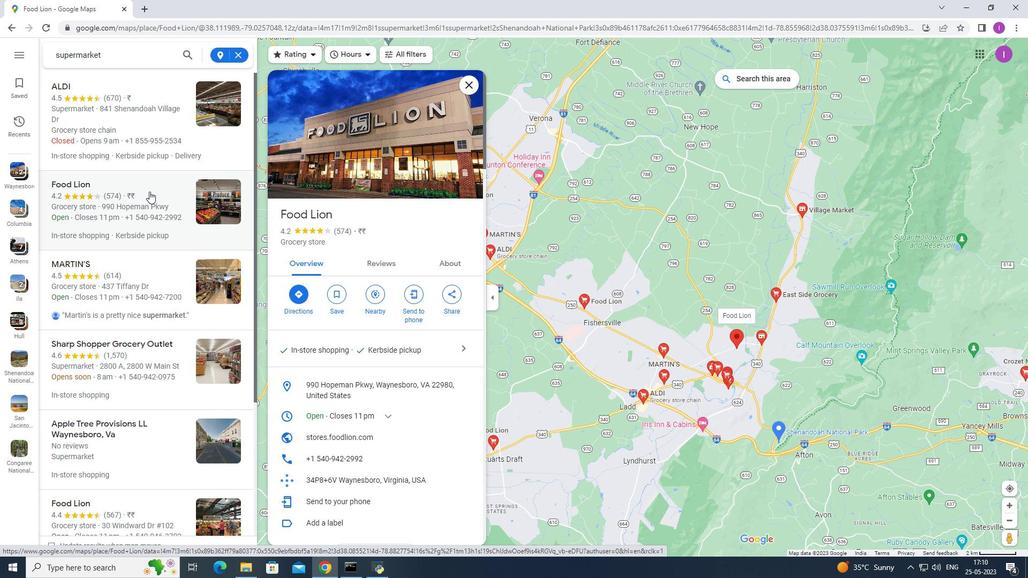 
Action: Mouse moved to (78, 267)
Screenshot: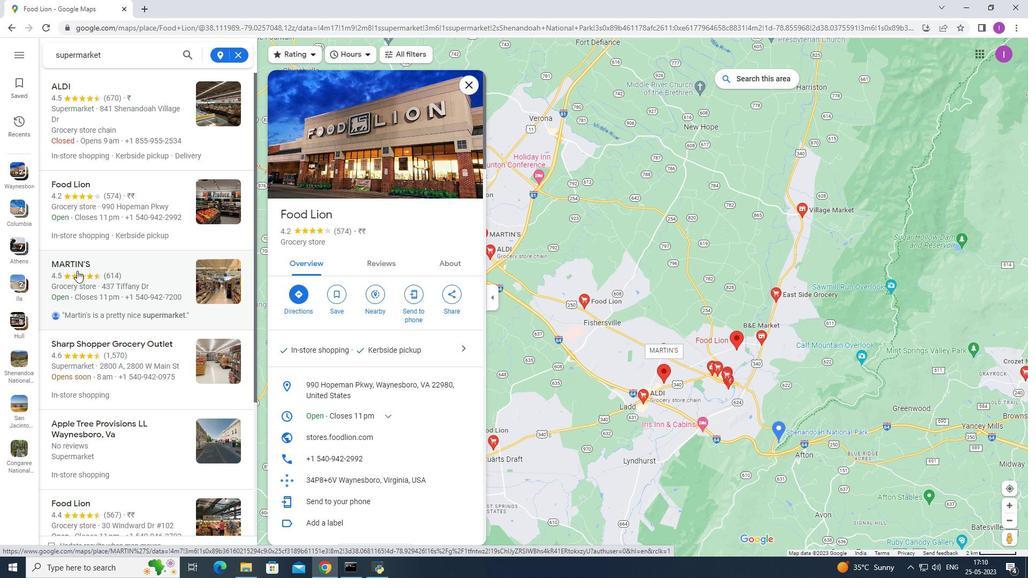 
Action: Mouse pressed left at (78, 267)
Screenshot: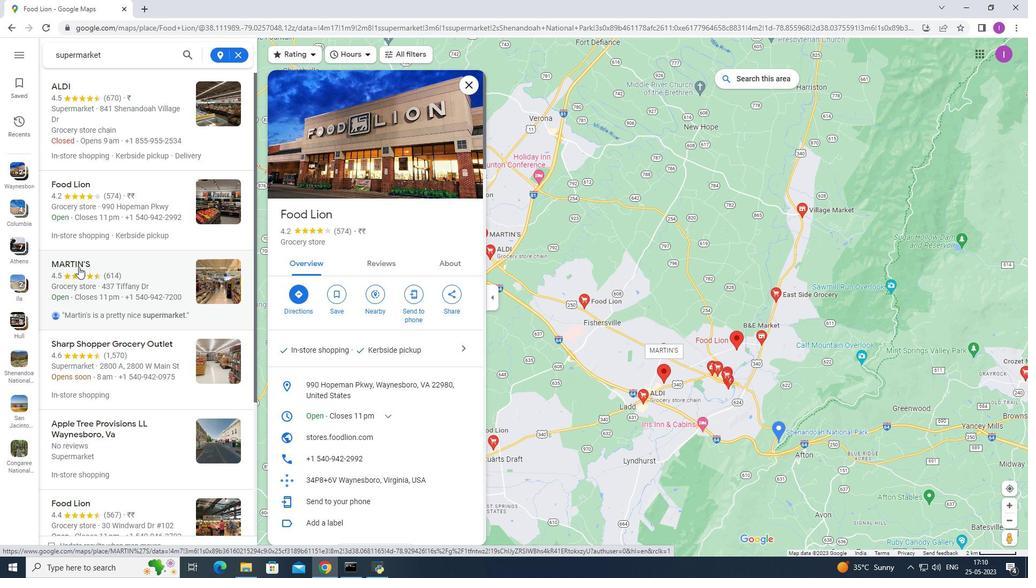 
Action: Mouse moved to (369, 112)
Screenshot: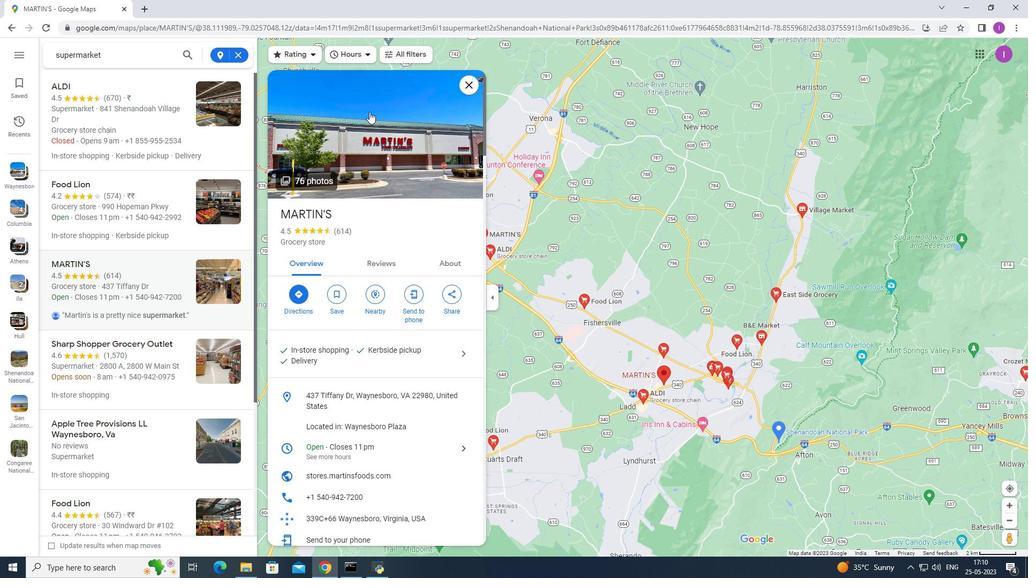 
Action: Mouse pressed left at (369, 112)
Screenshot: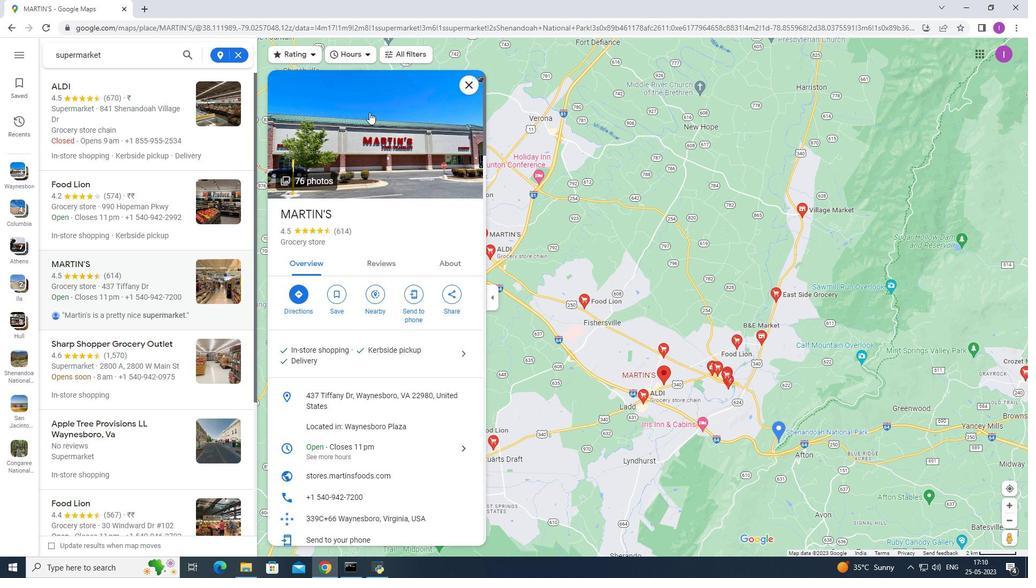
Action: Mouse moved to (632, 179)
Screenshot: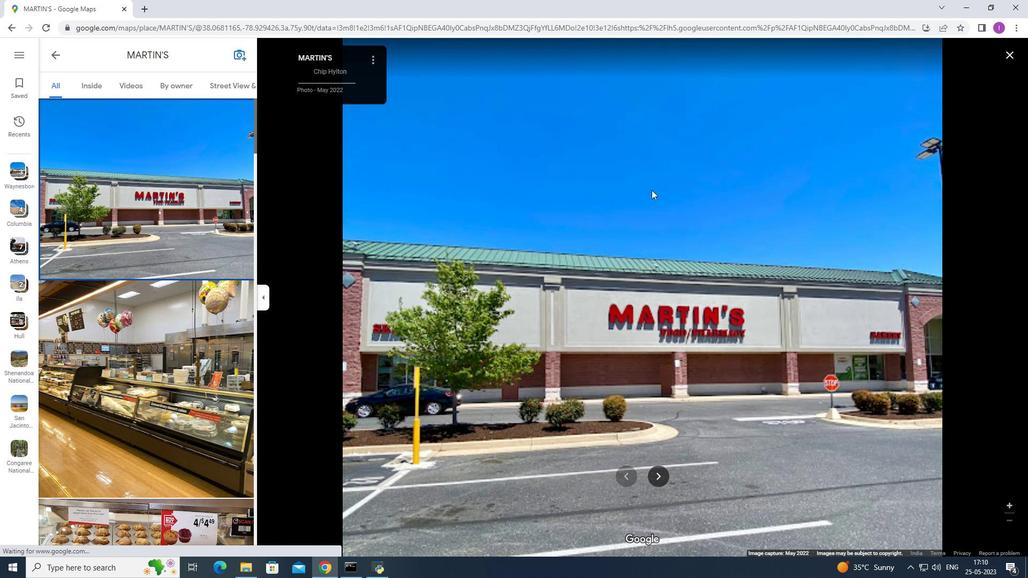 
Action: Key pressed <Key.right><Key.right><Key.right><Key.right><Key.right><Key.right><Key.right><Key.right><Key.right><Key.right><Key.right><Key.right><Key.right><Key.right><Key.right><Key.right><Key.right><Key.right><Key.right><Key.right><Key.right><Key.right><Key.right><Key.right><Key.right><Key.right><Key.right><Key.right><Key.right><Key.right><Key.right><Key.right><Key.right><Key.right><Key.right><Key.right><Key.right><Key.right><Key.right><Key.right><Key.right><Key.right><Key.right><Key.right><Key.right><Key.right><Key.right><Key.right><Key.right><Key.right><Key.right><Key.right><Key.right>
Screenshot: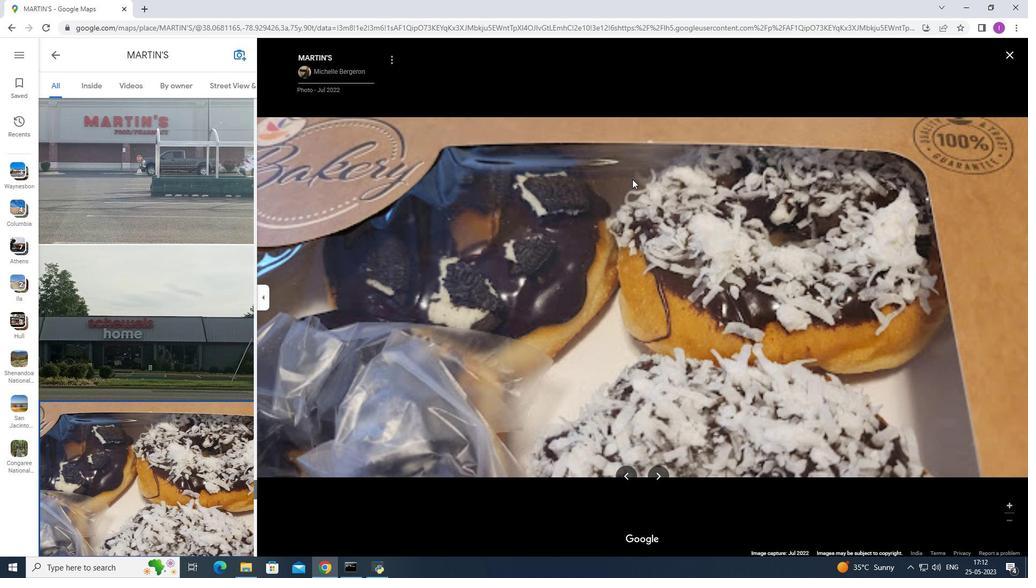 
Action: Mouse moved to (12, 30)
Screenshot: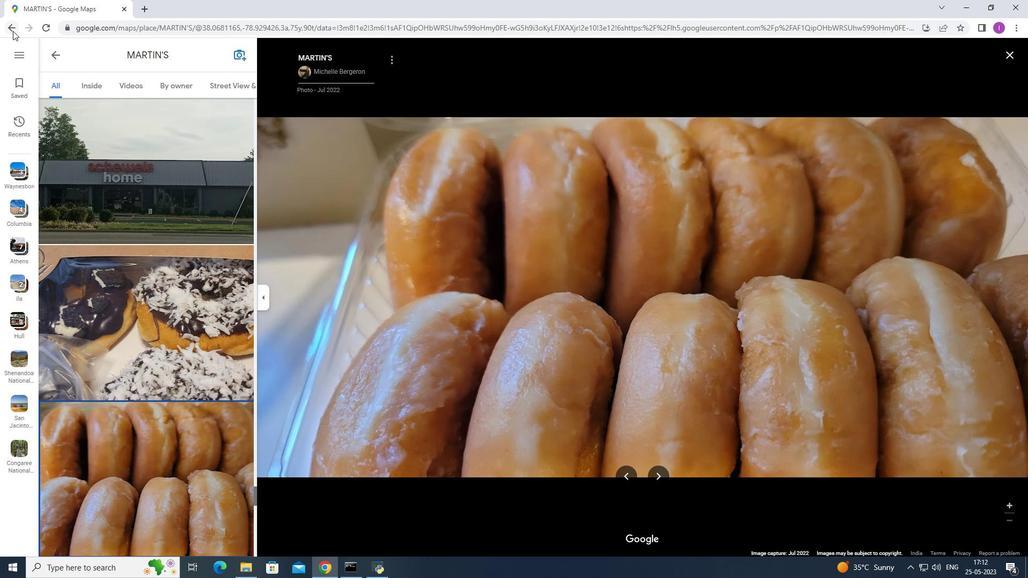 
Action: Mouse pressed left at (12, 30)
Screenshot: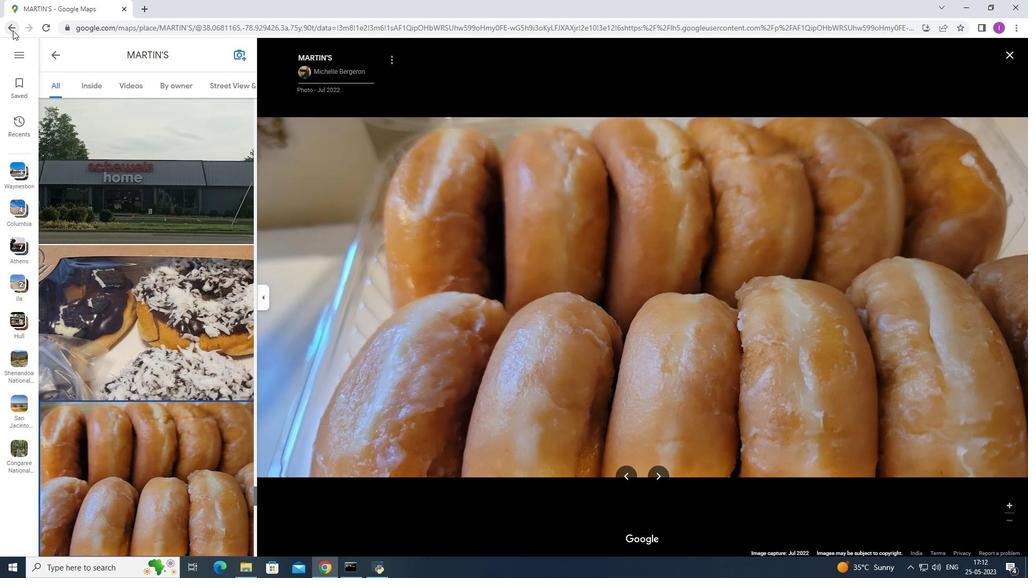 
Action: Mouse moved to (13, 27)
Screenshot: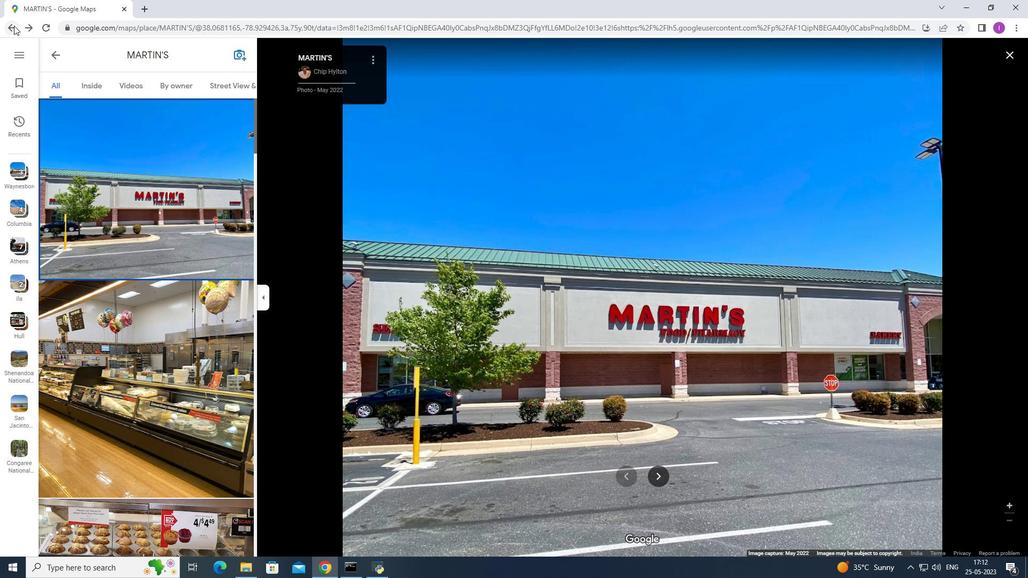
Action: Mouse pressed left at (13, 27)
Screenshot: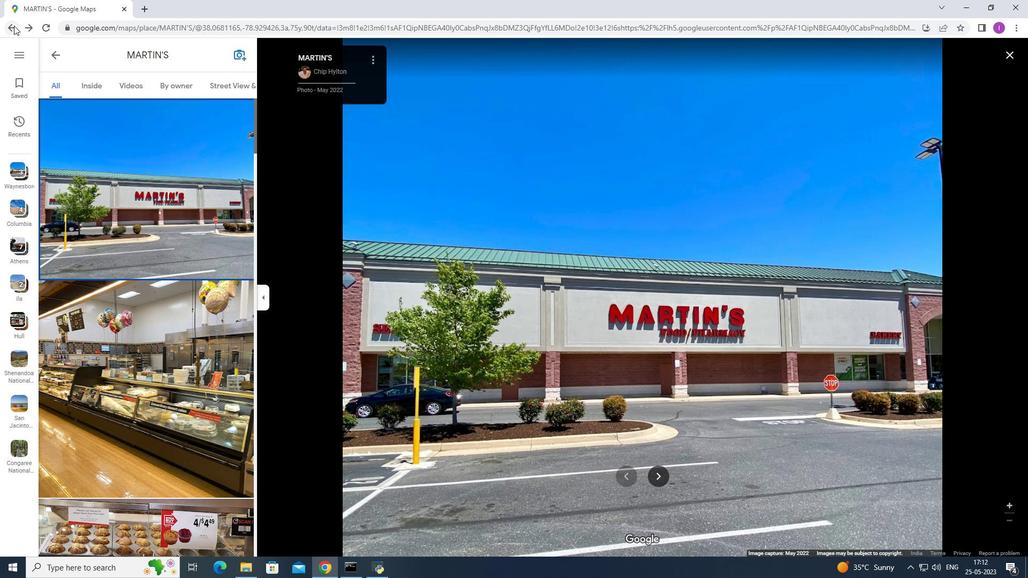 
Action: Mouse moved to (13, 25)
Screenshot: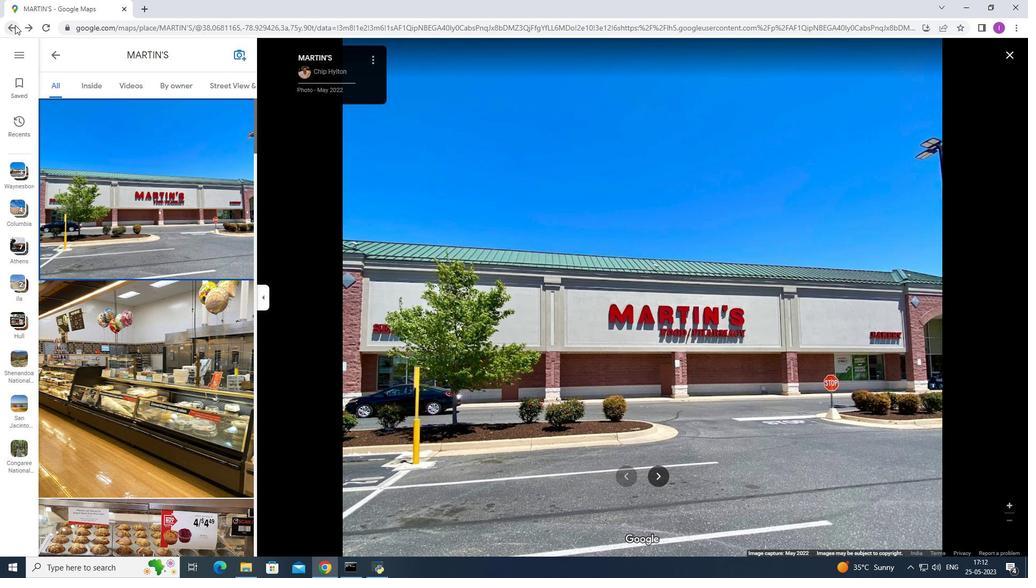 
Action: Mouse pressed left at (13, 25)
Screenshot: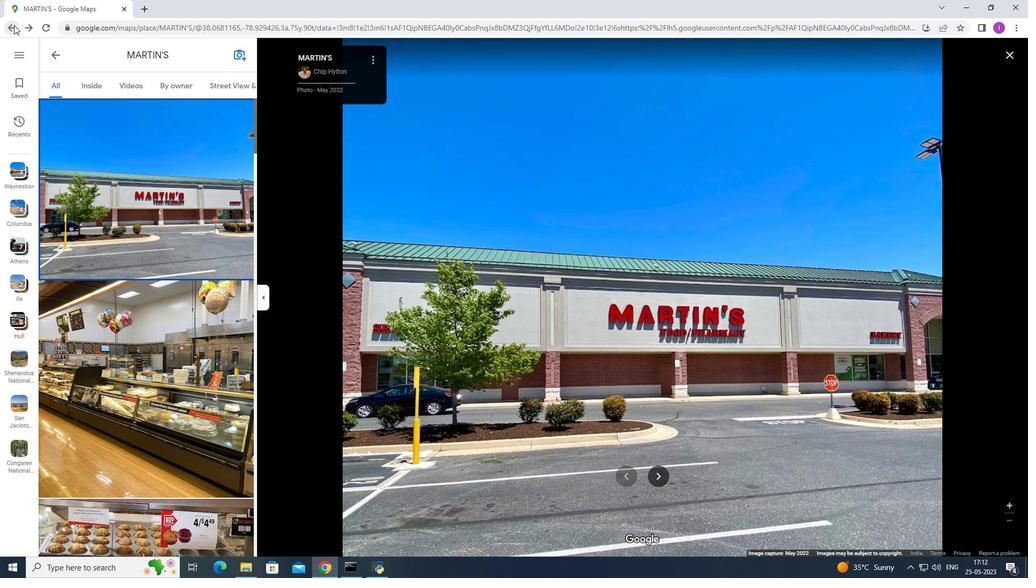 
Action: Mouse moved to (10, 25)
Screenshot: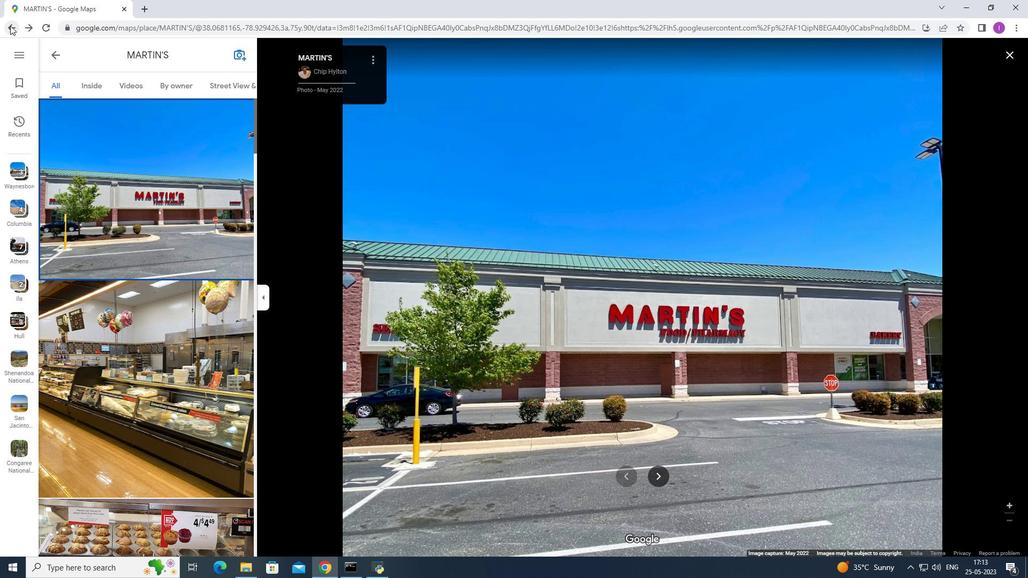 
Action: Mouse pressed left at (10, 25)
Screenshot: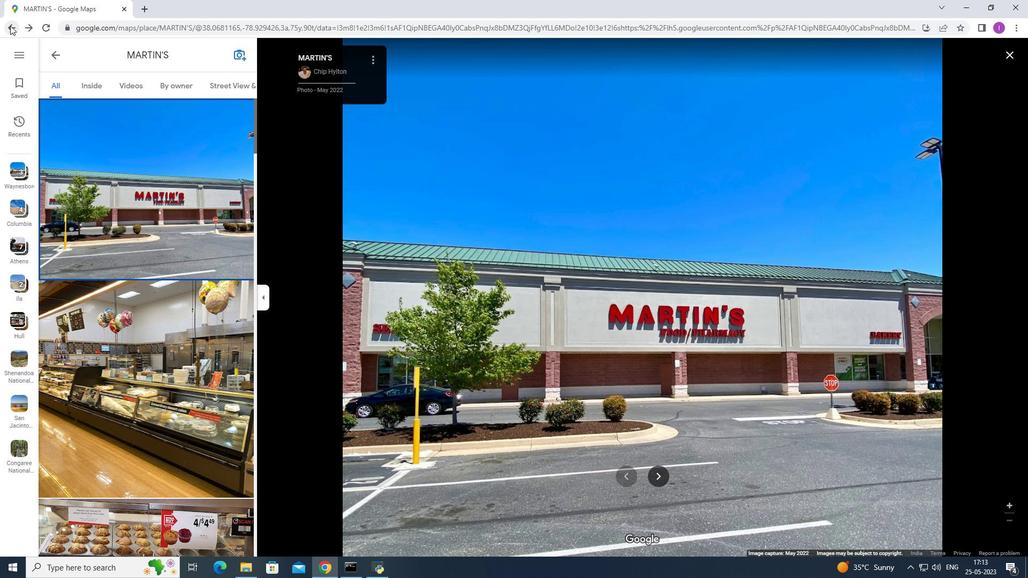 
Action: Mouse moved to (105, 238)
Screenshot: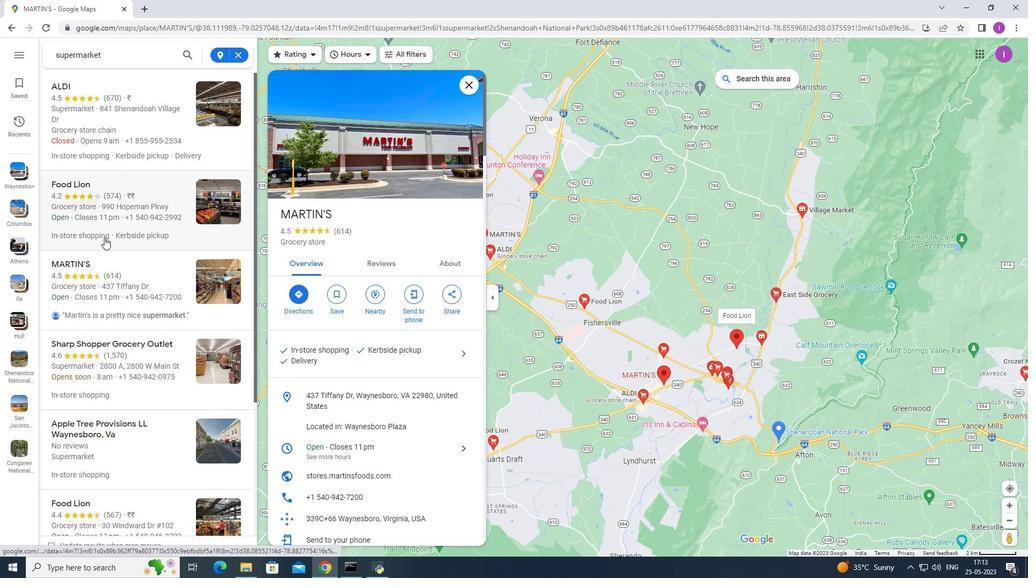 
Action: Mouse scrolled (105, 238) with delta (0, 0)
Screenshot: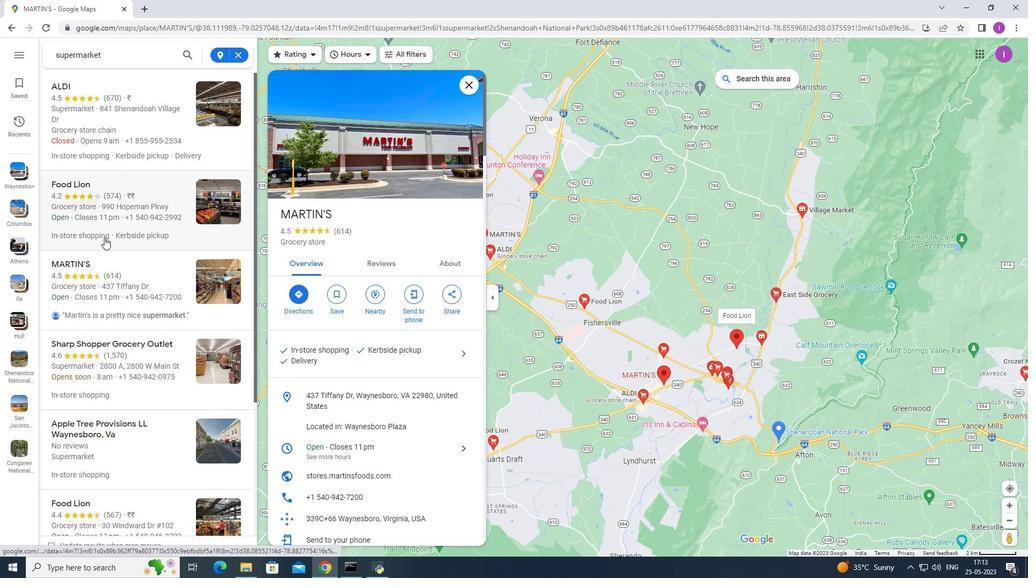 
Action: Mouse moved to (106, 241)
Screenshot: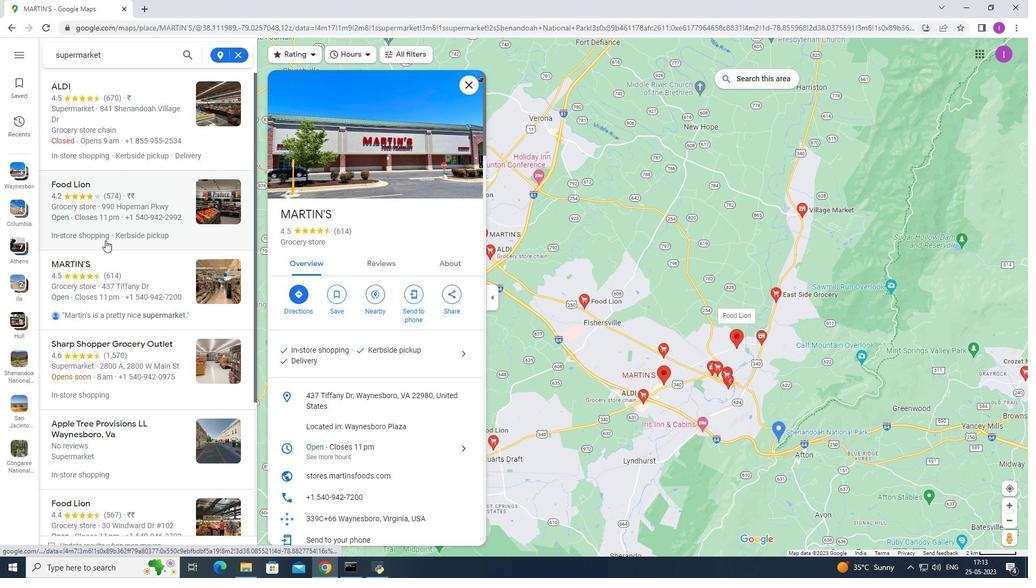 
Action: Mouse scrolled (106, 240) with delta (0, 0)
Screenshot: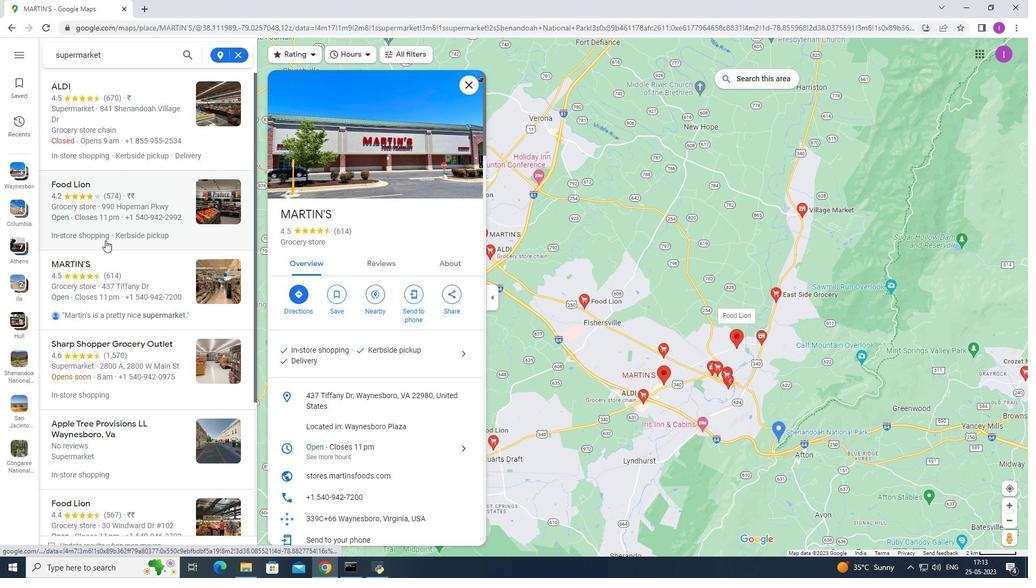 
Action: Mouse moved to (106, 241)
Screenshot: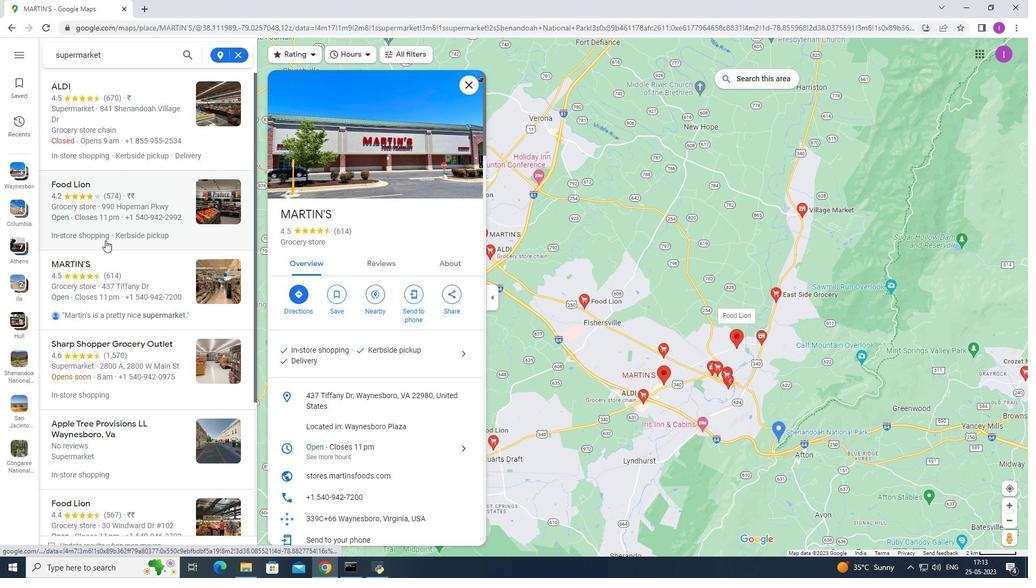 
Action: Mouse scrolled (106, 240) with delta (0, 0)
Screenshot: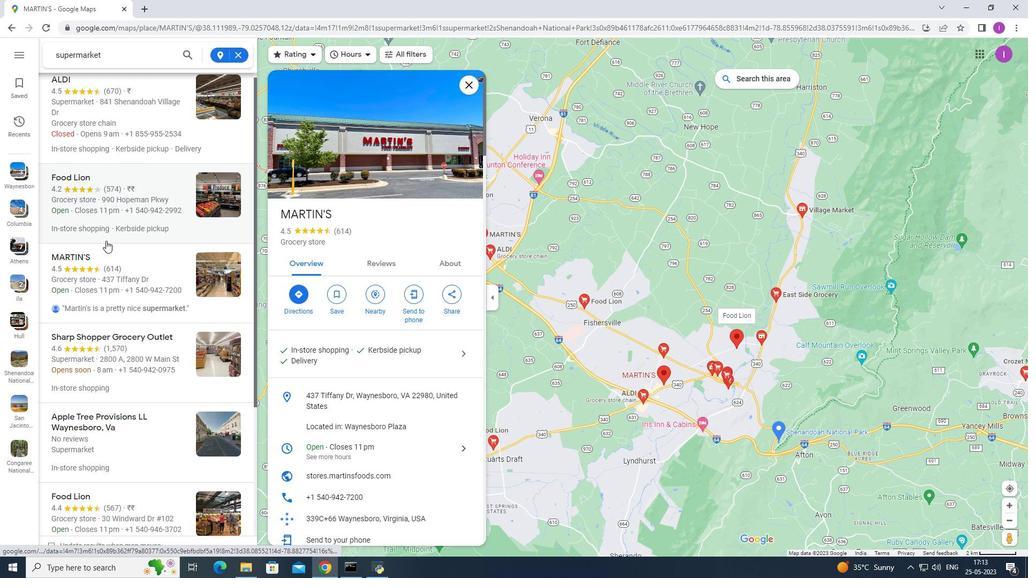 
Action: Mouse moved to (107, 241)
Screenshot: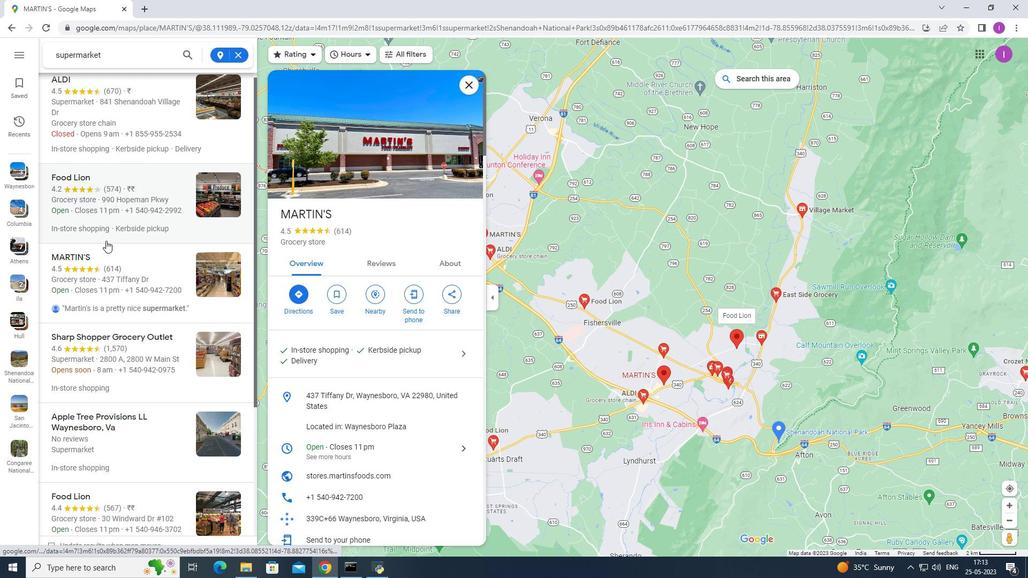 
Action: Mouse scrolled (106, 240) with delta (0, 0)
Screenshot: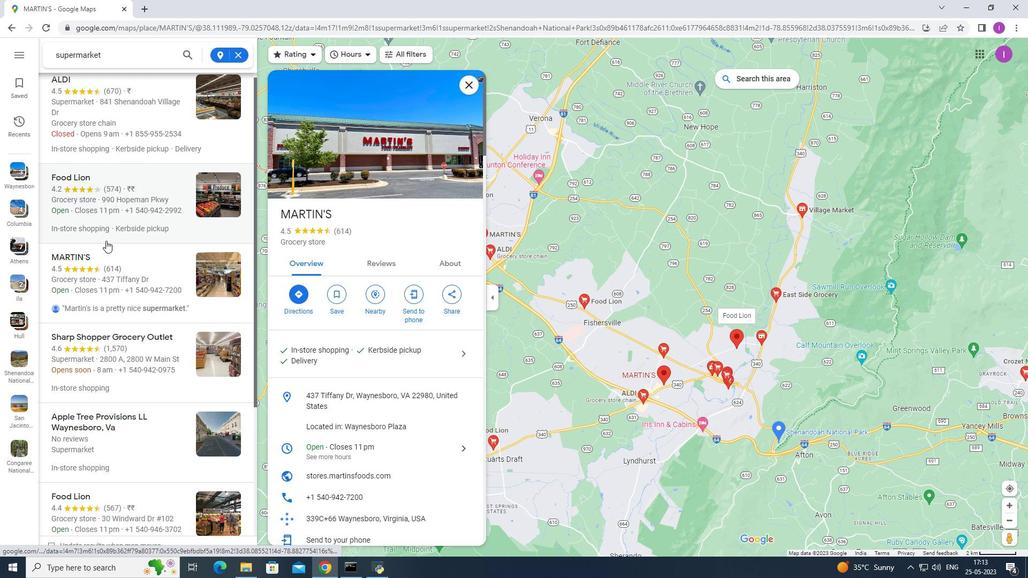 
Action: Mouse moved to (107, 241)
Screenshot: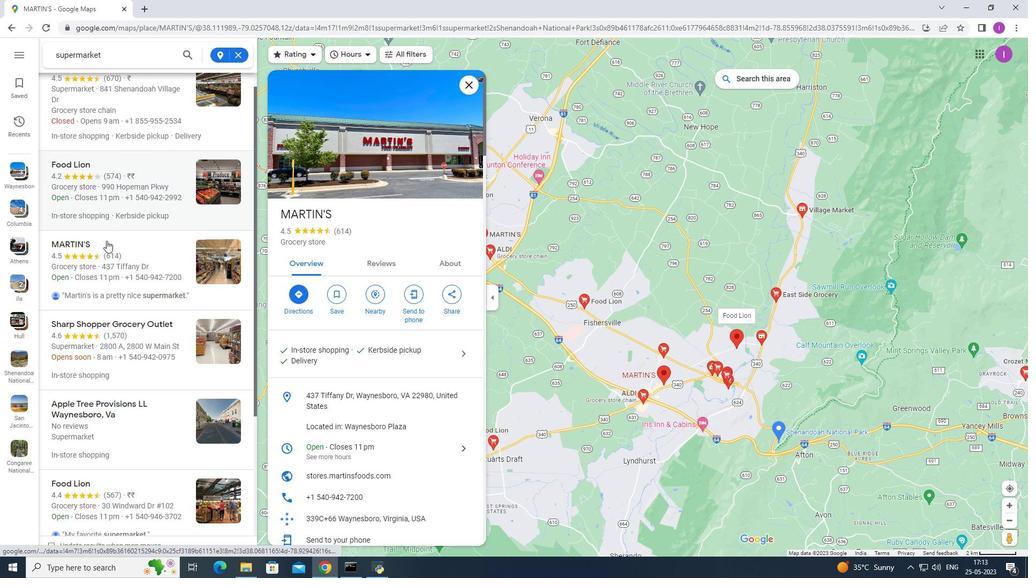 
Action: Mouse scrolled (107, 240) with delta (0, 0)
Screenshot: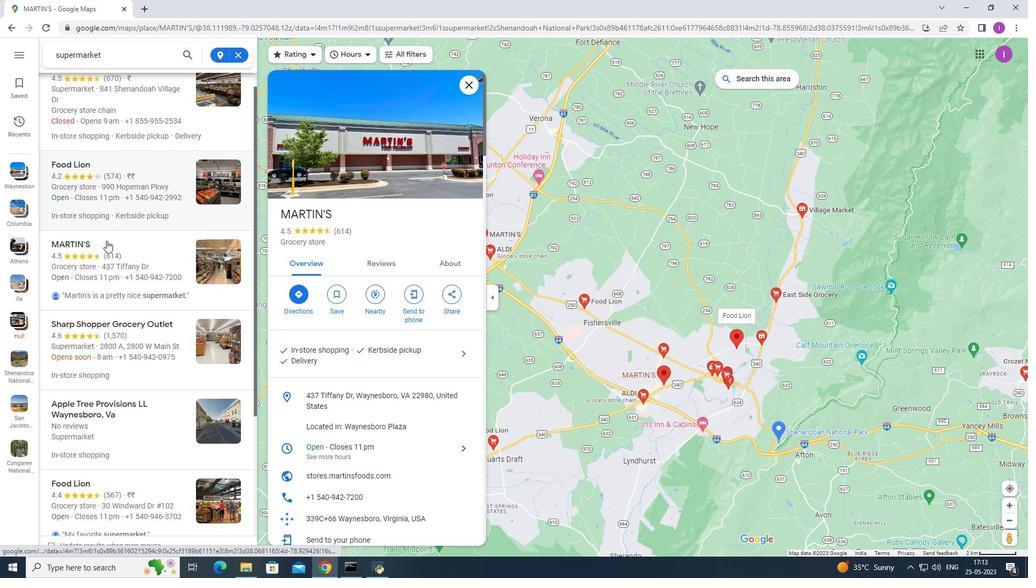 
Action: Mouse scrolled (107, 240) with delta (0, 0)
Screenshot: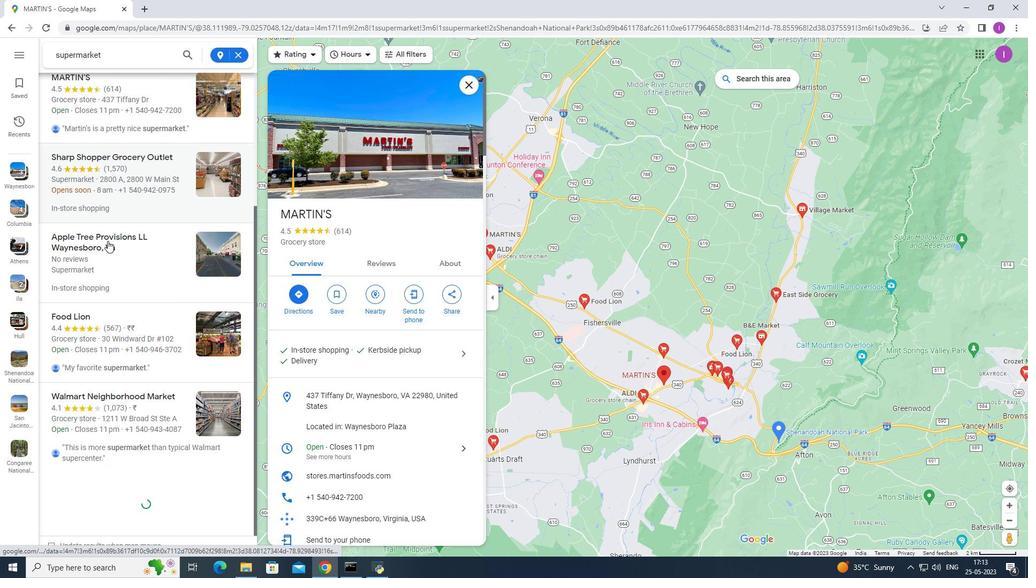 
Action: Mouse scrolled (107, 240) with delta (0, 0)
Screenshot: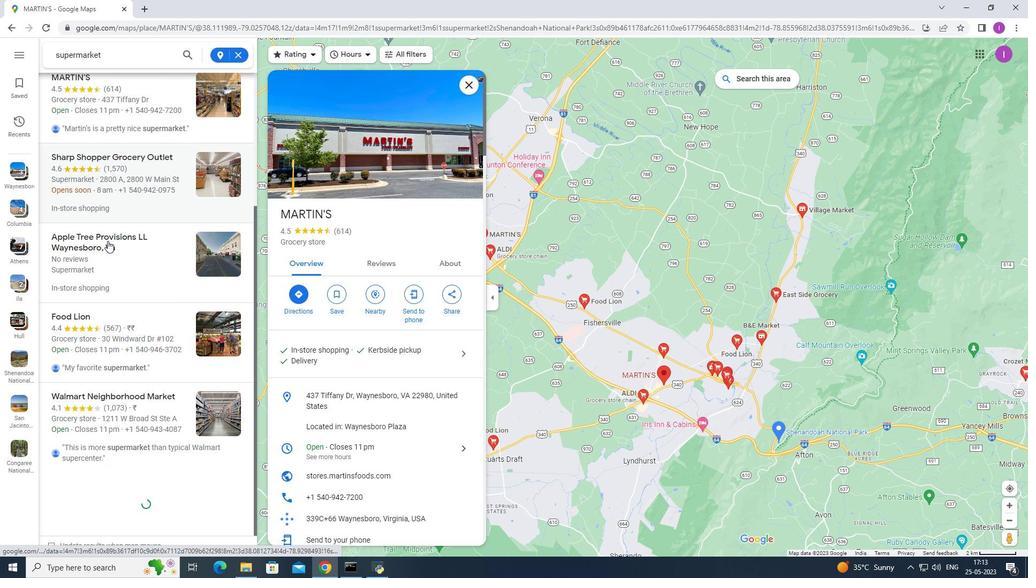 
Action: Mouse scrolled (107, 240) with delta (0, 0)
Screenshot: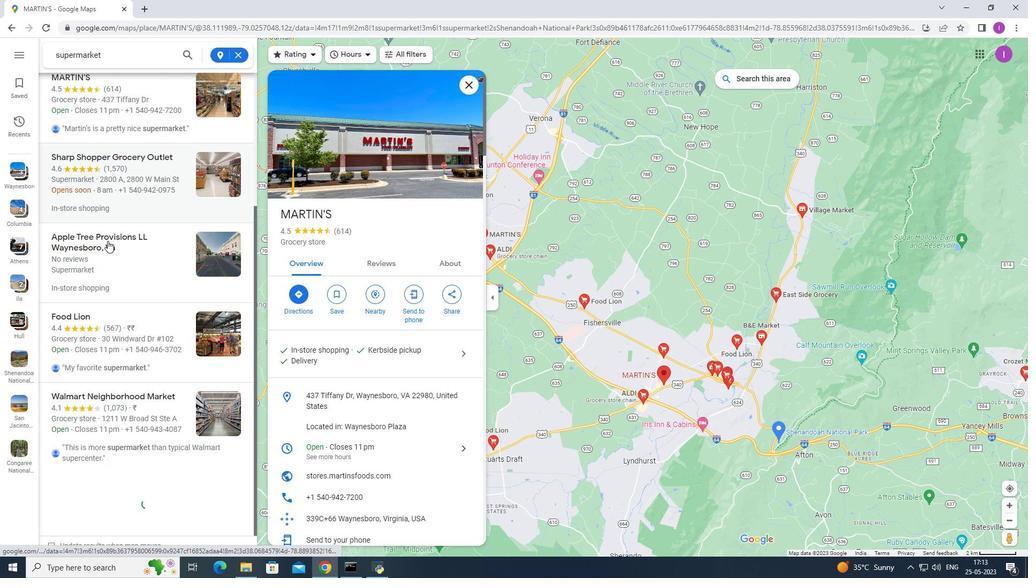 
Action: Mouse scrolled (107, 240) with delta (0, 0)
Screenshot: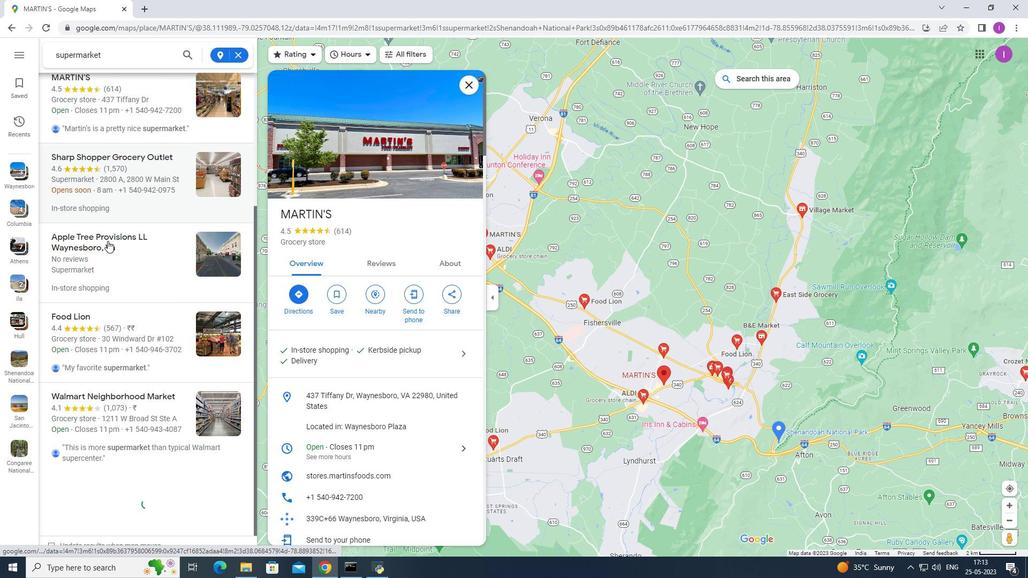 
Action: Mouse moved to (48, 270)
Screenshot: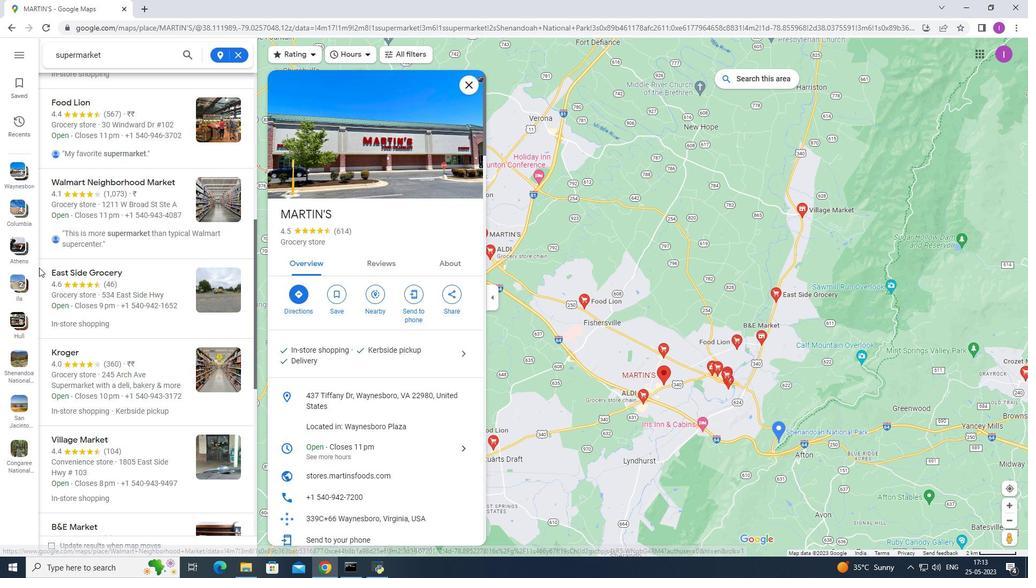 
Action: Mouse scrolled (48, 270) with delta (0, 0)
Screenshot: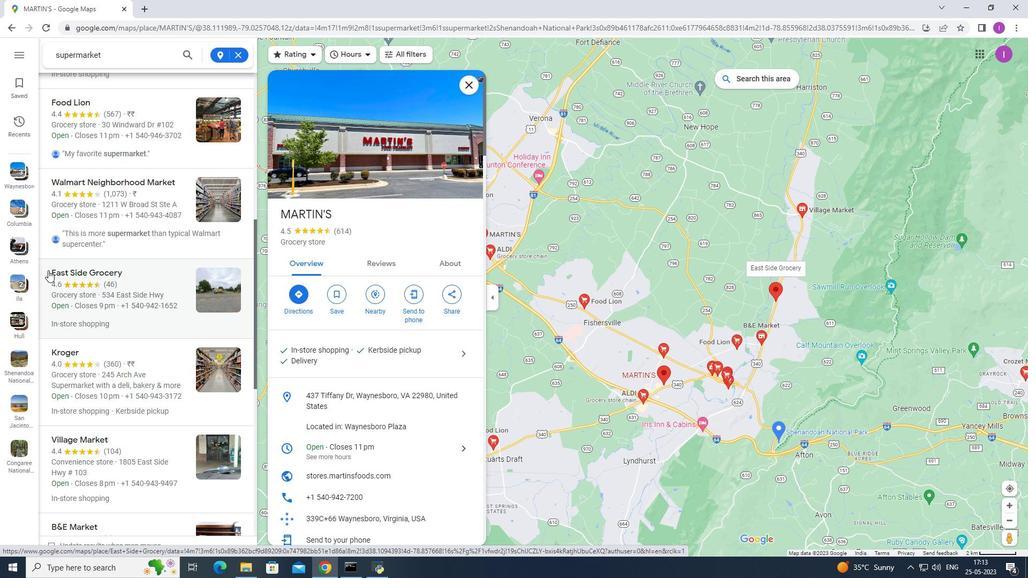 
Action: Mouse scrolled (48, 270) with delta (0, 0)
Screenshot: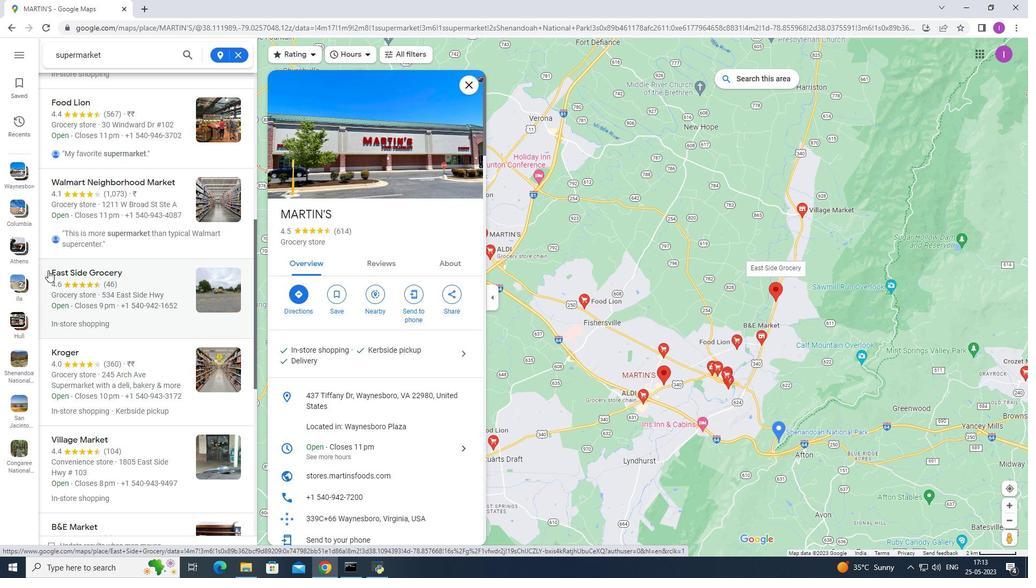 
Action: Mouse scrolled (48, 270) with delta (0, 0)
Screenshot: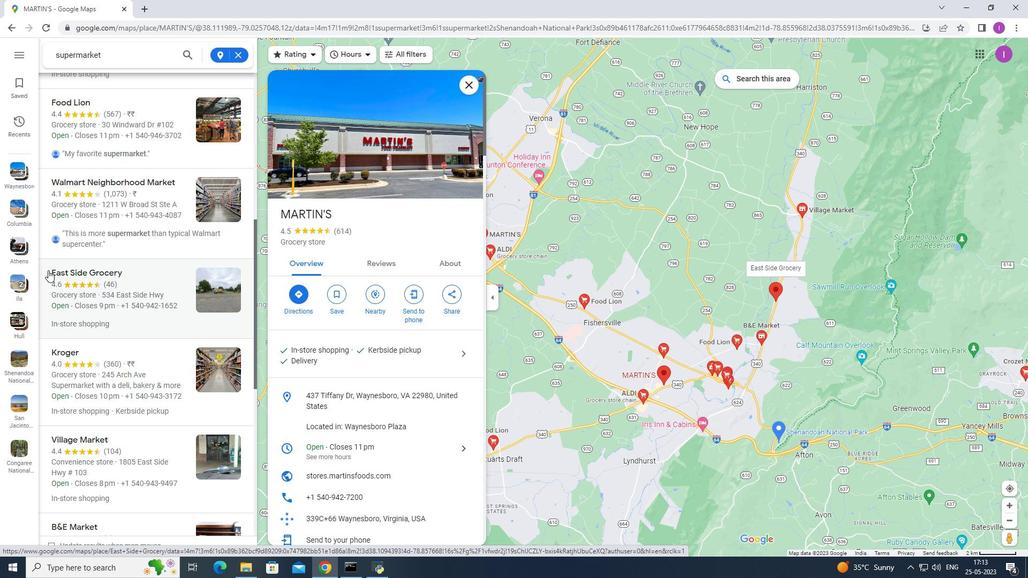 
Action: Mouse scrolled (48, 270) with delta (0, 0)
Screenshot: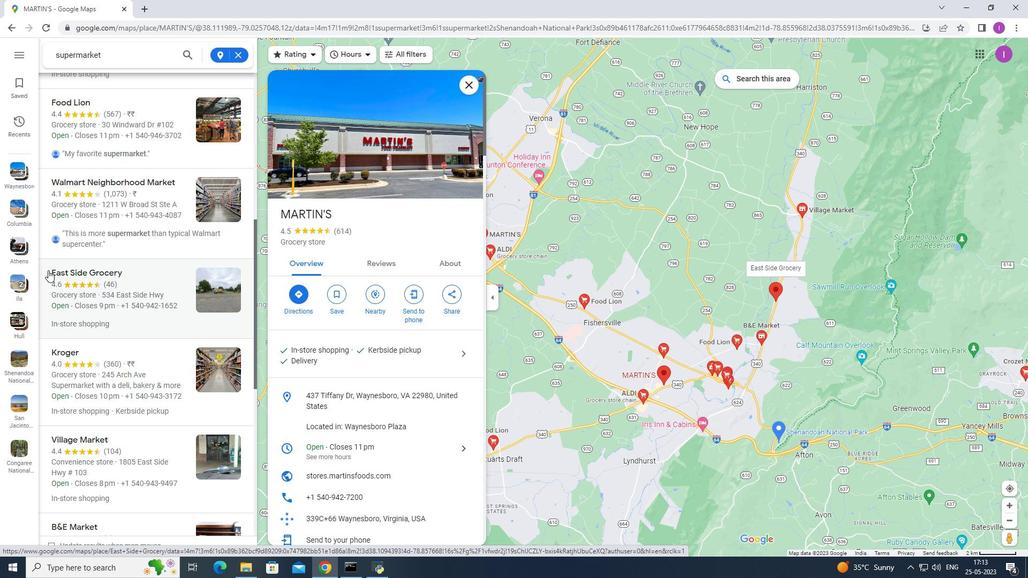 
Action: Mouse moved to (51, 277)
Screenshot: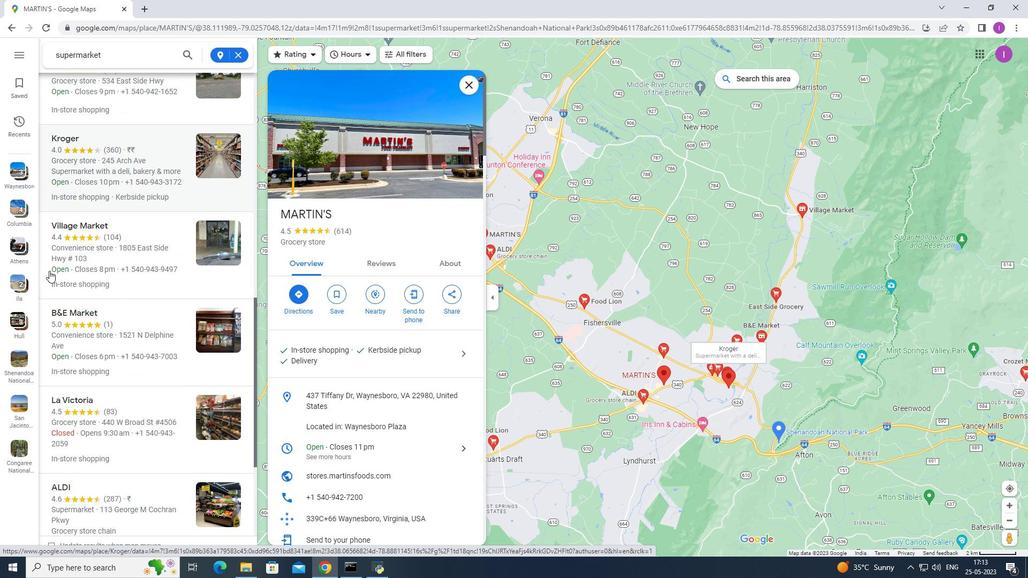 
Action: Mouse scrolled (51, 276) with delta (0, 0)
Screenshot: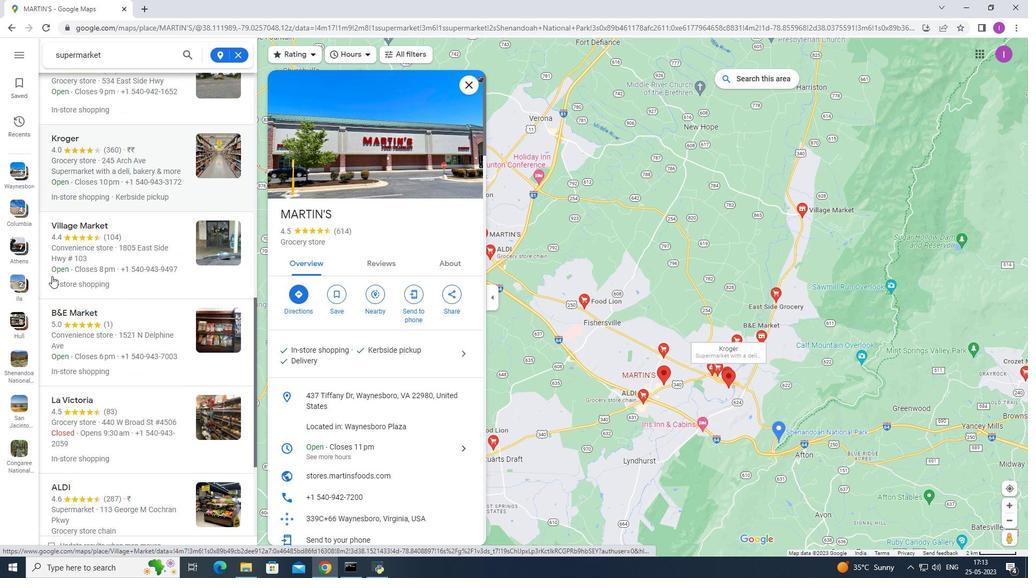 
Action: Mouse moved to (51, 277)
Screenshot: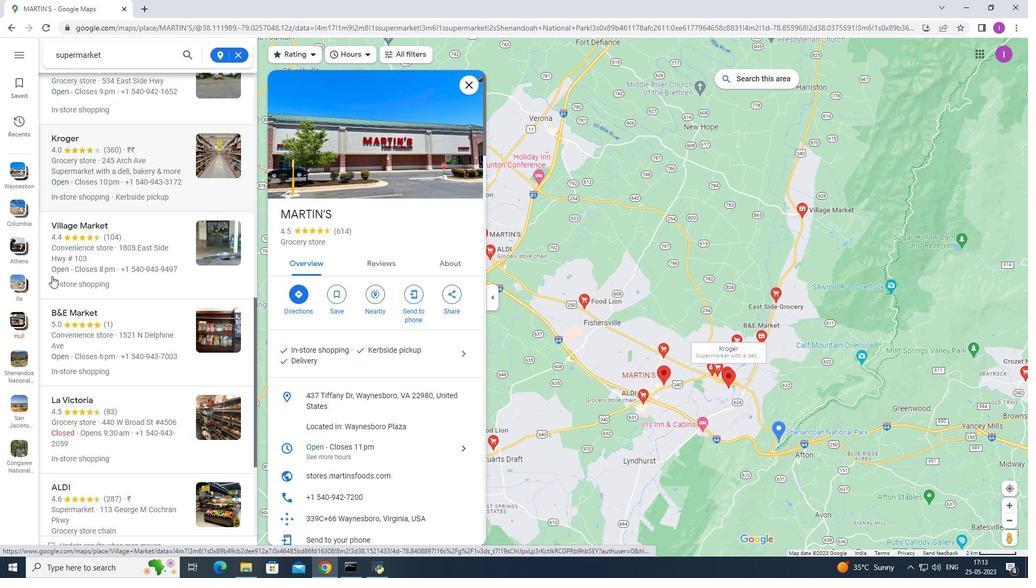 
Action: Mouse scrolled (51, 276) with delta (0, 0)
Screenshot: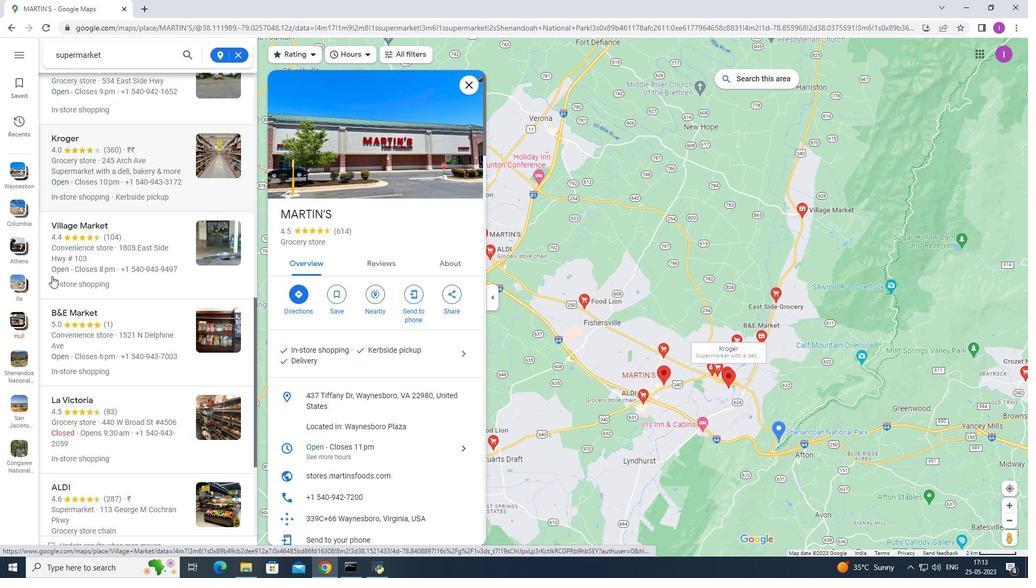 
Action: Mouse moved to (81, 290)
Screenshot: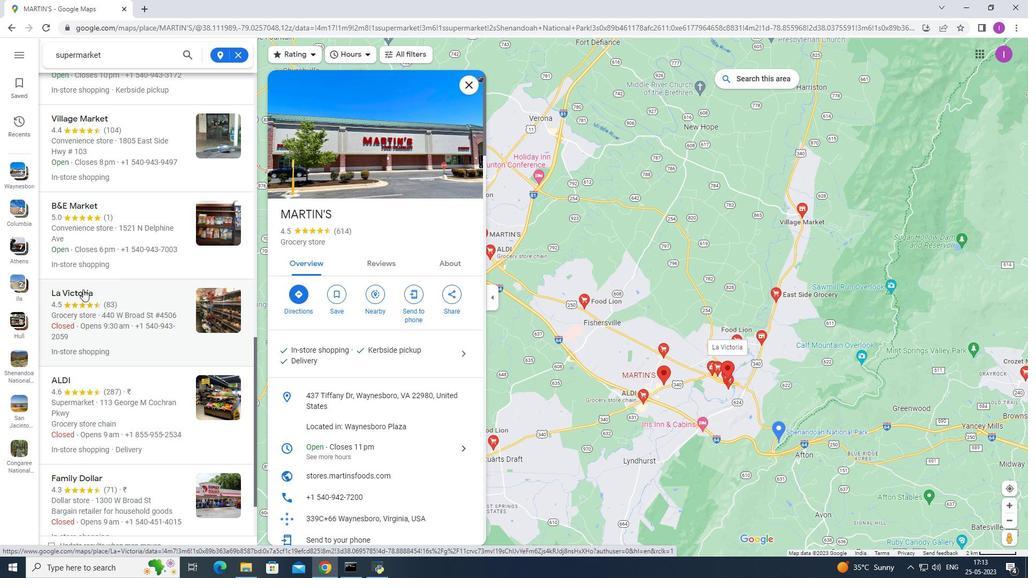 
Action: Mouse pressed left at (81, 290)
Screenshot: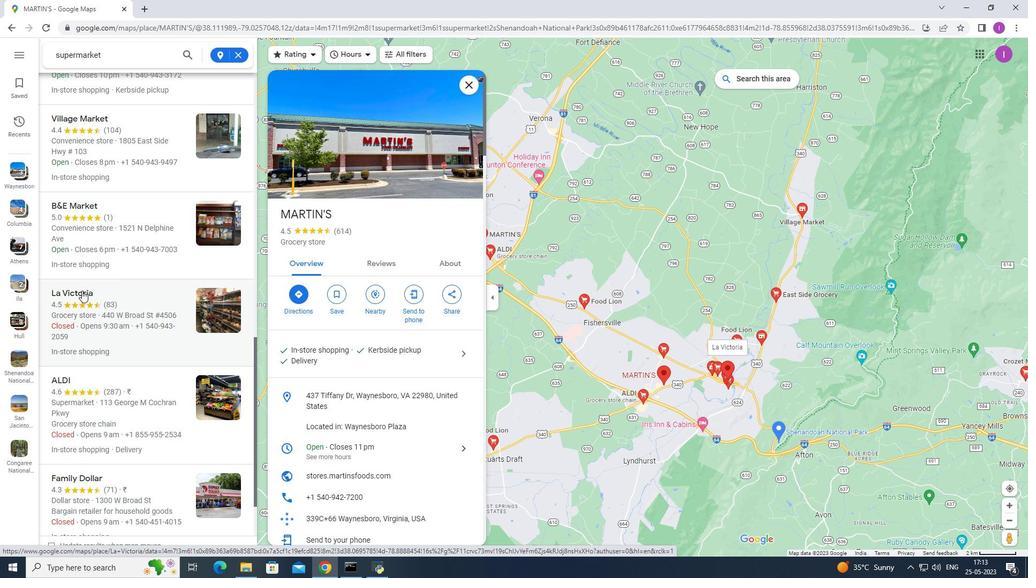 
Action: Mouse moved to (368, 143)
Screenshot: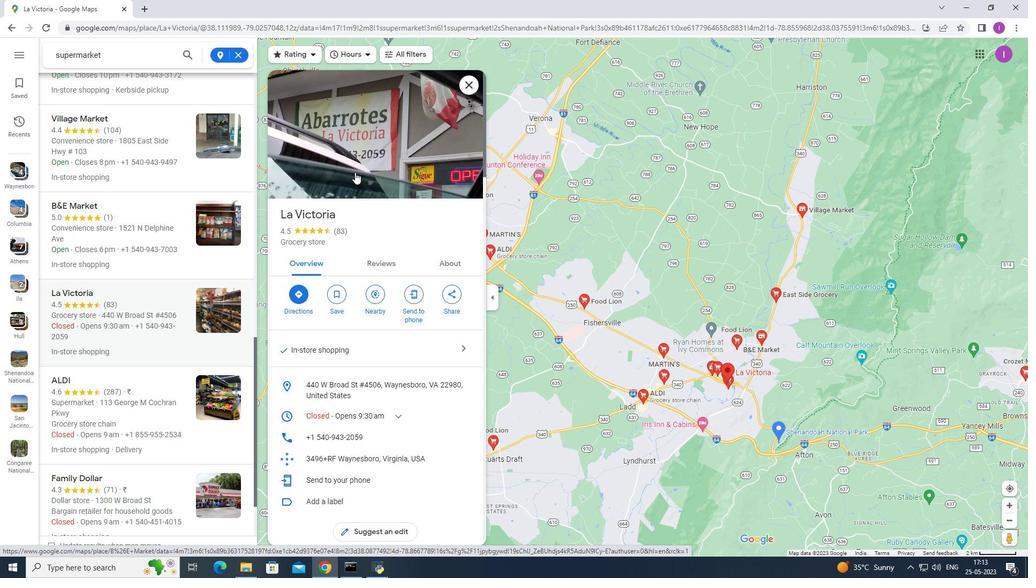 
Action: Mouse pressed left at (368, 143)
Screenshot: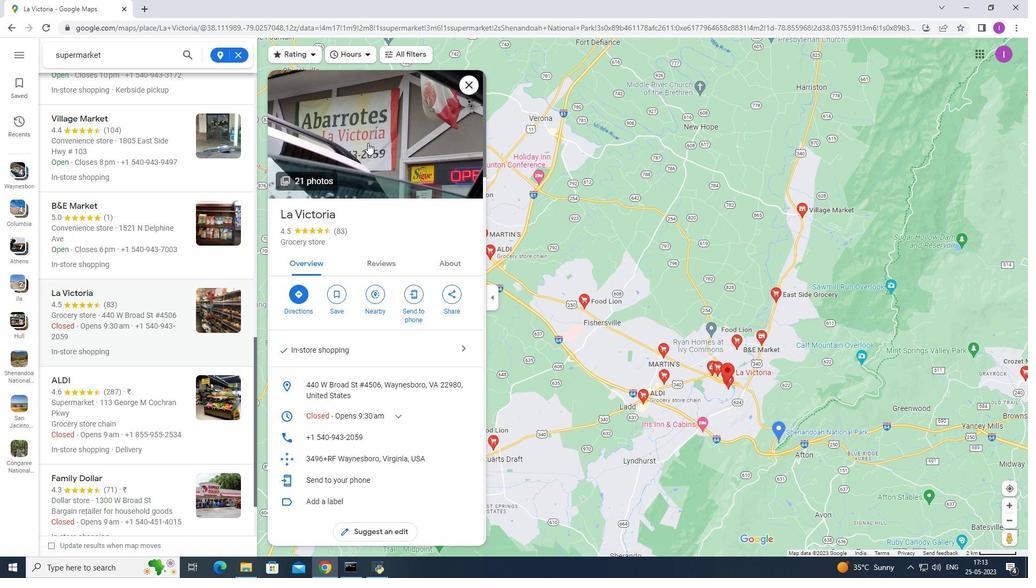 
Action: Key pressed <Key.right><Key.right><Key.right><Key.right><Key.right><Key.right><Key.right><Key.right><Key.right><Key.right><Key.right><Key.right><Key.right><Key.right><Key.right><Key.right><Key.right><Key.right><Key.right><Key.right><Key.right><Key.right><Key.right><Key.right><Key.right><Key.right>
Screenshot: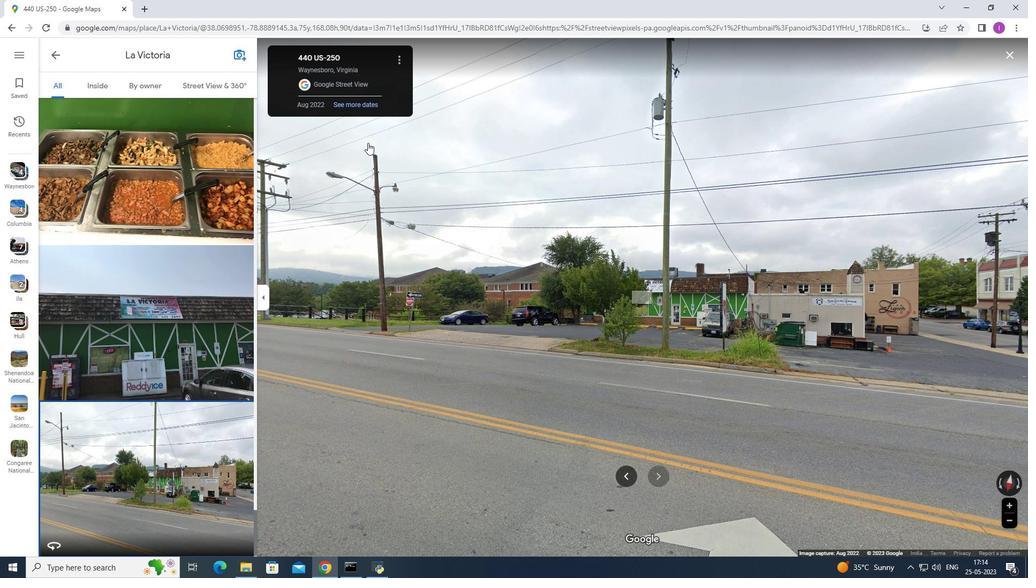 
Action: Mouse moved to (8, 27)
Screenshot: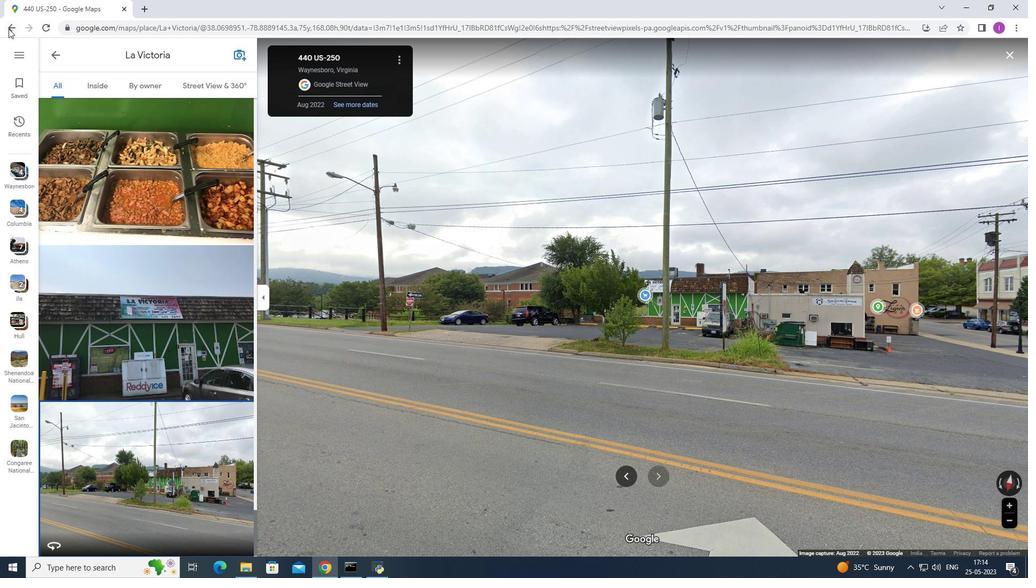 
Action: Mouse pressed left at (8, 27)
Screenshot: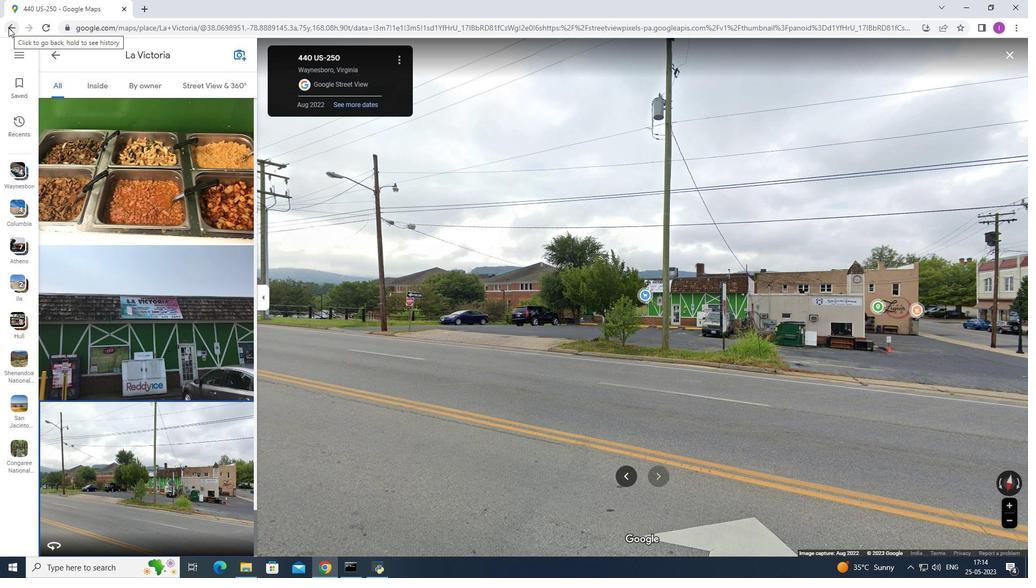 
Action: Mouse pressed left at (8, 27)
Screenshot: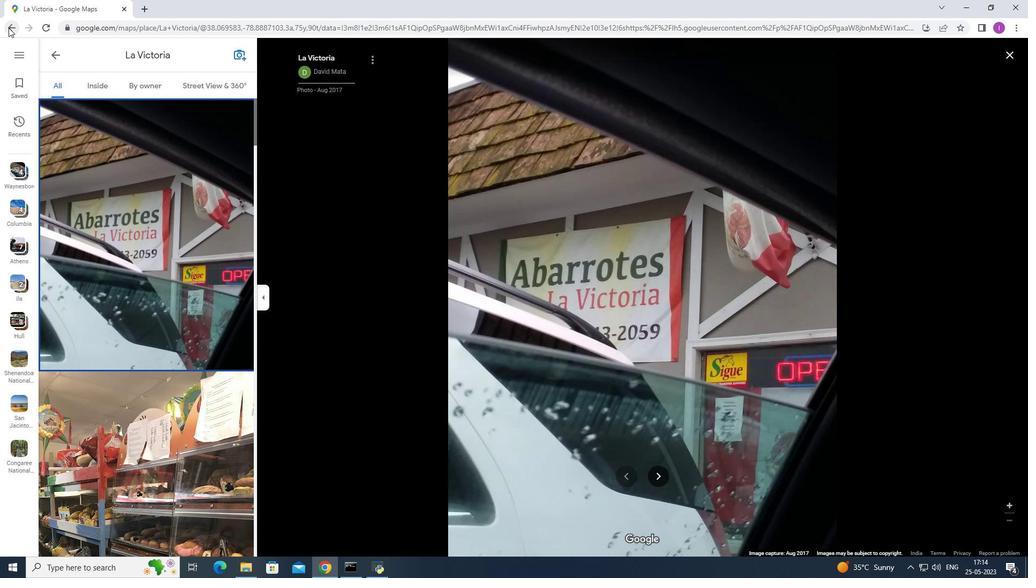 
Action: Mouse moved to (12, 25)
Screenshot: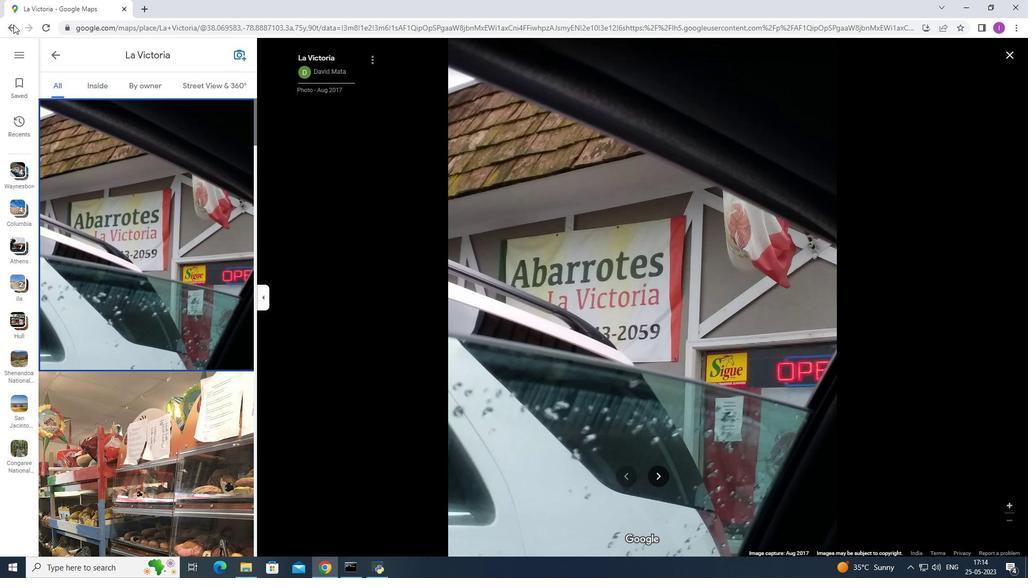 
Action: Mouse pressed left at (12, 25)
Screenshot: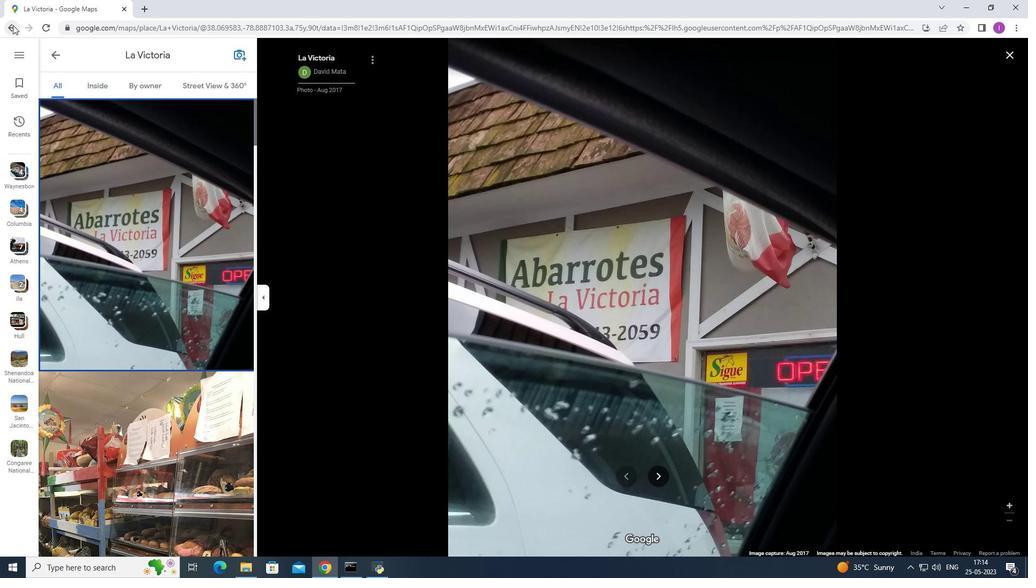 
Action: Mouse pressed left at (12, 25)
Screenshot: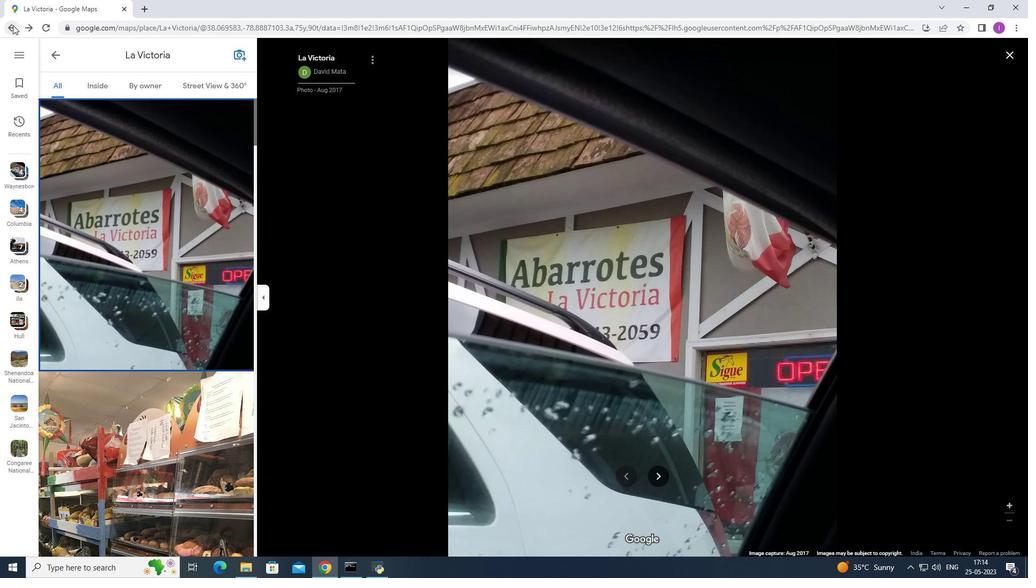 
Action: Mouse pressed left at (12, 25)
Screenshot: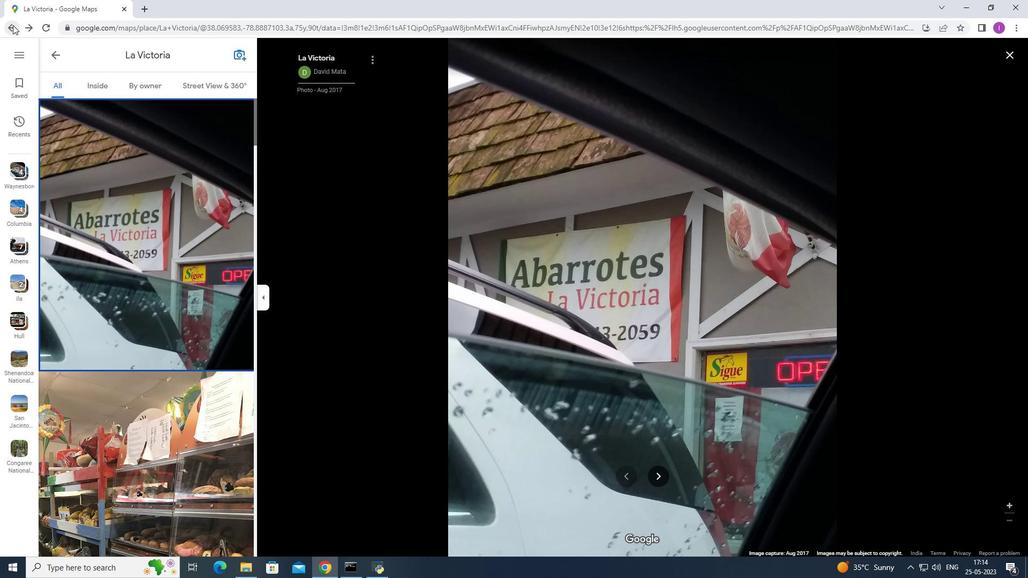 
Action: Mouse moved to (122, 116)
Screenshot: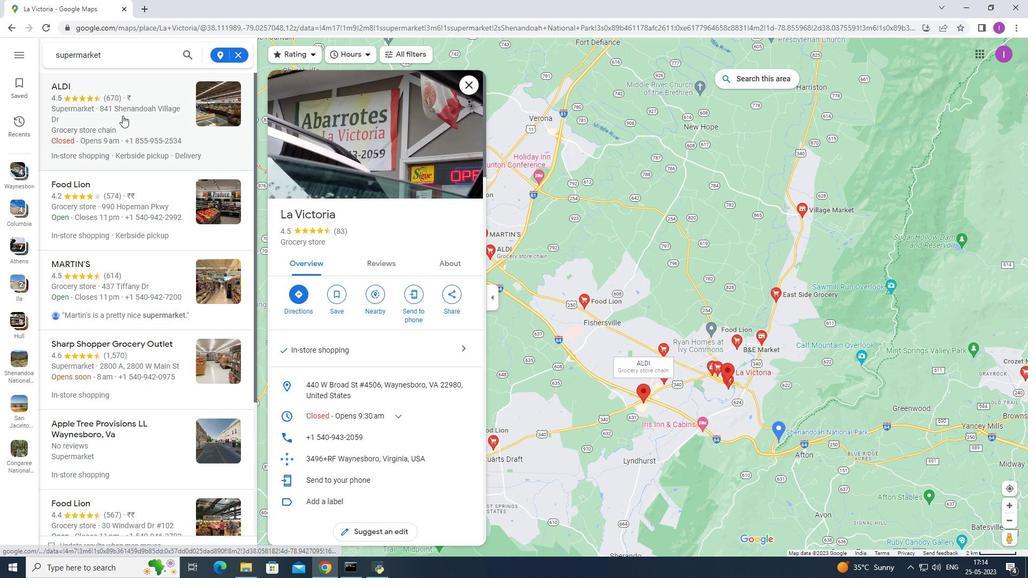 
Action: Mouse scrolled (122, 116) with delta (0, 0)
Screenshot: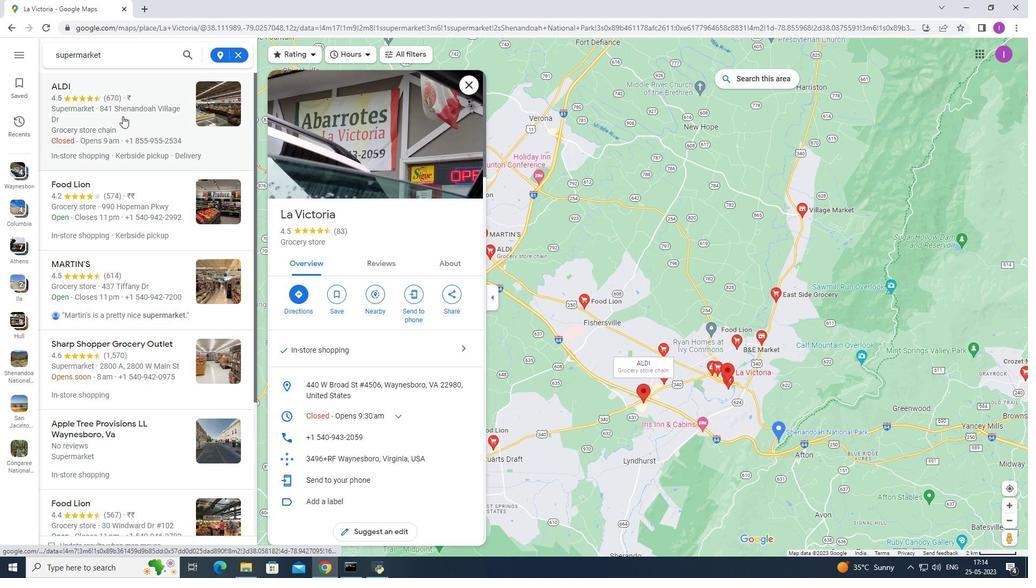 
Action: Mouse moved to (123, 116)
Screenshot: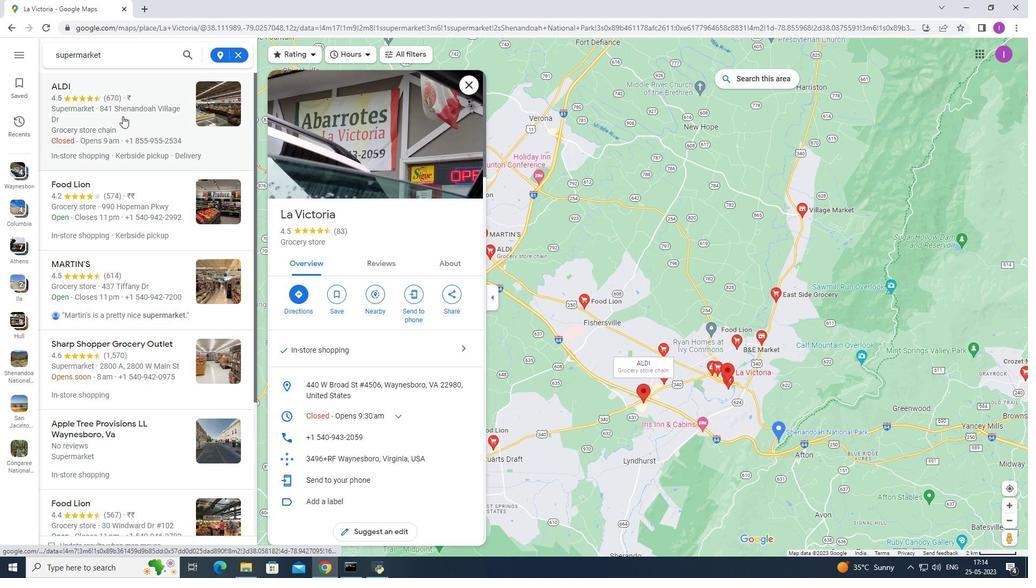 
Action: Mouse scrolled (123, 116) with delta (0, 0)
Screenshot: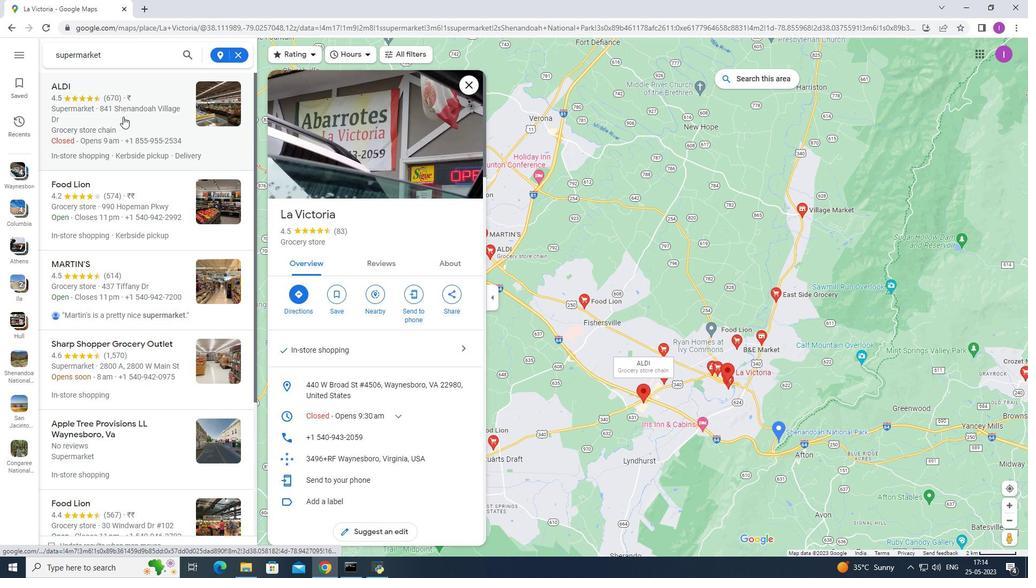 
Action: Mouse scrolled (123, 116) with delta (0, 0)
Screenshot: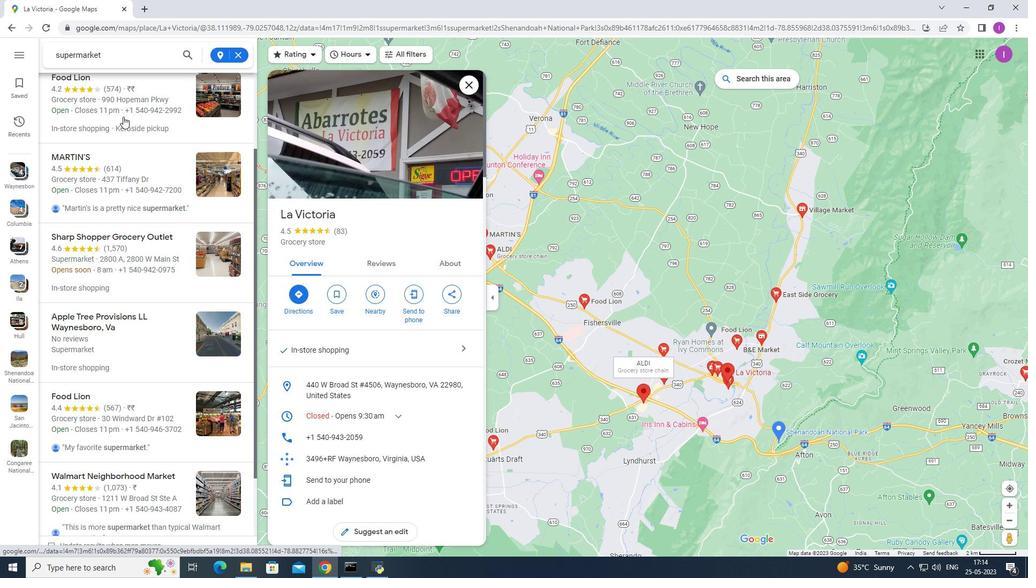 
Action: Mouse moved to (123, 116)
Screenshot: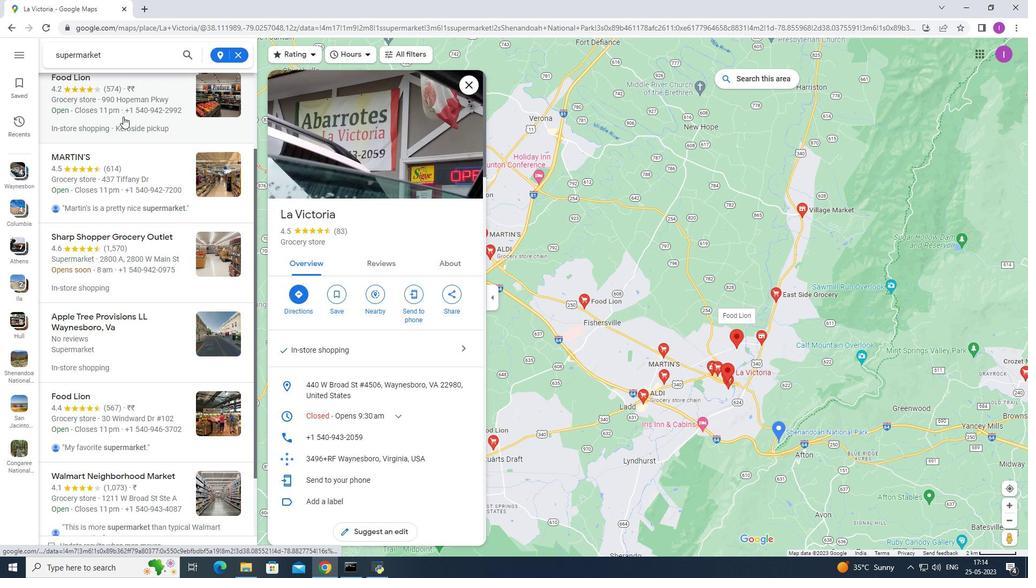 
Action: Mouse scrolled (123, 116) with delta (0, 0)
Screenshot: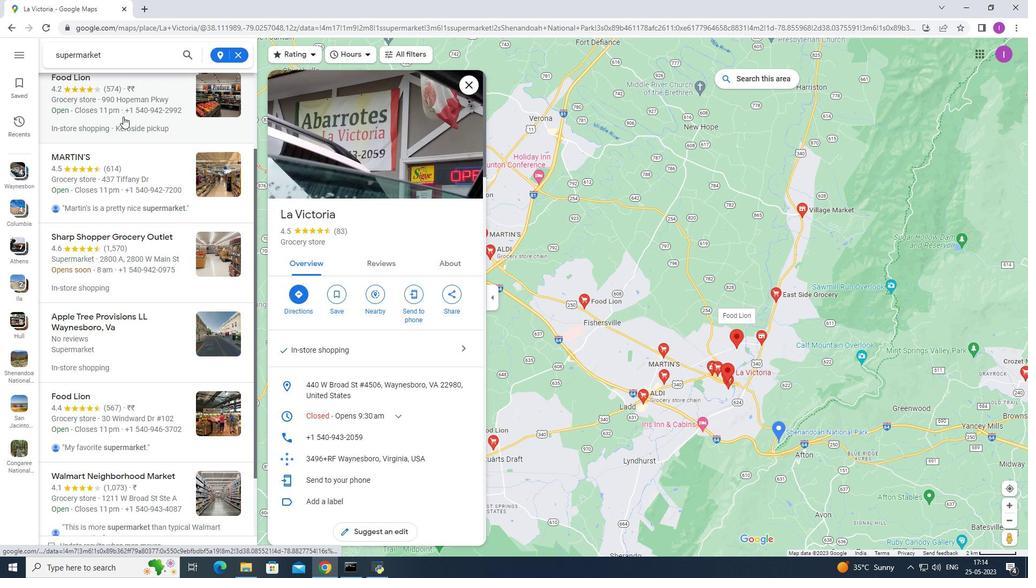 
Action: Mouse moved to (98, 400)
Screenshot: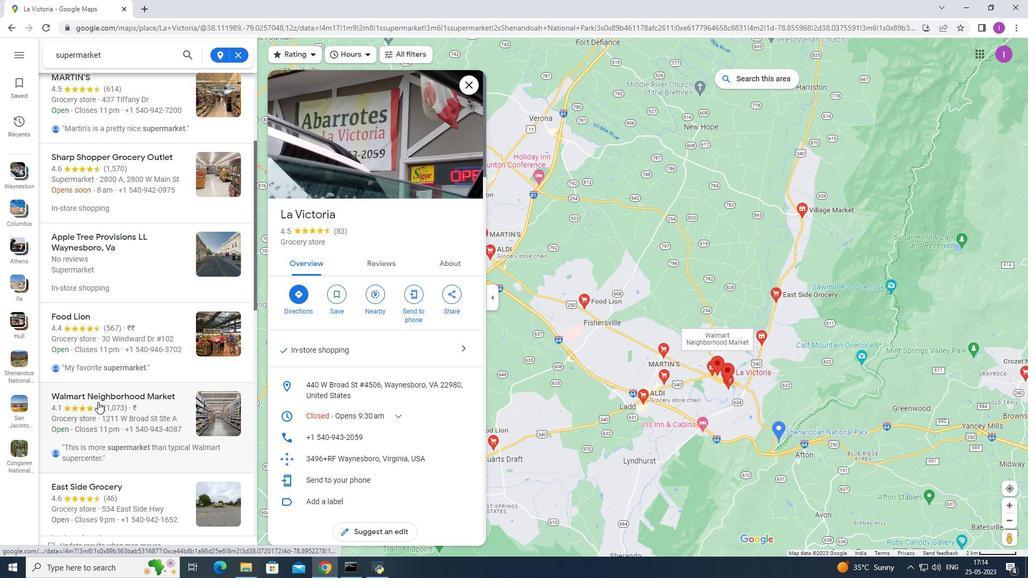 
Action: Mouse pressed left at (98, 400)
Screenshot: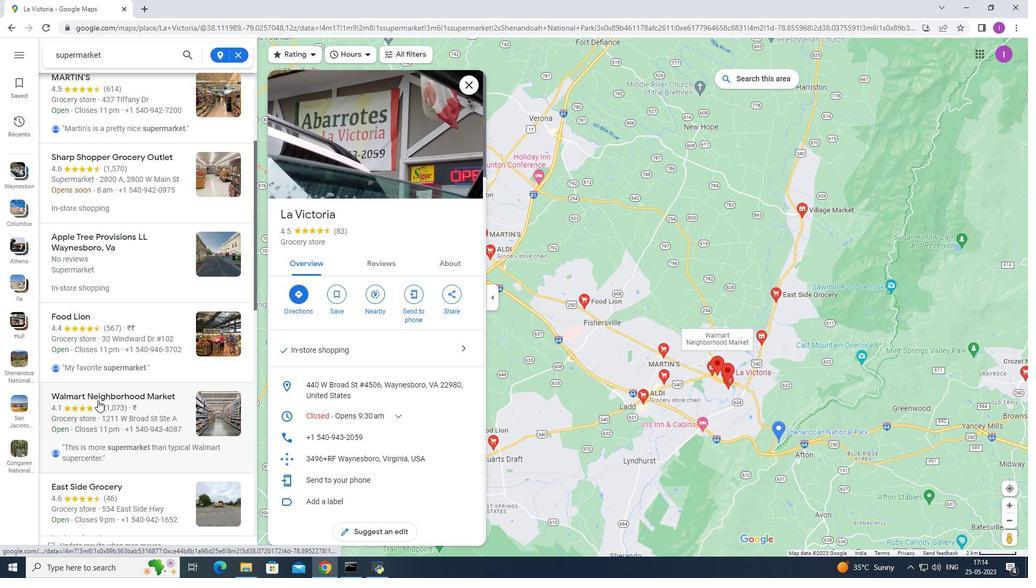 
Action: Mouse moved to (406, 155)
Screenshot: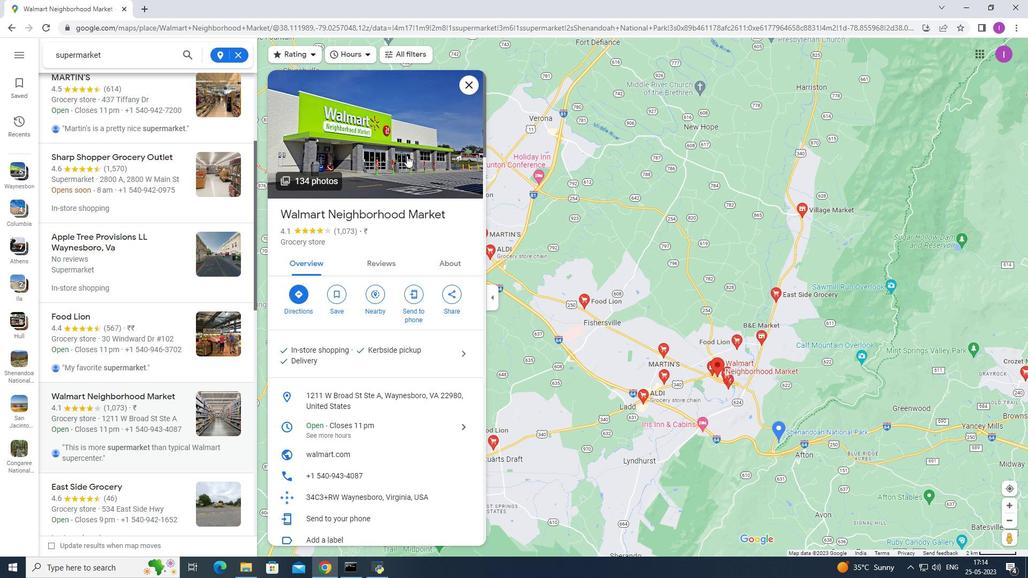 
Action: Mouse pressed left at (406, 155)
Screenshot: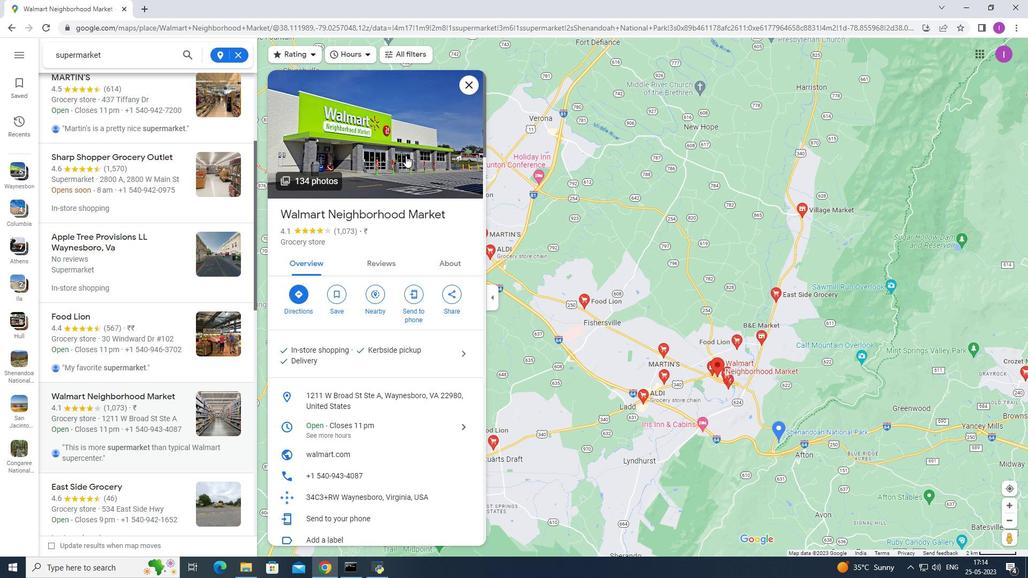 
Action: Mouse moved to (861, 390)
Screenshot: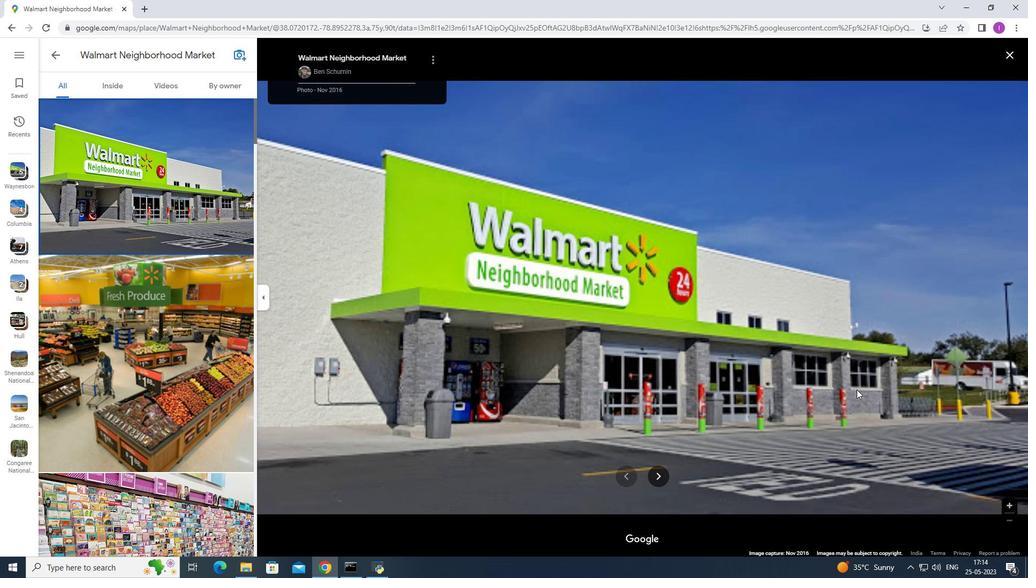
Action: Key pressed <Key.right><Key.right><Key.right><Key.right><Key.right><Key.right><Key.right><Key.right><Key.right><Key.right><Key.right><Key.right><Key.right><Key.right><Key.right><Key.right><Key.right><Key.right><Key.right><Key.right><Key.right><Key.right><Key.right><Key.right><Key.right><Key.right><Key.right><Key.right><Key.right><Key.right><Key.right><Key.right>
Screenshot: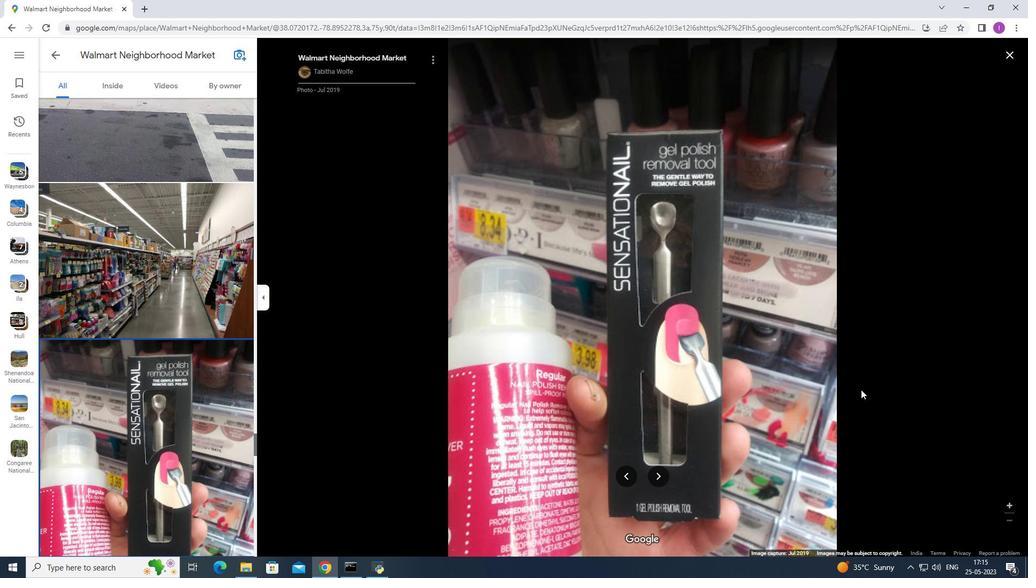 
Action: Mouse moved to (11, 28)
Screenshot: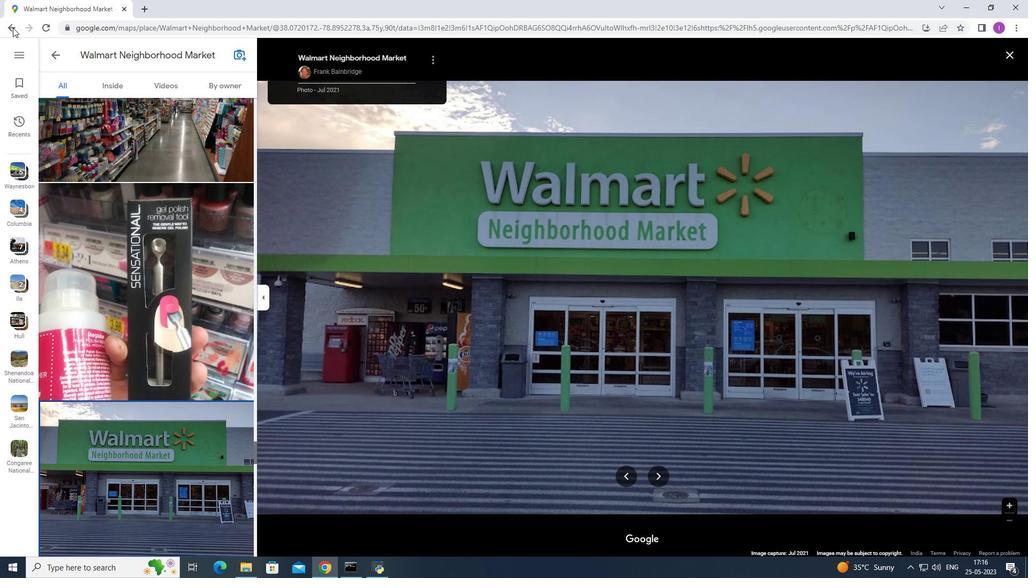 
Action: Mouse pressed left at (11, 28)
Screenshot: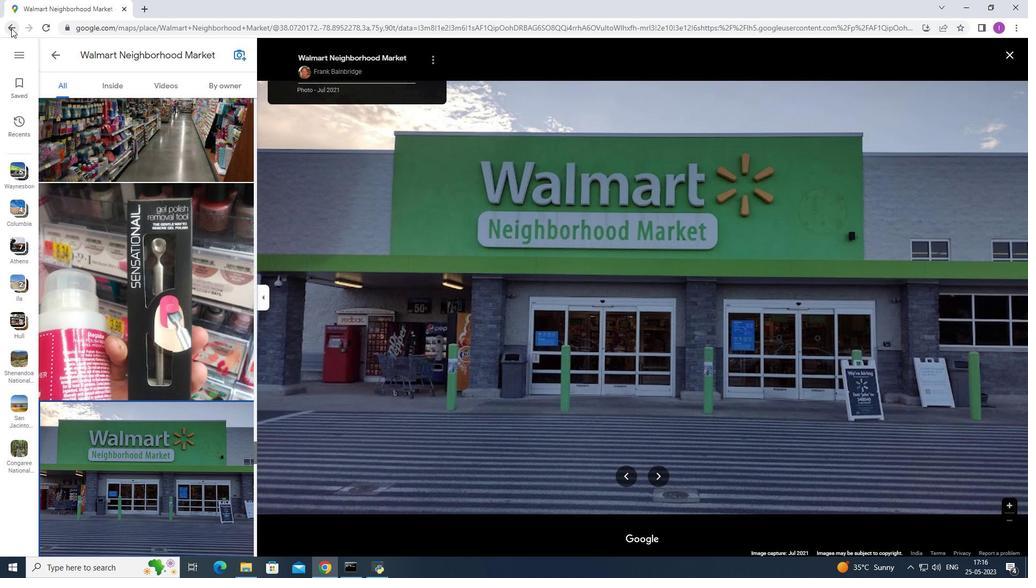 
Action: Mouse pressed left at (11, 28)
Screenshot: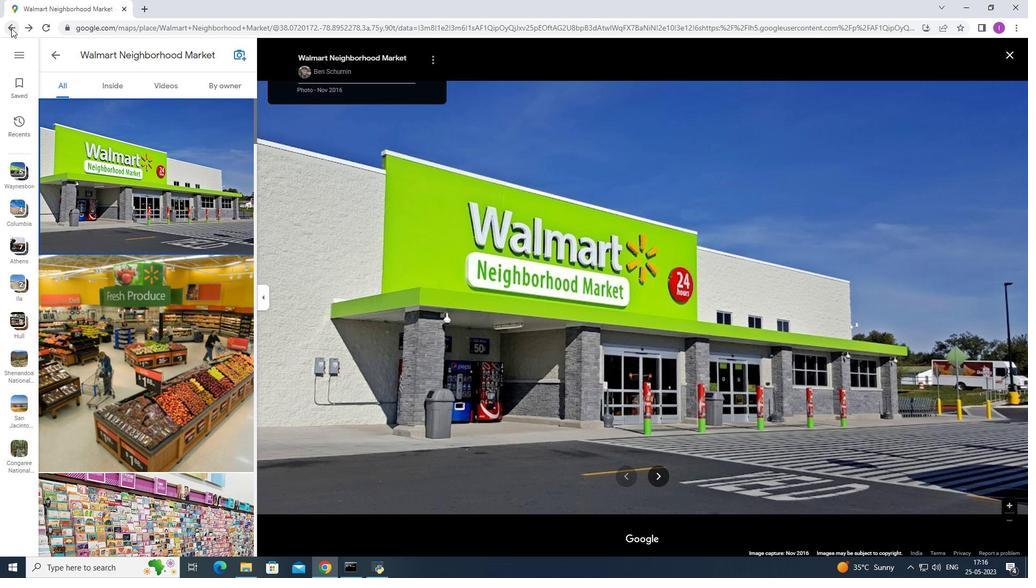
Action: Mouse moved to (17, 28)
Screenshot: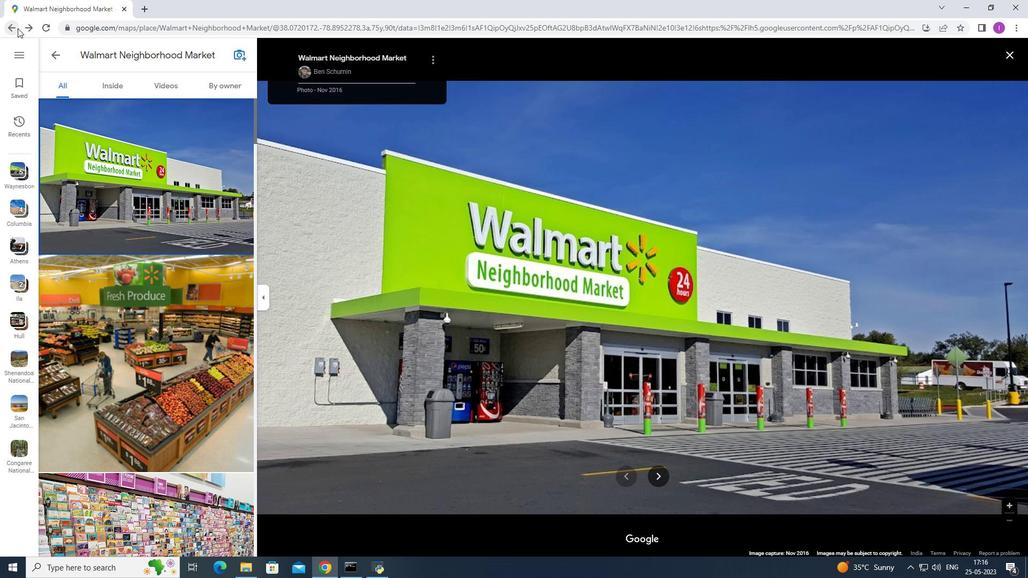 
Action: Mouse pressed left at (17, 28)
Screenshot: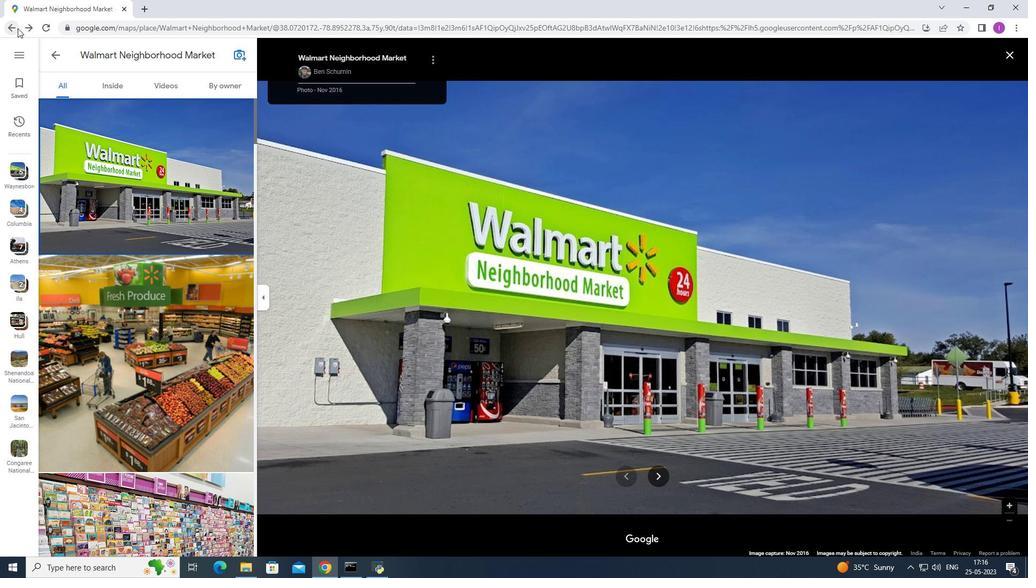 
Action: Mouse moved to (467, 84)
Screenshot: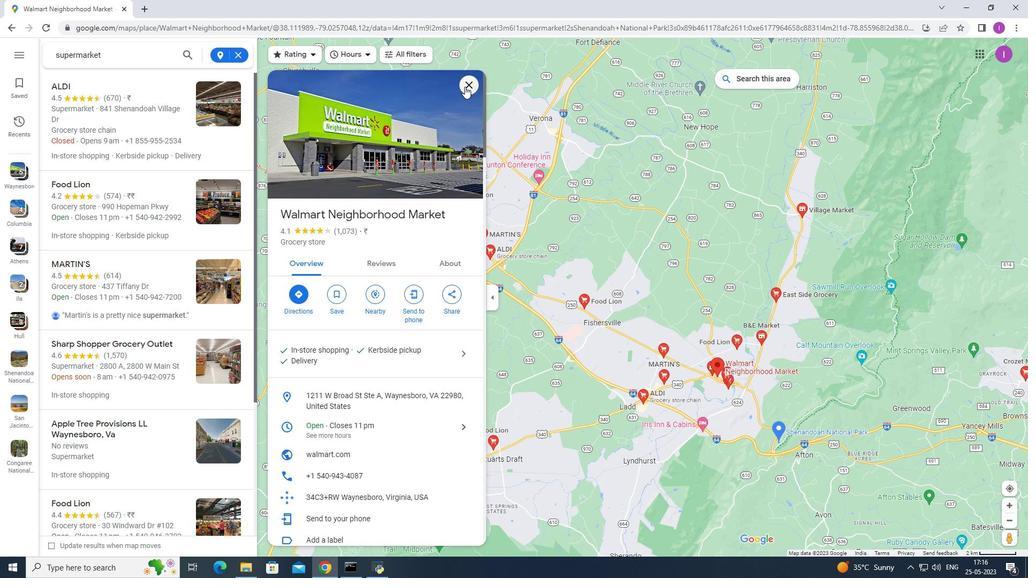 
Action: Mouse pressed left at (467, 84)
Screenshot: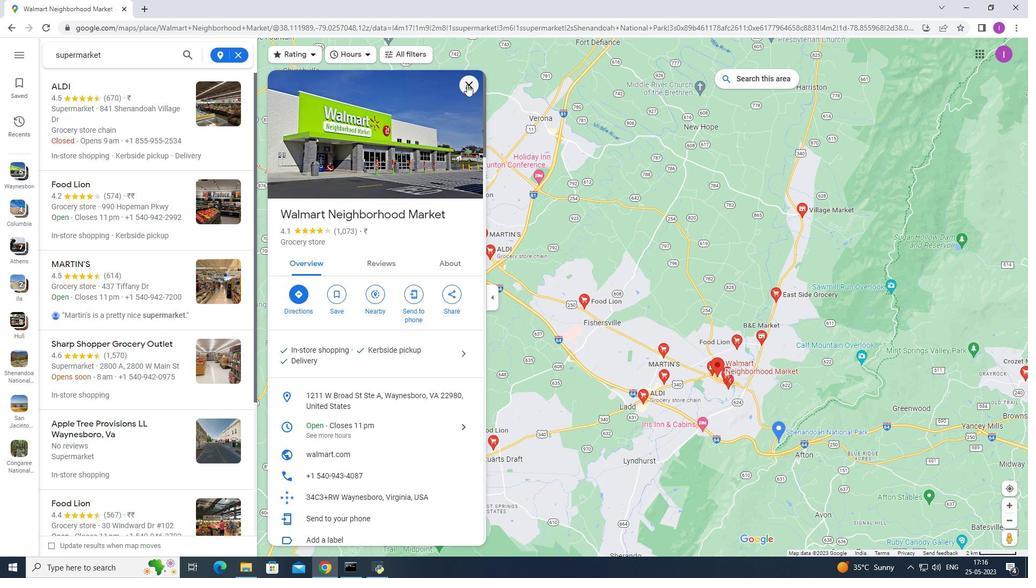 
Action: Mouse moved to (425, 143)
Screenshot: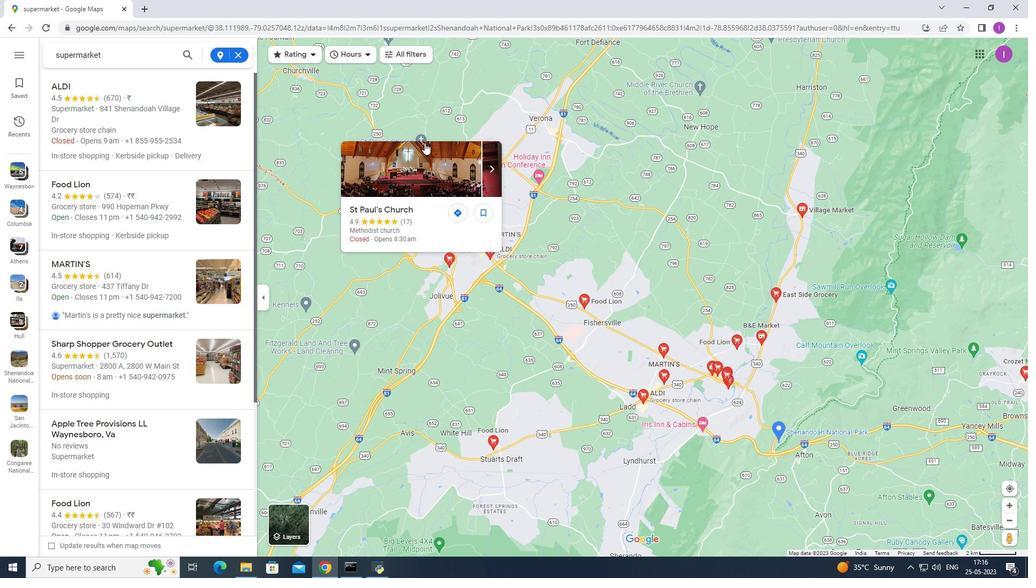 
